 Task: In the  document Dancestage.html ,align picture to the 'center'. Insert word art below the picture and give heading  'Dance Stage in Purple'change the shape height to  7.32 in
Action: Mouse moved to (269, 349)
Screenshot: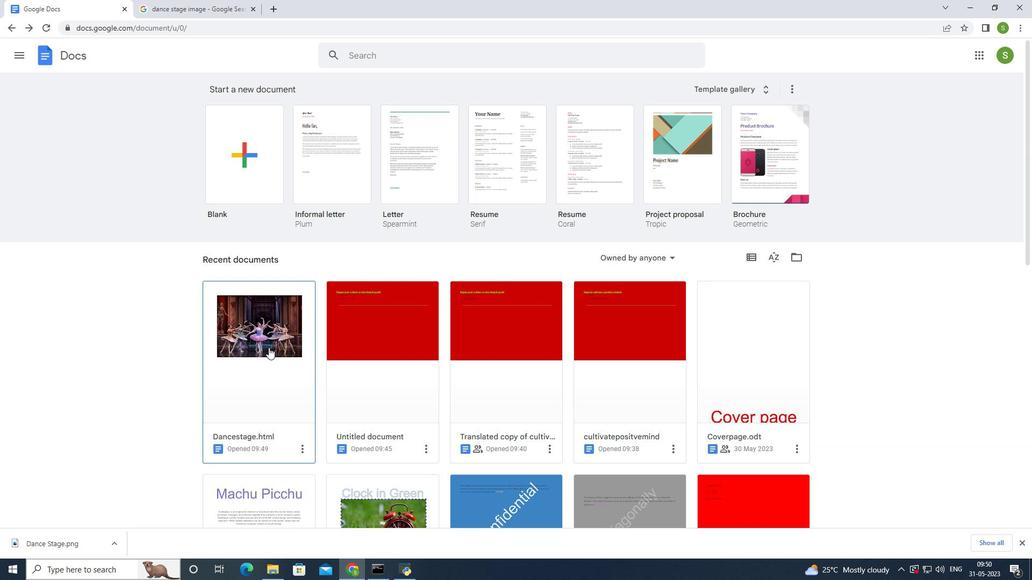 
Action: Mouse pressed left at (269, 349)
Screenshot: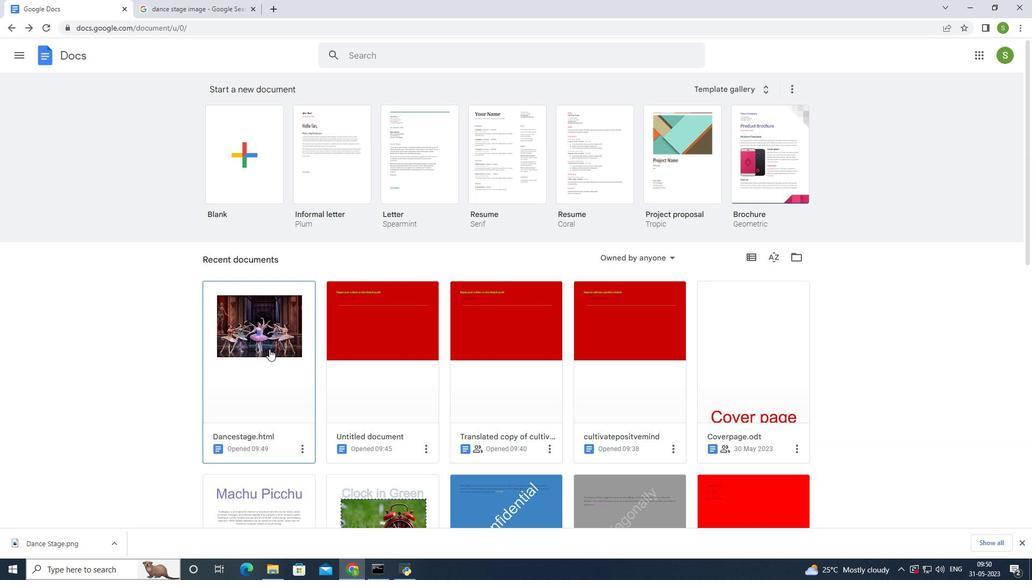 
Action: Mouse moved to (452, 287)
Screenshot: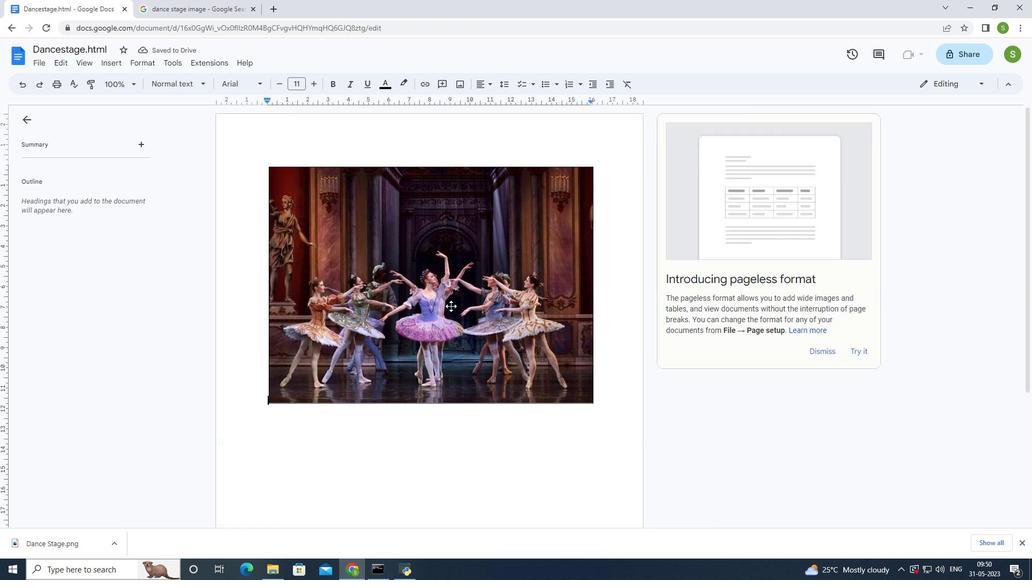 
Action: Mouse pressed left at (452, 287)
Screenshot: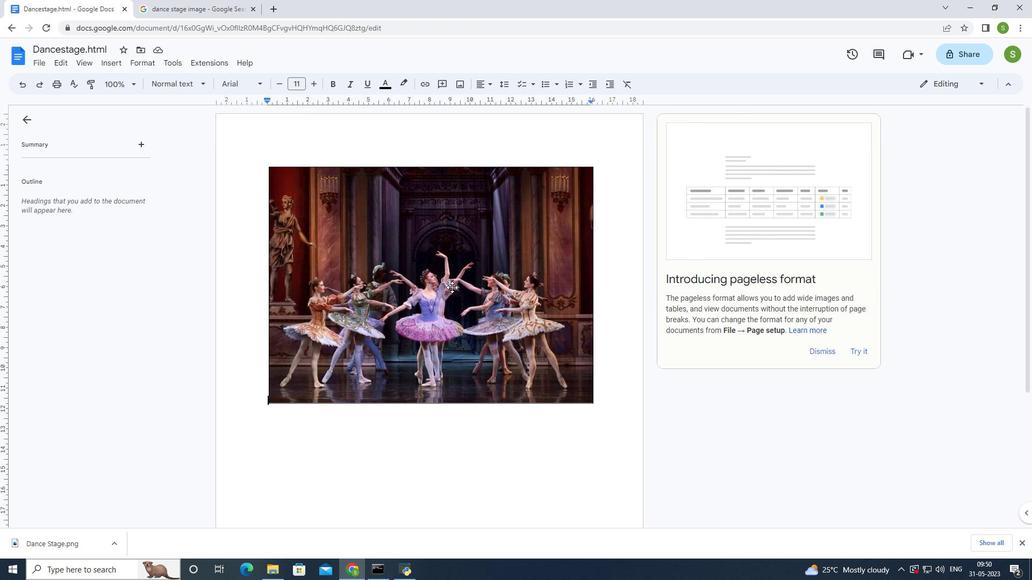 
Action: Mouse moved to (218, 86)
Screenshot: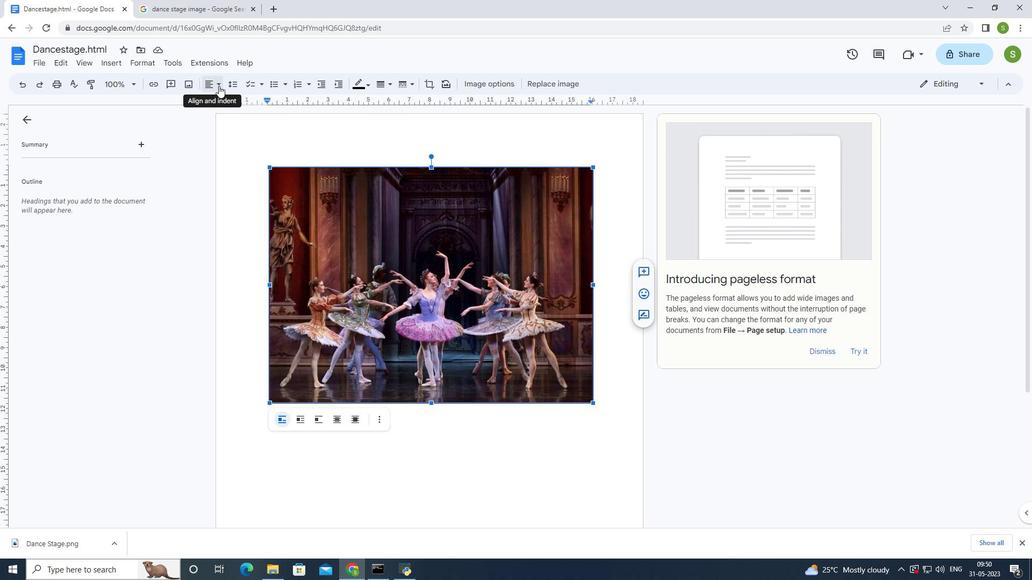 
Action: Mouse pressed left at (218, 86)
Screenshot: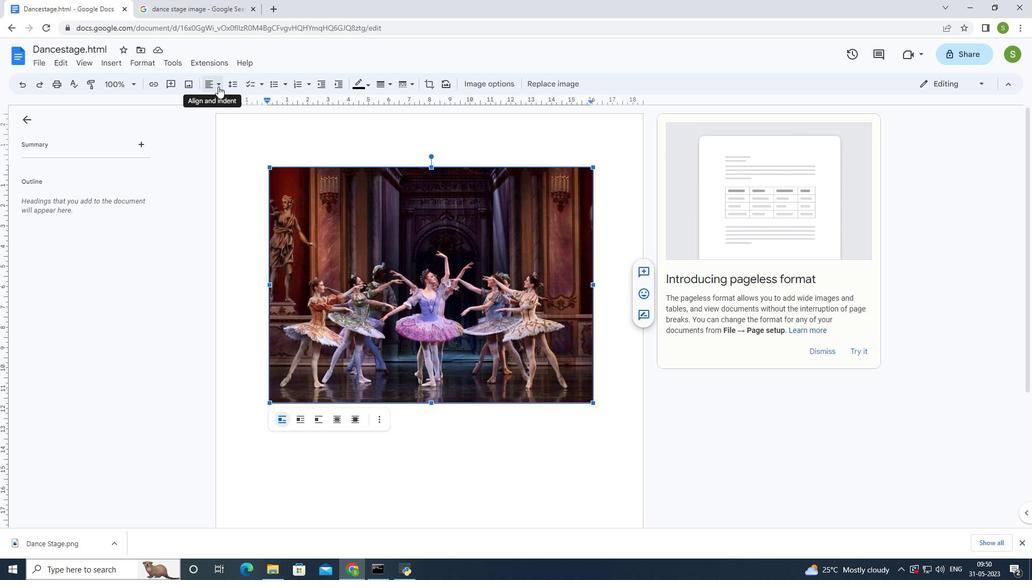 
Action: Mouse moved to (231, 103)
Screenshot: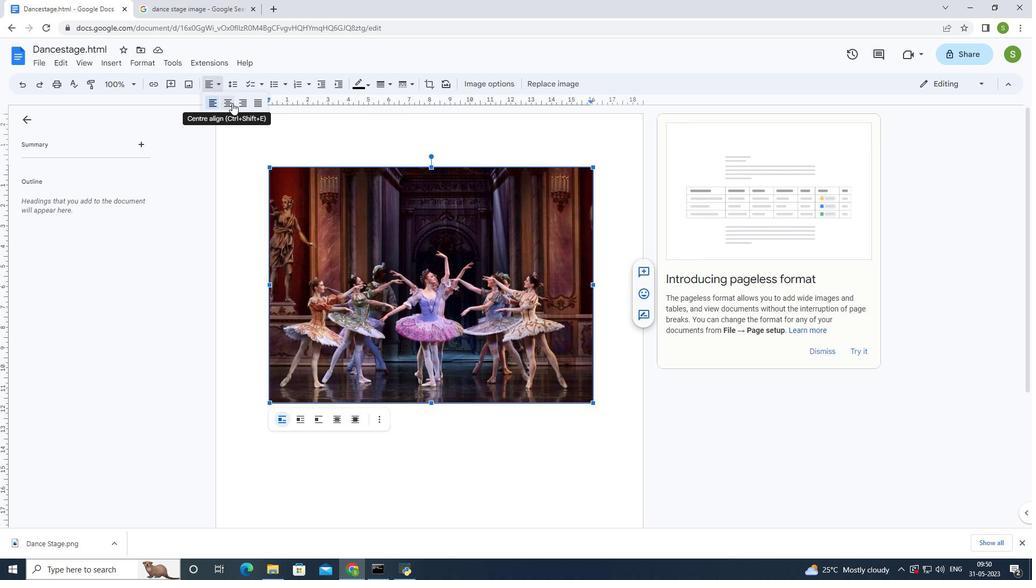 
Action: Mouse pressed left at (231, 103)
Screenshot: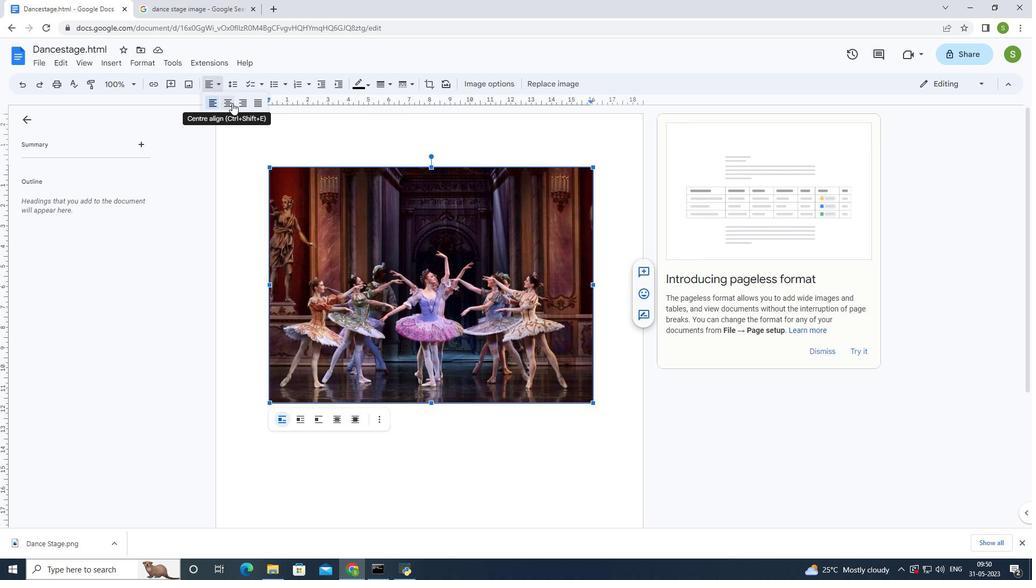
Action: Mouse moved to (411, 444)
Screenshot: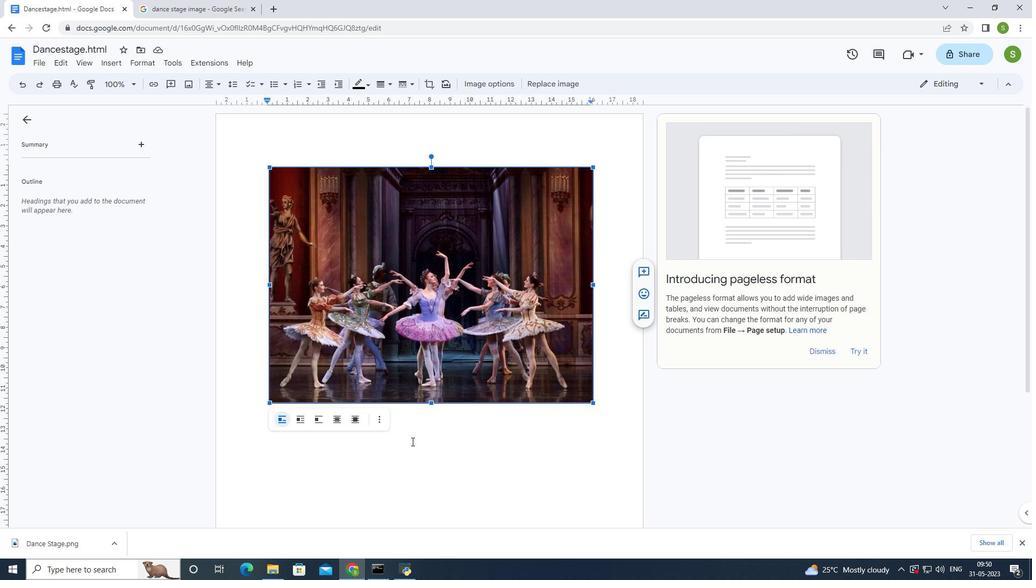 
Action: Mouse pressed left at (411, 444)
Screenshot: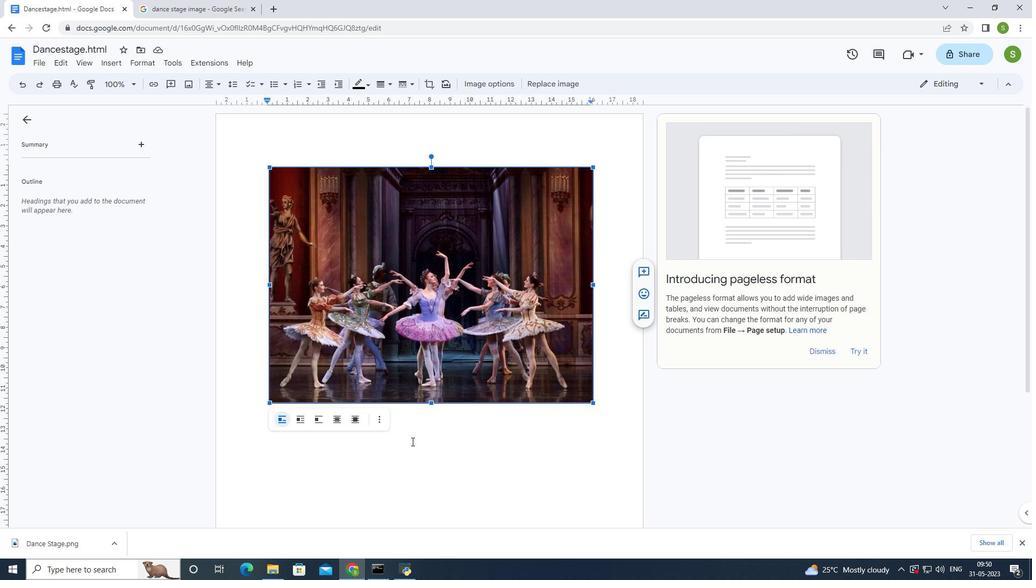 
Action: Mouse pressed left at (411, 444)
Screenshot: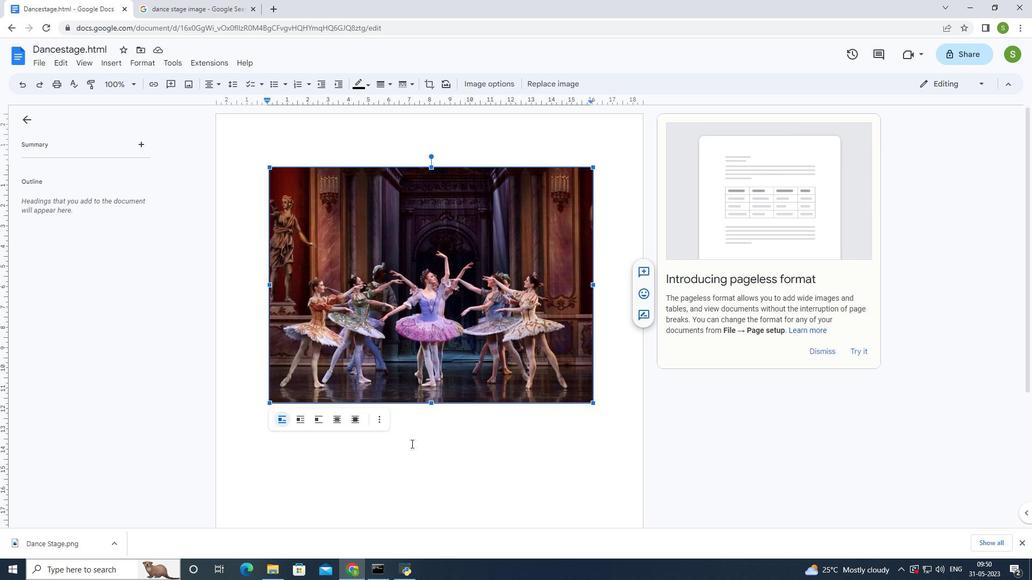 
Action: Mouse pressed left at (411, 444)
Screenshot: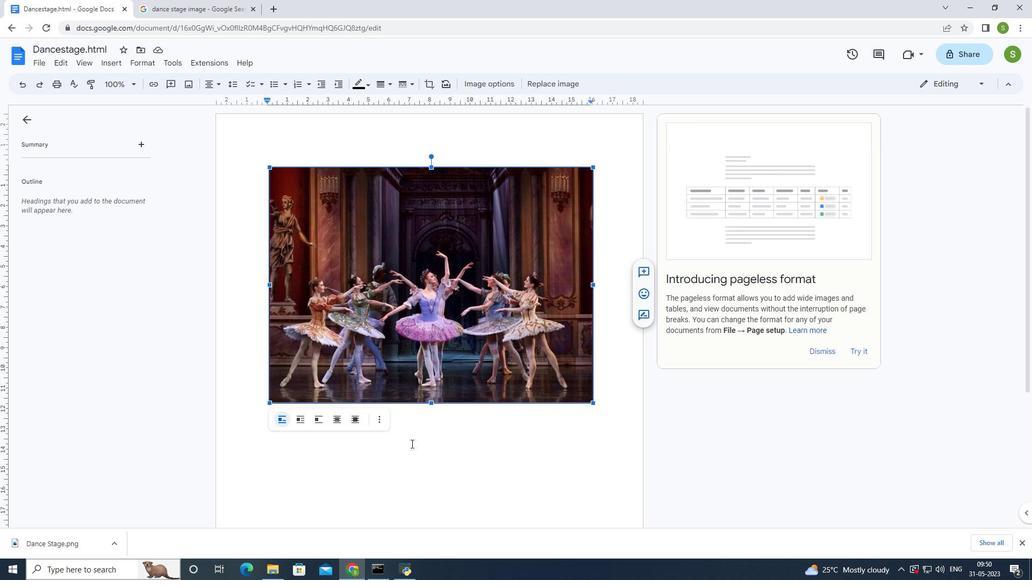 
Action: Mouse pressed left at (411, 444)
Screenshot: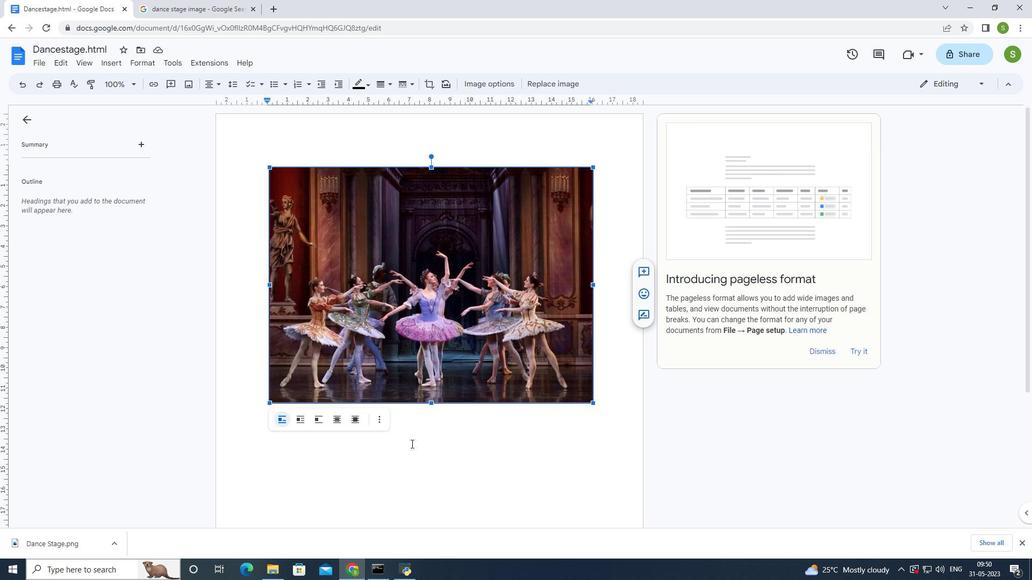 
Action: Mouse moved to (411, 444)
Screenshot: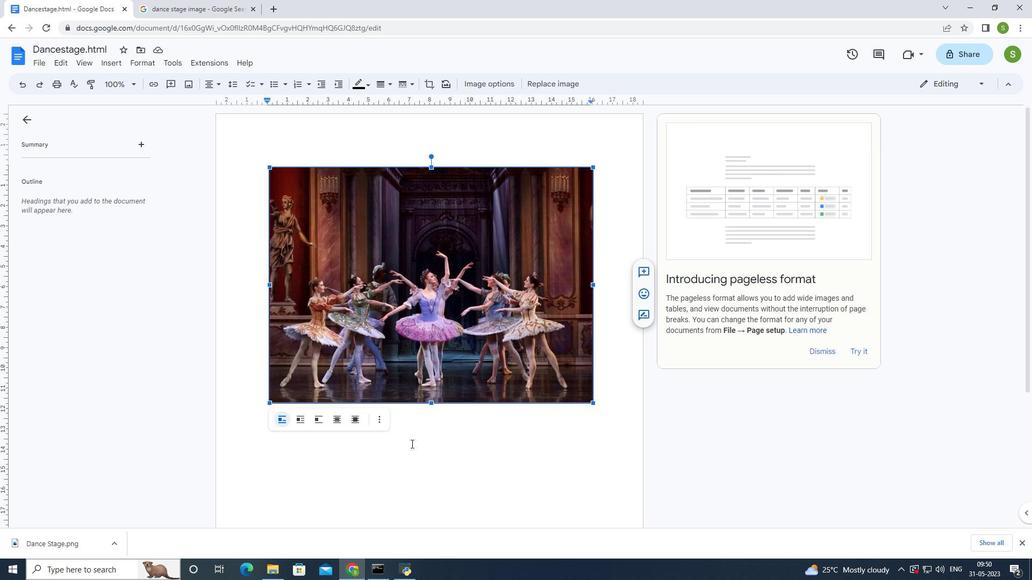 
Action: Mouse pressed left at (411, 444)
Screenshot: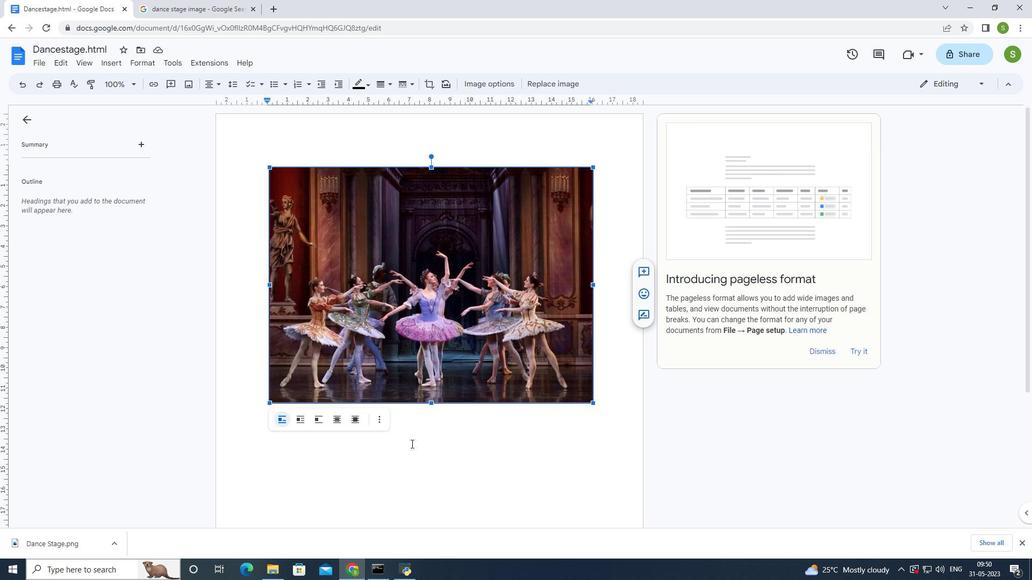 
Action: Mouse pressed left at (411, 444)
Screenshot: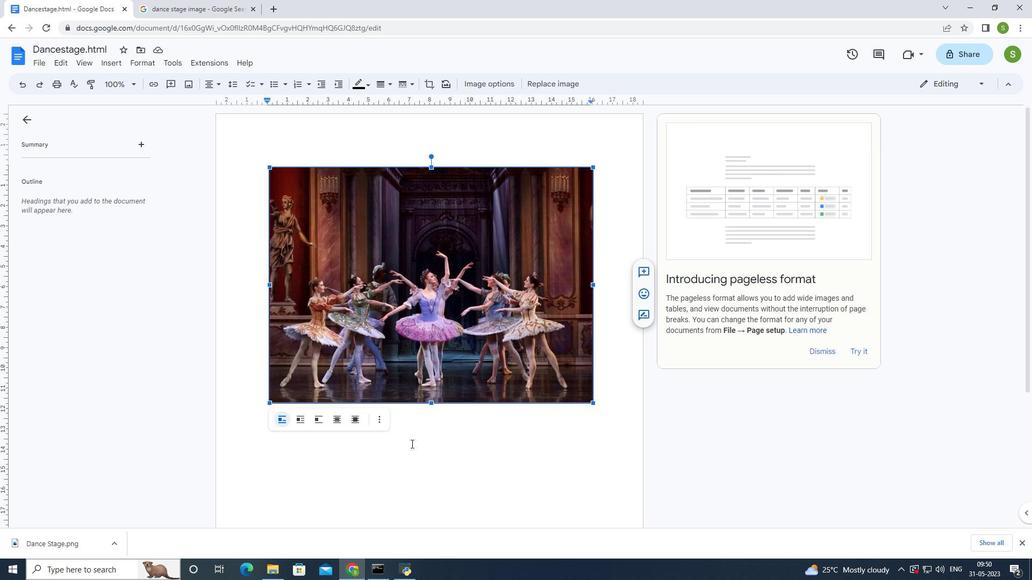 
Action: Mouse pressed left at (411, 444)
Screenshot: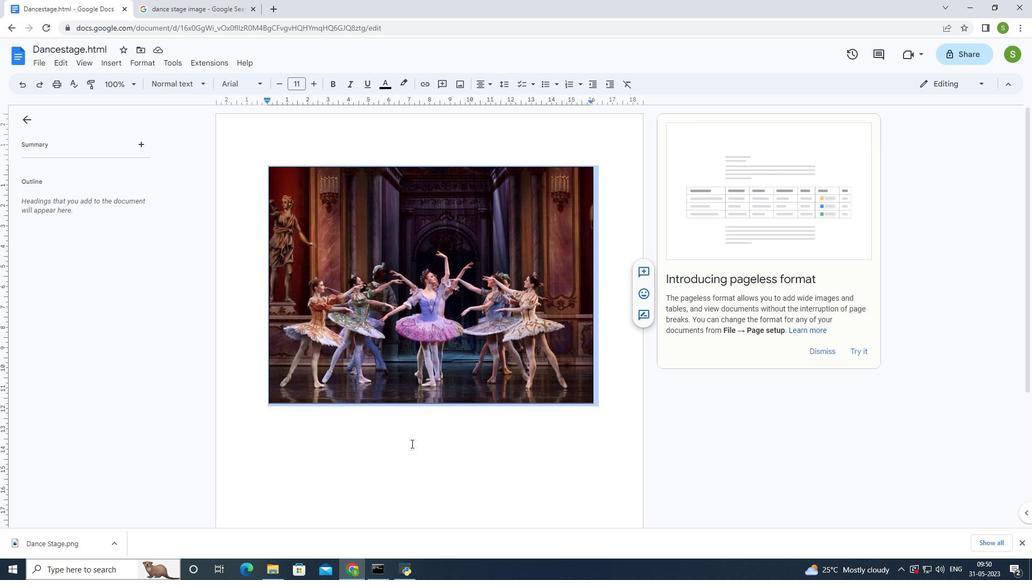 
Action: Mouse moved to (410, 445)
Screenshot: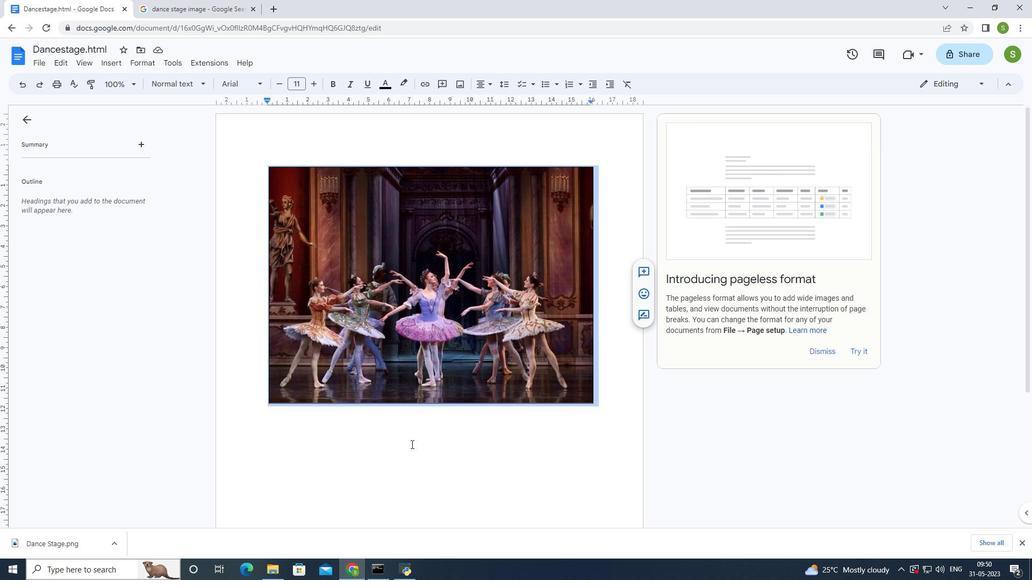 
Action: Mouse pressed left at (410, 445)
Screenshot: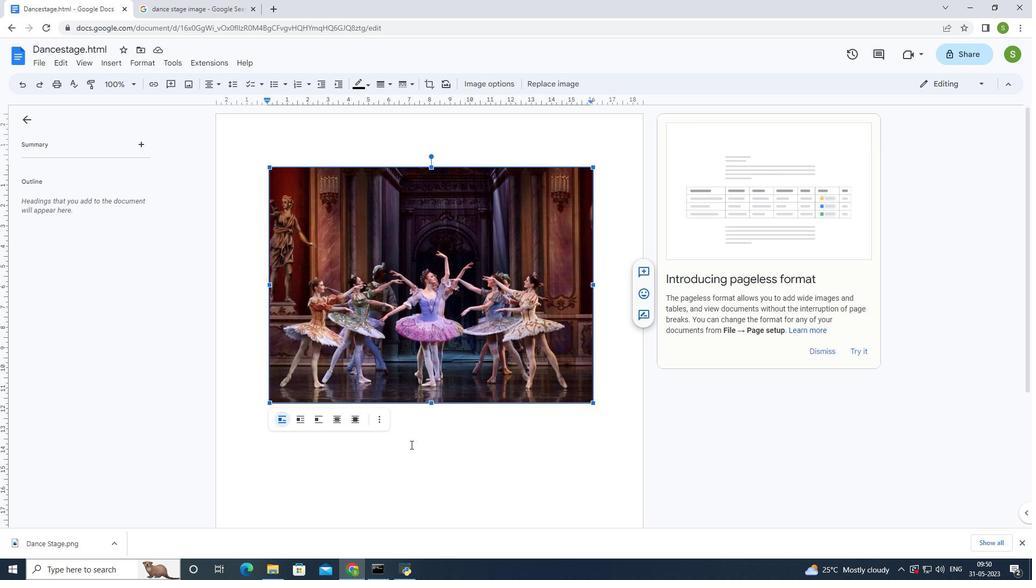 
Action: Mouse pressed left at (410, 445)
Screenshot: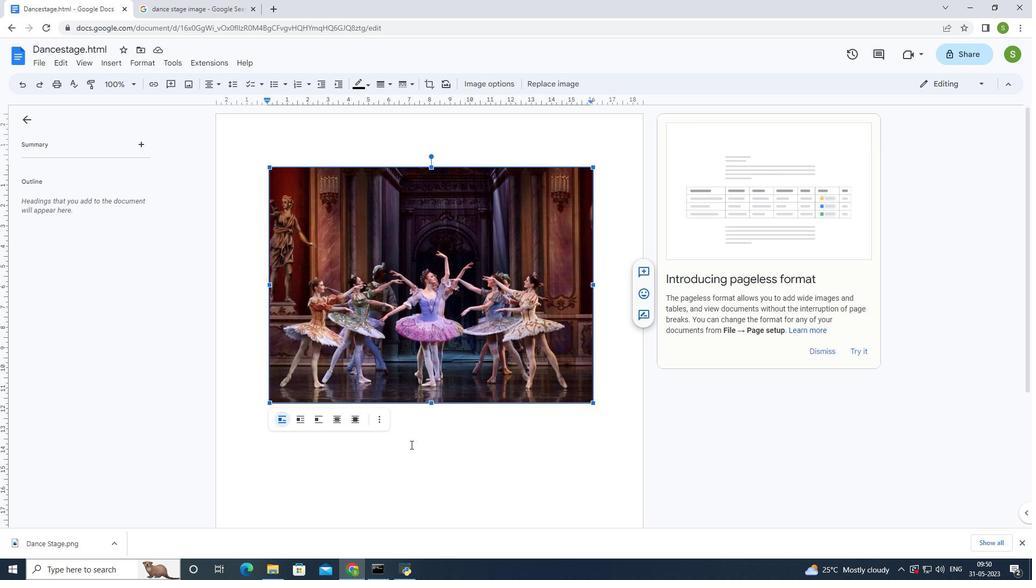 
Action: Mouse pressed left at (410, 445)
Screenshot: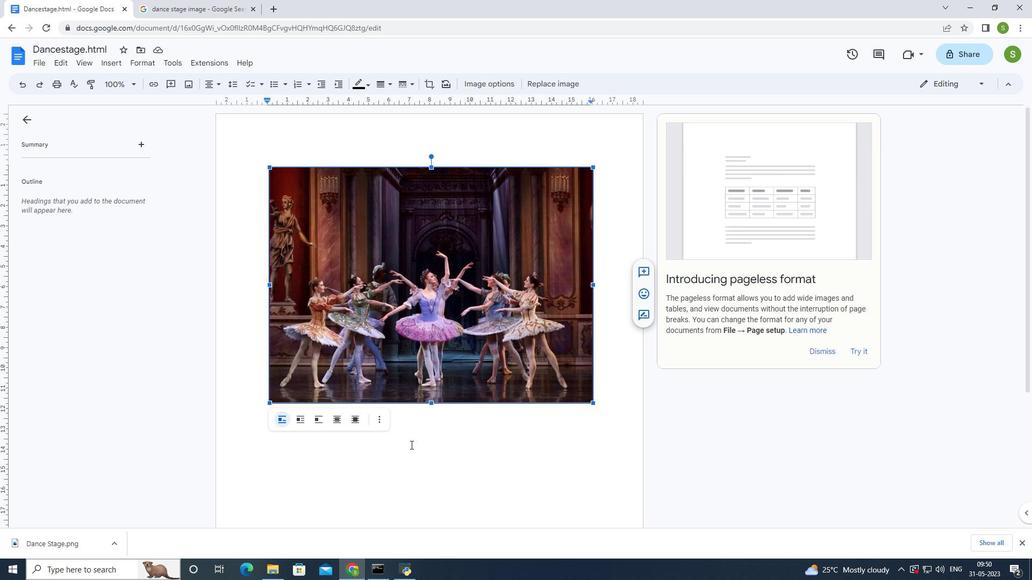 
Action: Mouse moved to (388, 450)
Screenshot: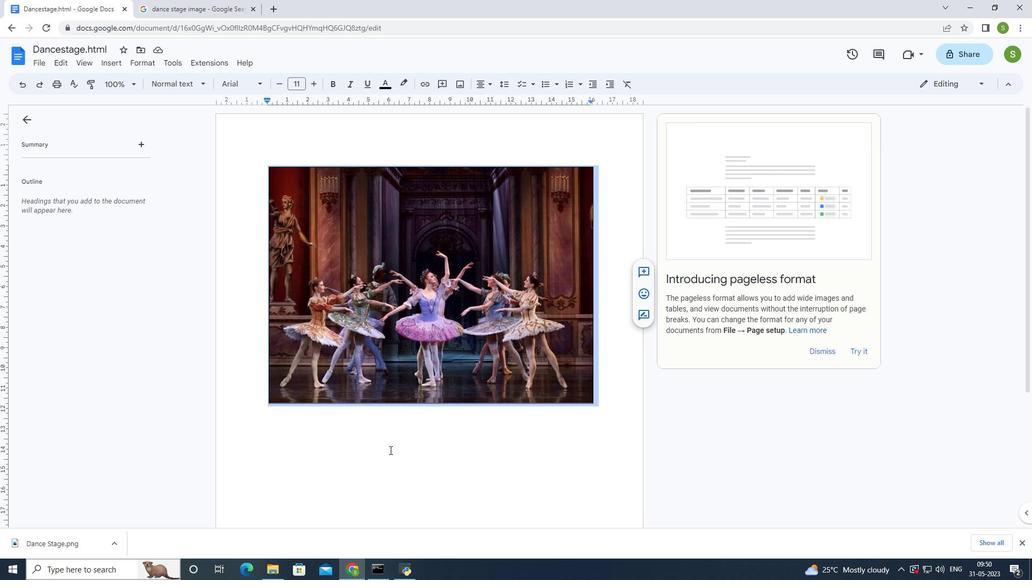 
Action: Key pressed <Key.enter><Key.enter>
Screenshot: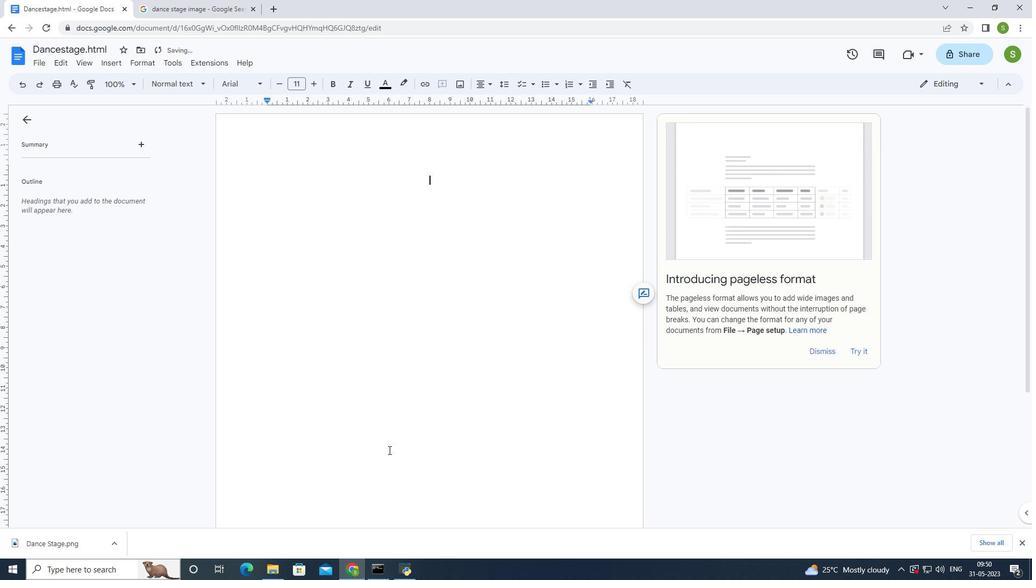 
Action: Mouse moved to (387, 446)
Screenshot: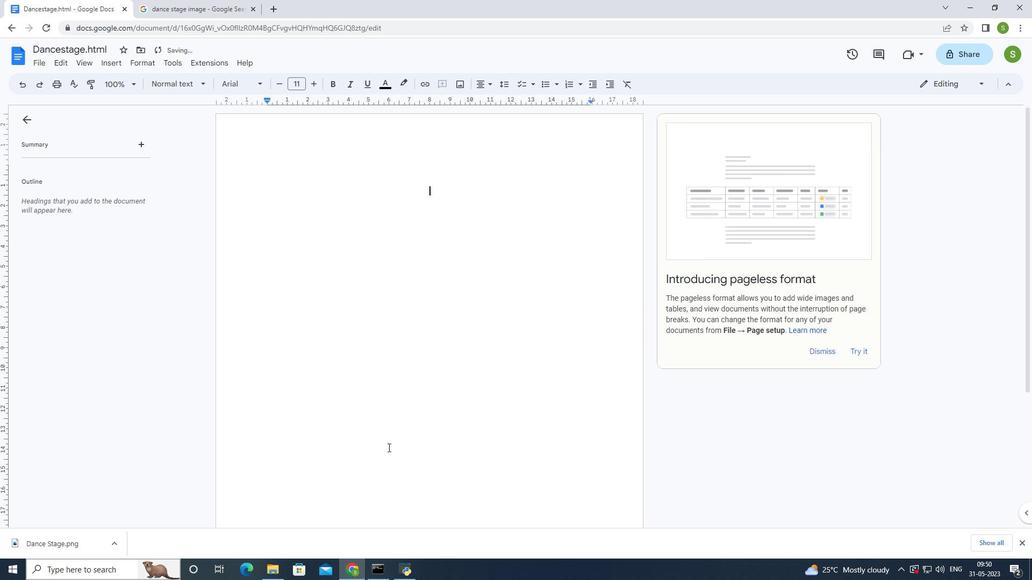 
Action: Key pressed ctrl+Z
Screenshot: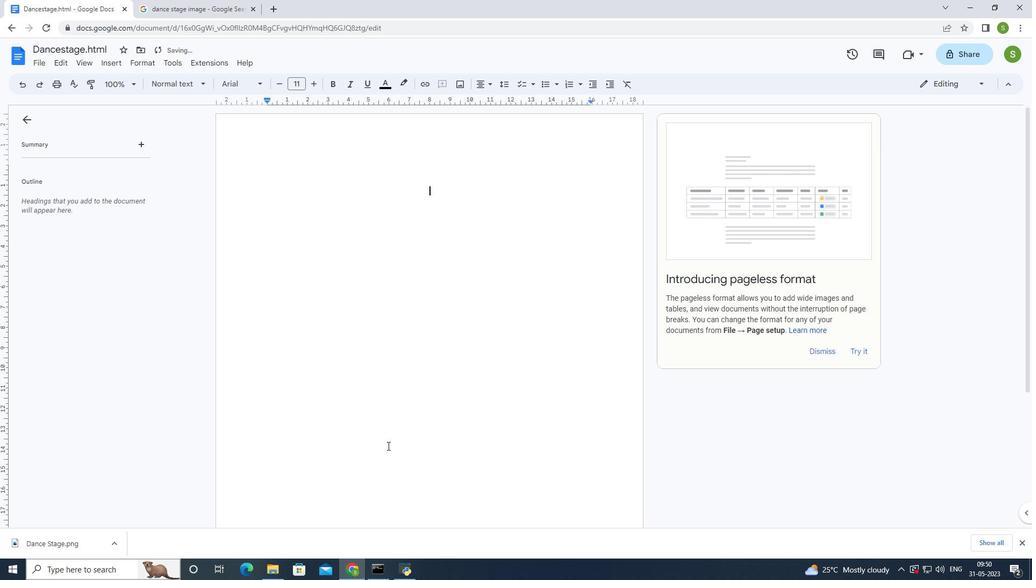 
Action: Mouse moved to (387, 445)
Screenshot: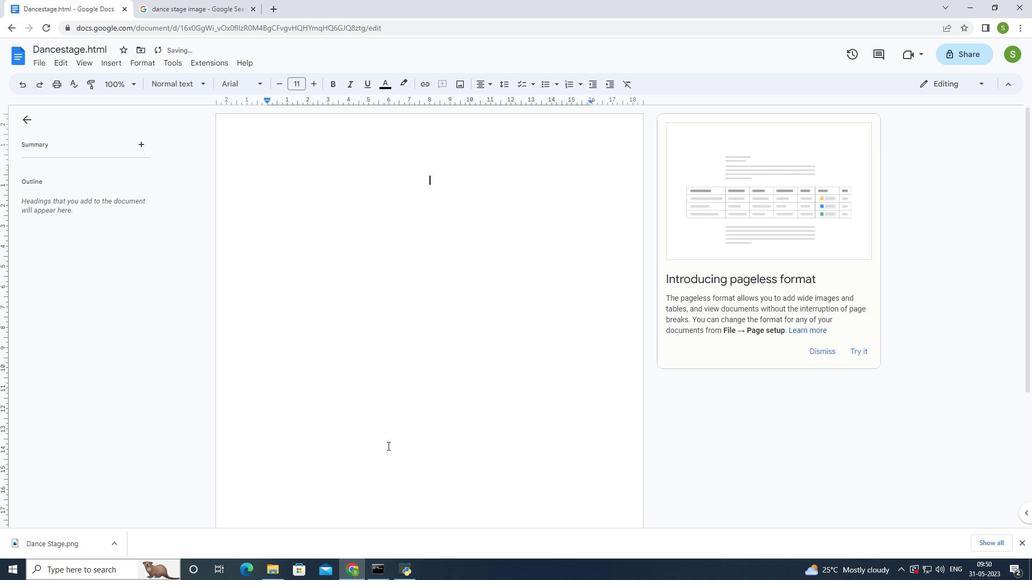 
Action: Key pressed <'\x1a'>
Screenshot: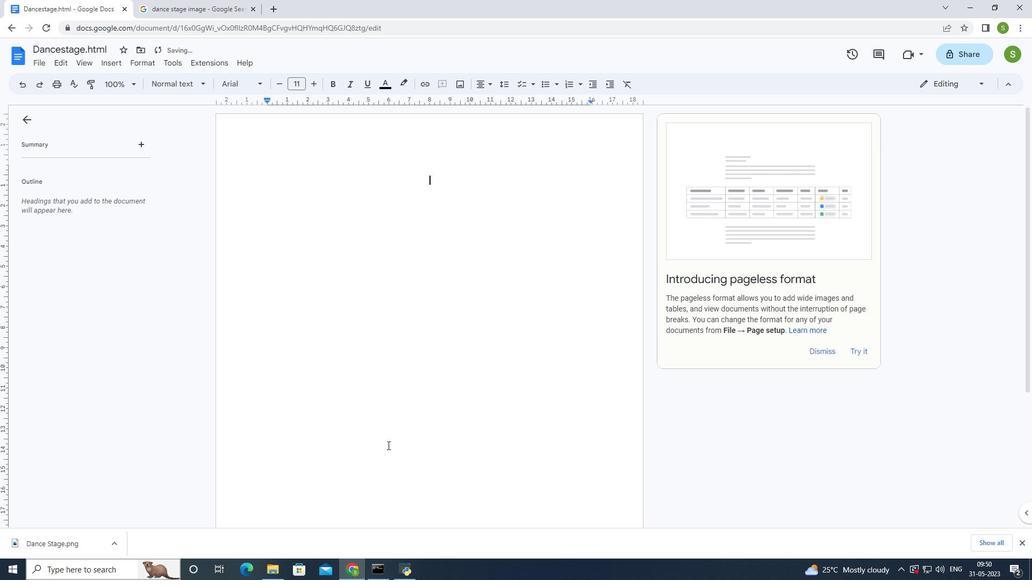 
Action: Mouse moved to (387, 445)
Screenshot: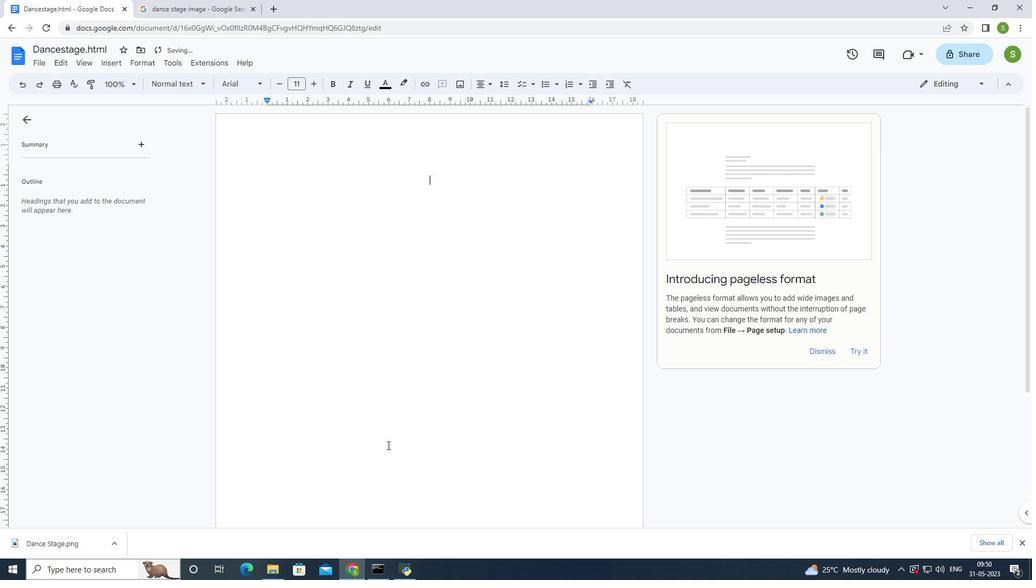 
Action: Mouse pressed left at (387, 445)
Screenshot: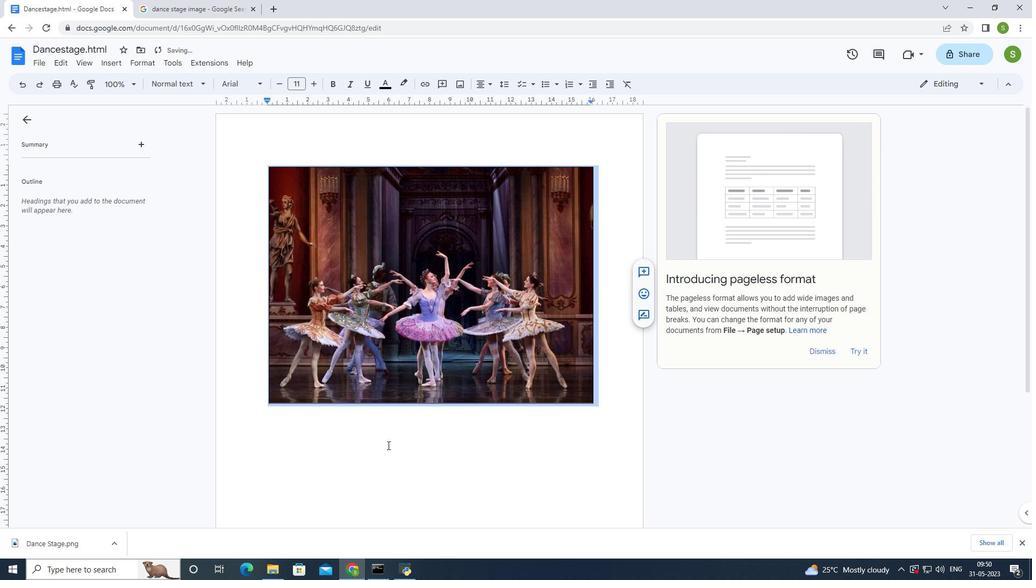 
Action: Mouse pressed left at (387, 445)
Screenshot: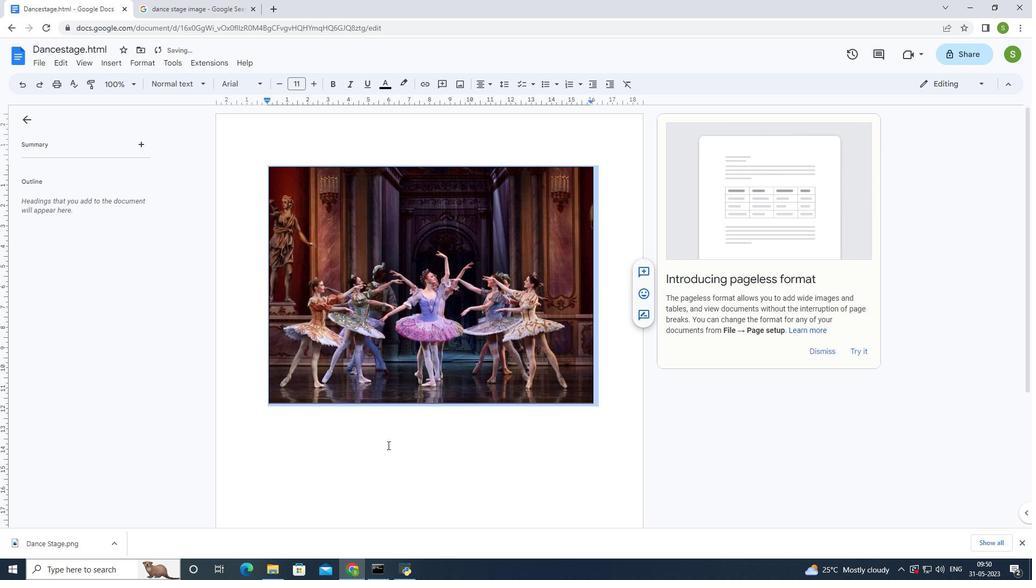 
Action: Mouse pressed left at (387, 445)
Screenshot: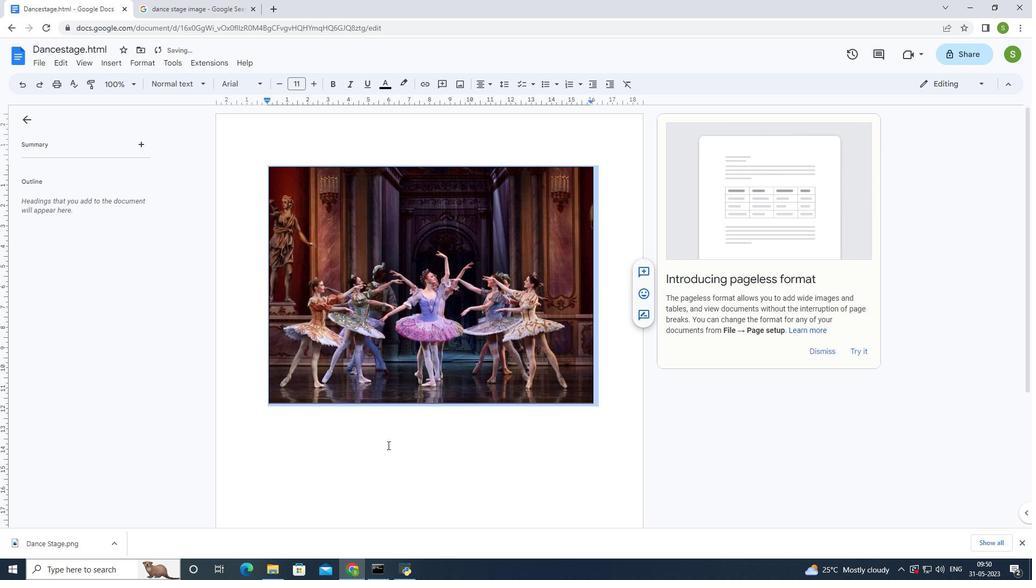 
Action: Mouse pressed left at (387, 445)
Screenshot: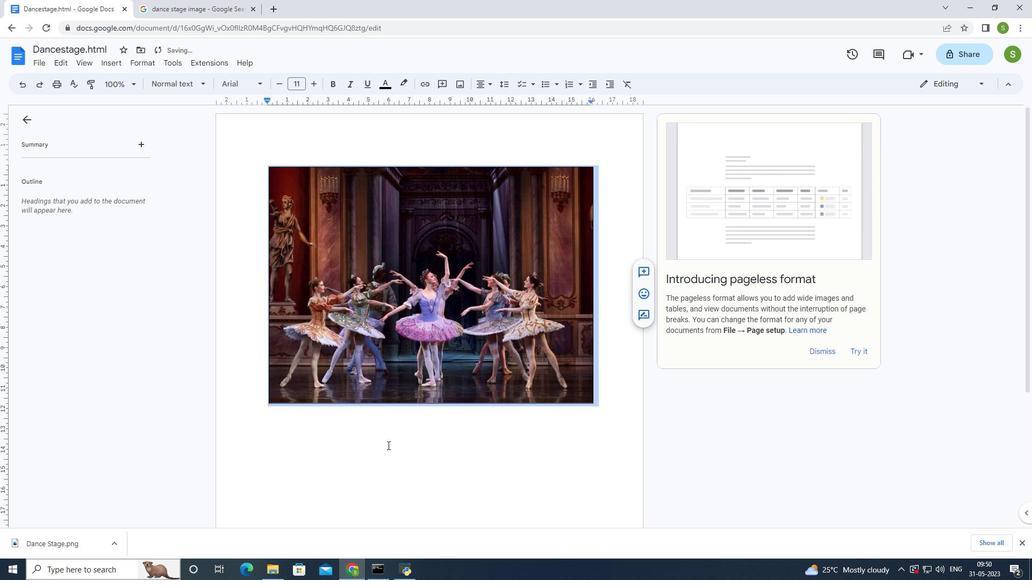 
Action: Mouse moved to (384, 459)
Screenshot: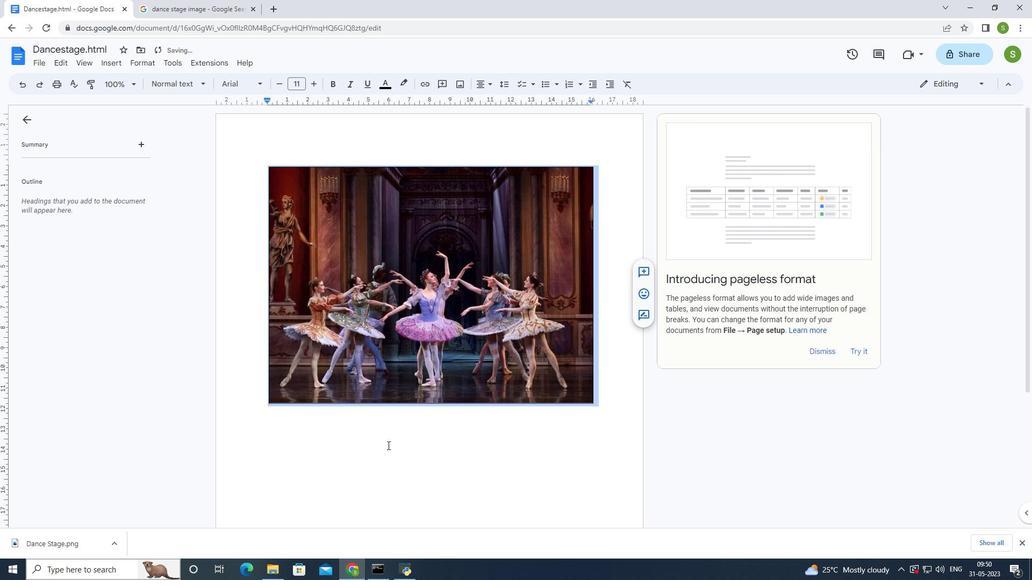 
Action: Mouse pressed left at (384, 459)
Screenshot: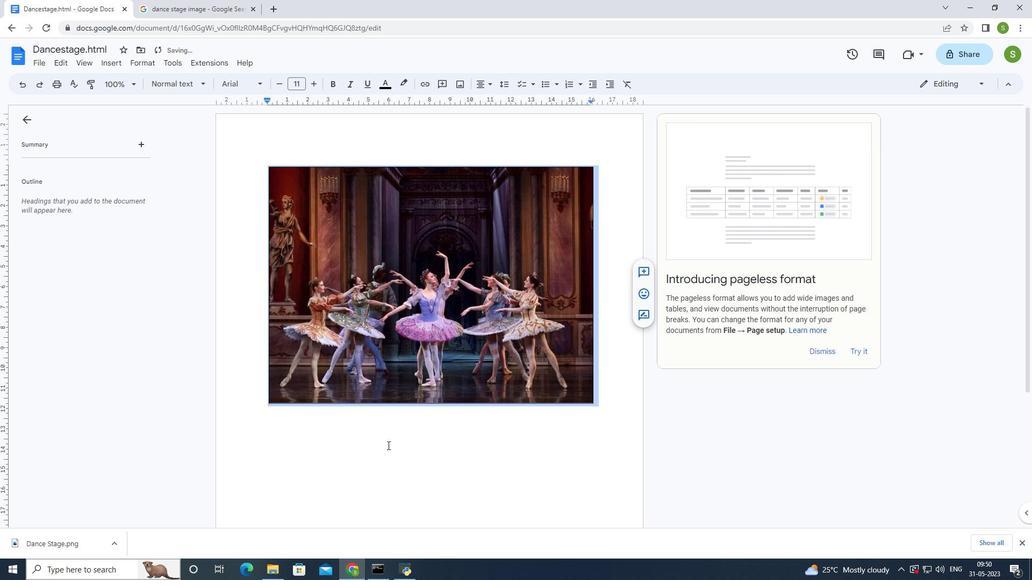 
Action: Mouse moved to (384, 463)
Screenshot: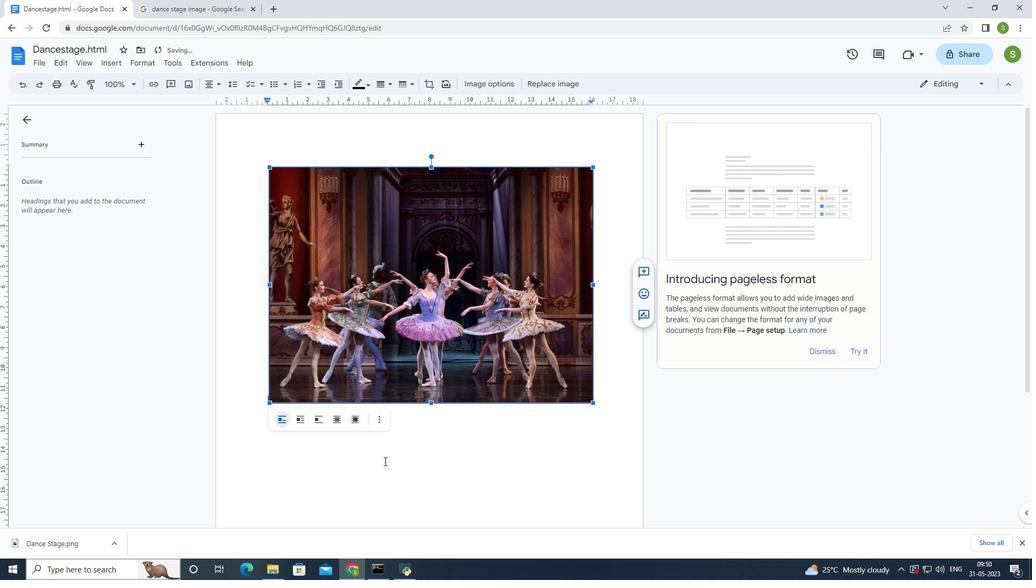 
Action: Mouse pressed left at (384, 463)
Screenshot: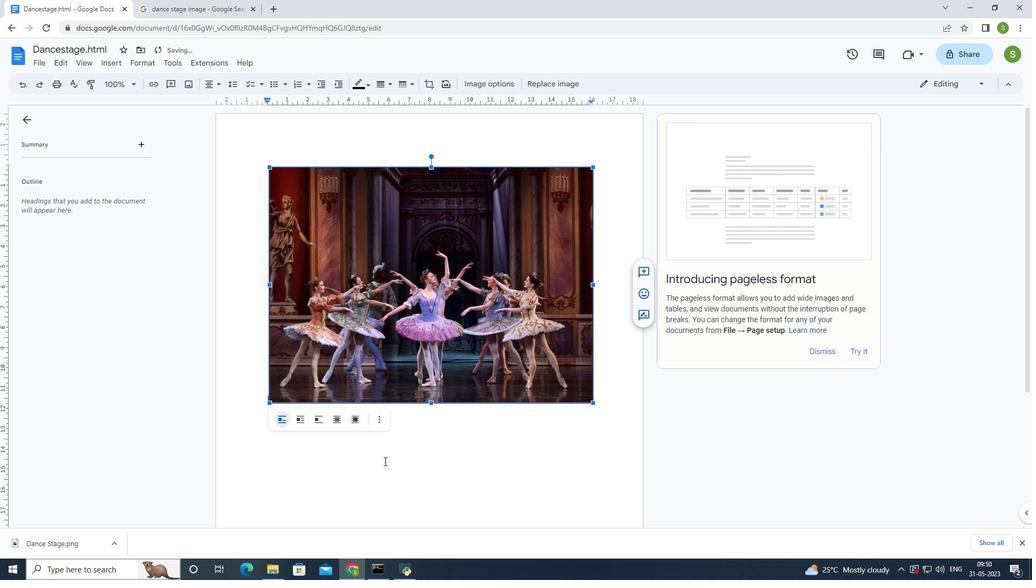 
Action: Mouse moved to (369, 490)
Screenshot: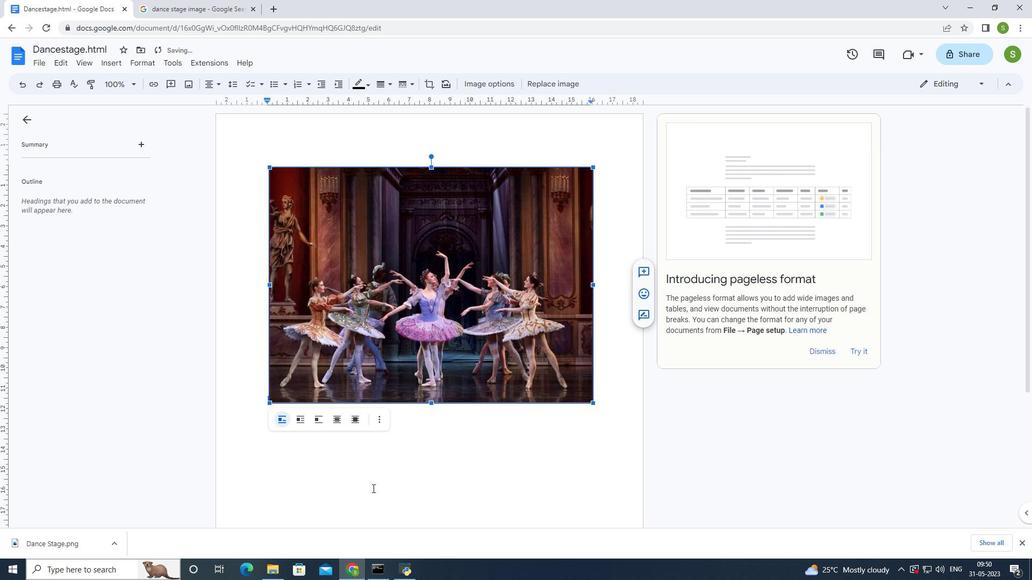
Action: Mouse pressed left at (369, 490)
Screenshot: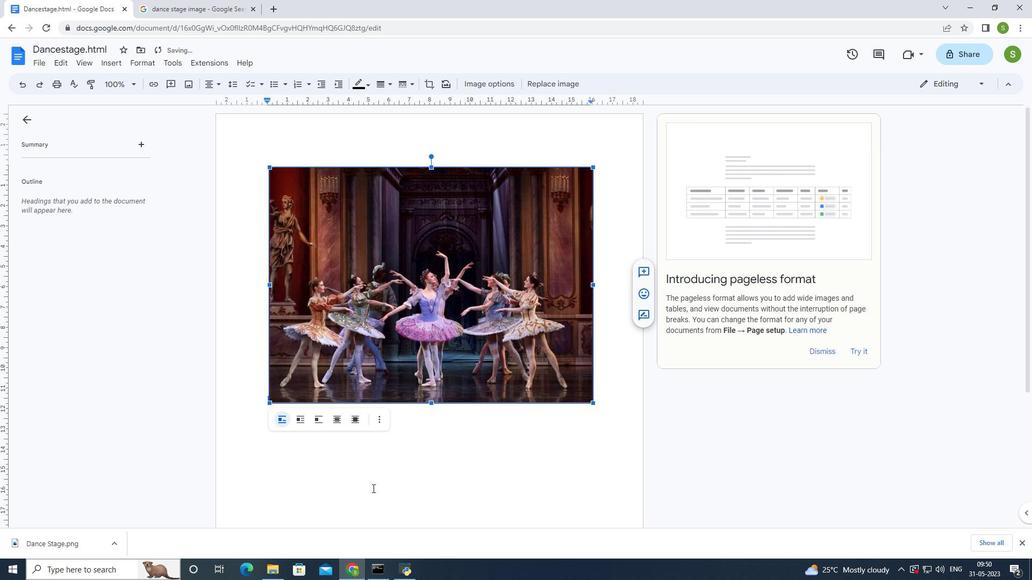 
Action: Mouse moved to (369, 496)
Screenshot: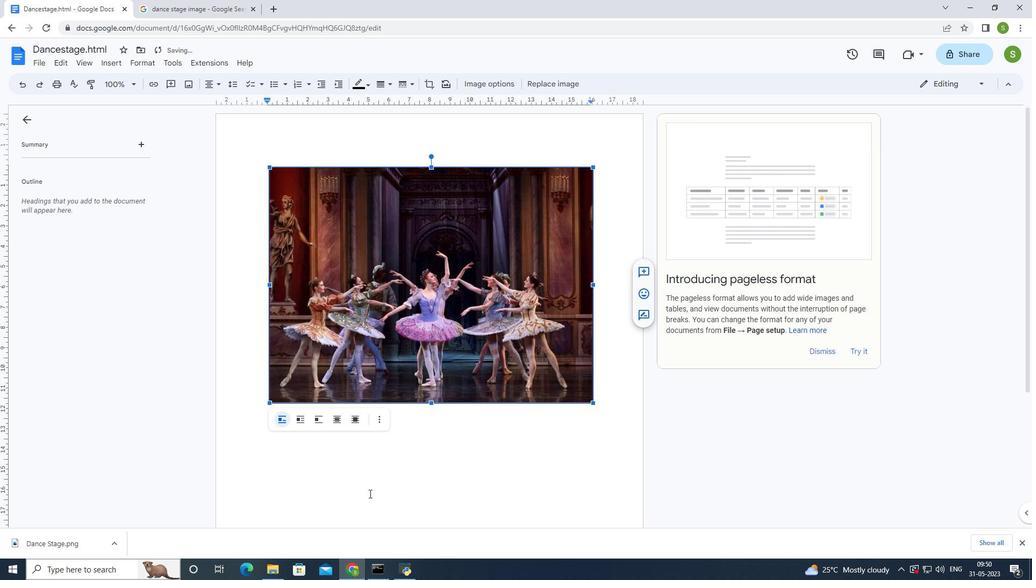 
Action: Mouse pressed left at (369, 496)
Screenshot: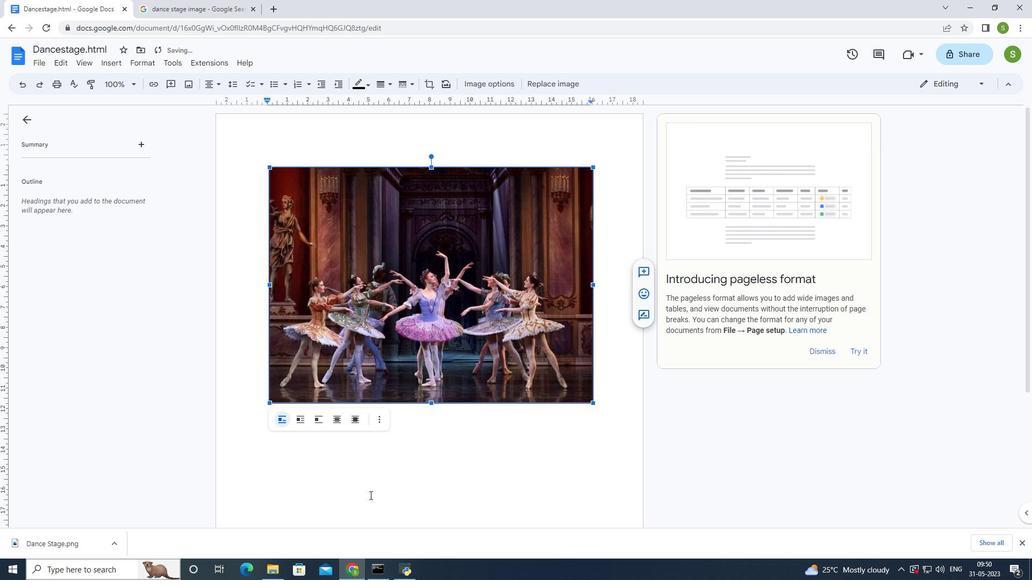 
Action: Mouse pressed left at (369, 496)
Screenshot: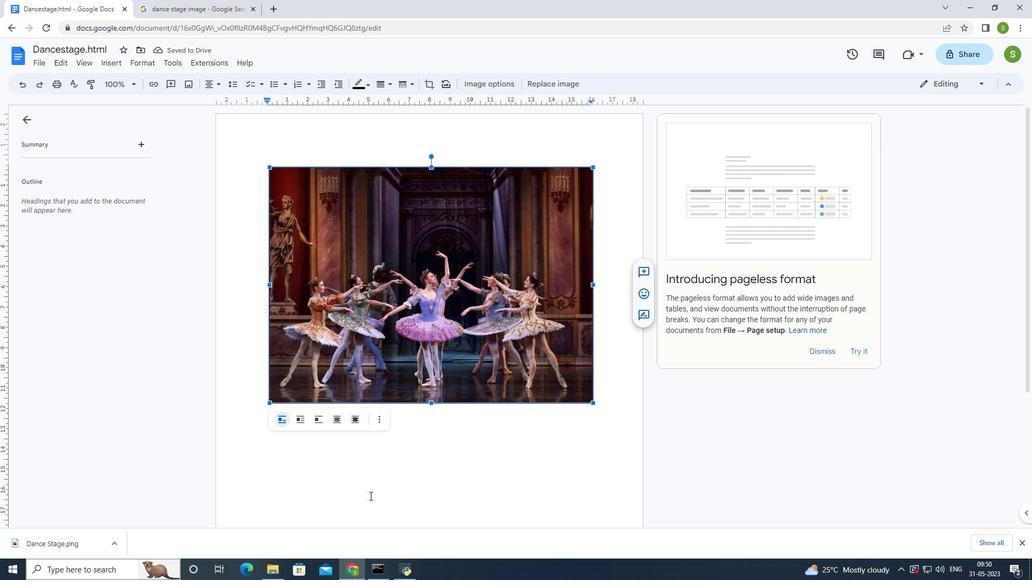 
Action: Mouse pressed left at (369, 496)
Screenshot: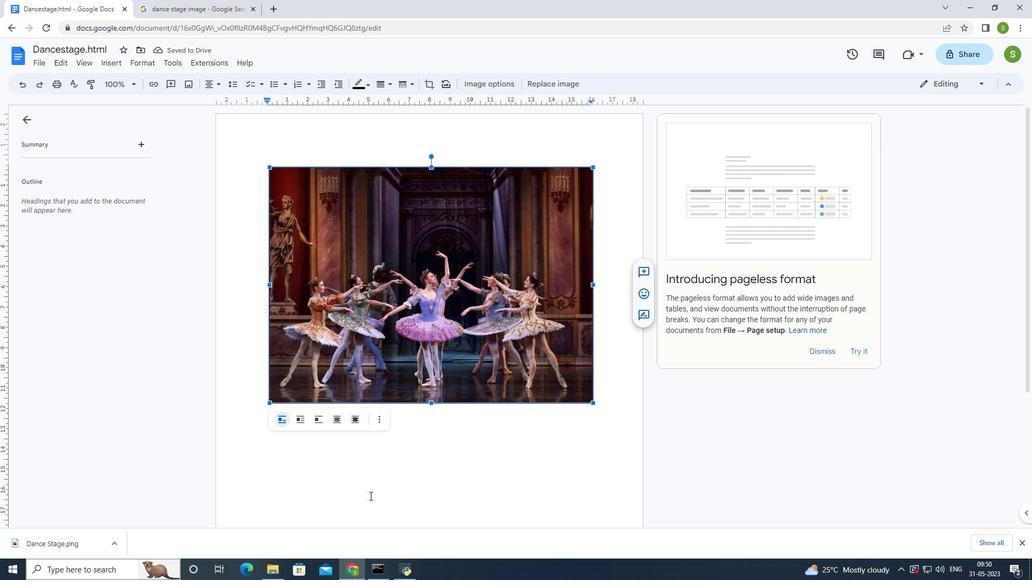 
Action: Mouse moved to (368, 492)
Screenshot: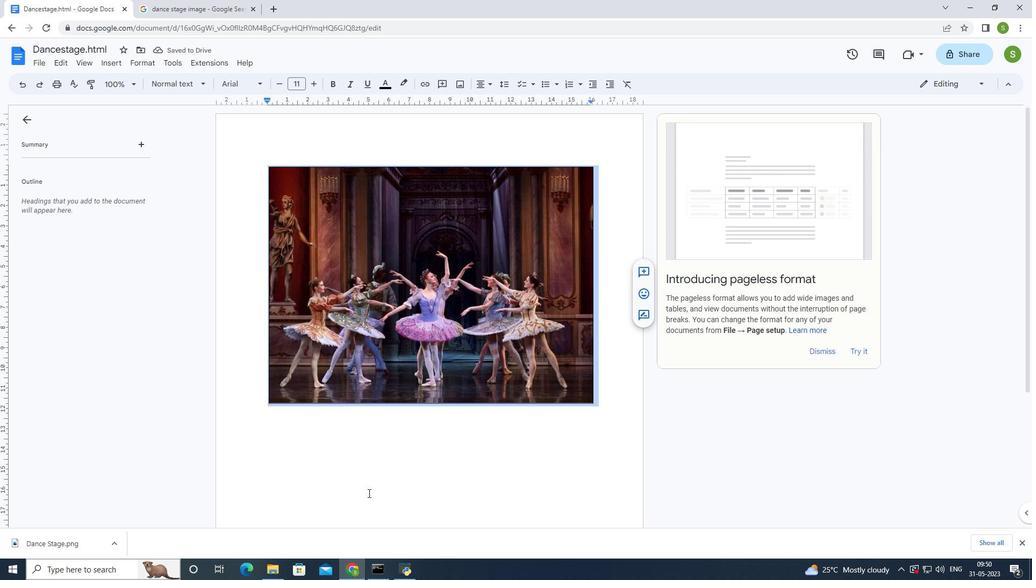 
Action: Mouse pressed left at (368, 492)
Screenshot: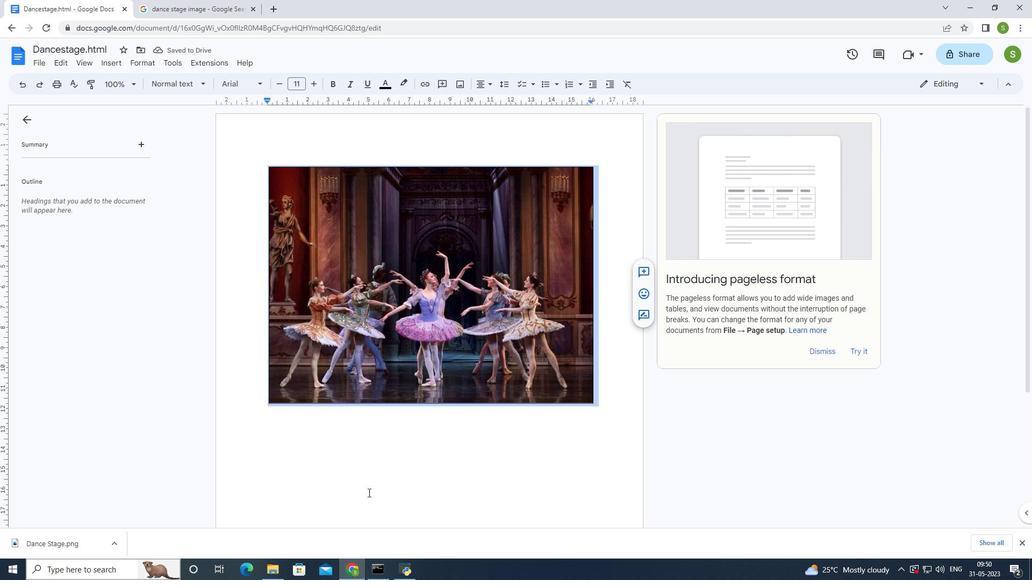
Action: Mouse pressed left at (368, 492)
Screenshot: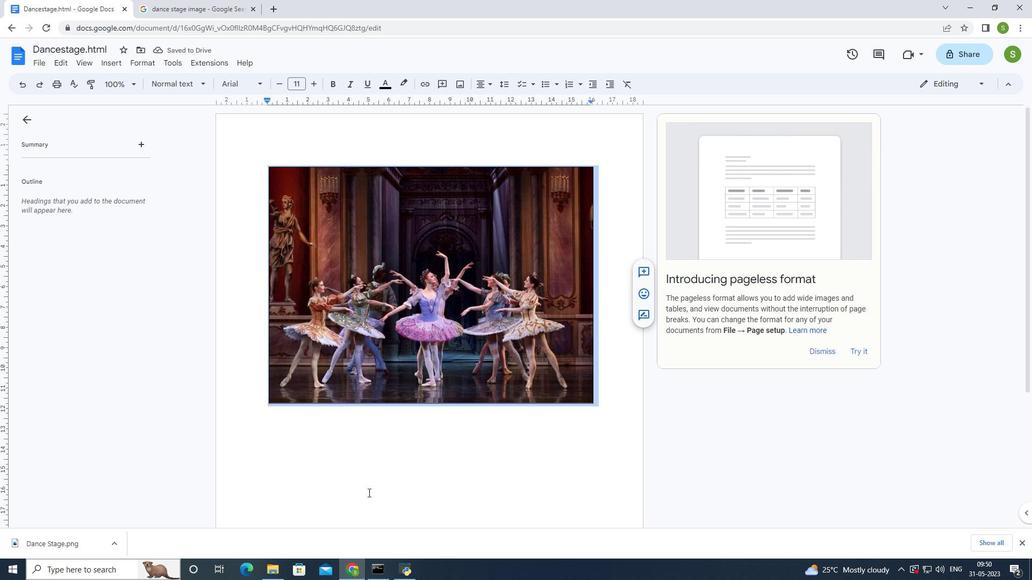 
Action: Mouse pressed left at (368, 492)
Screenshot: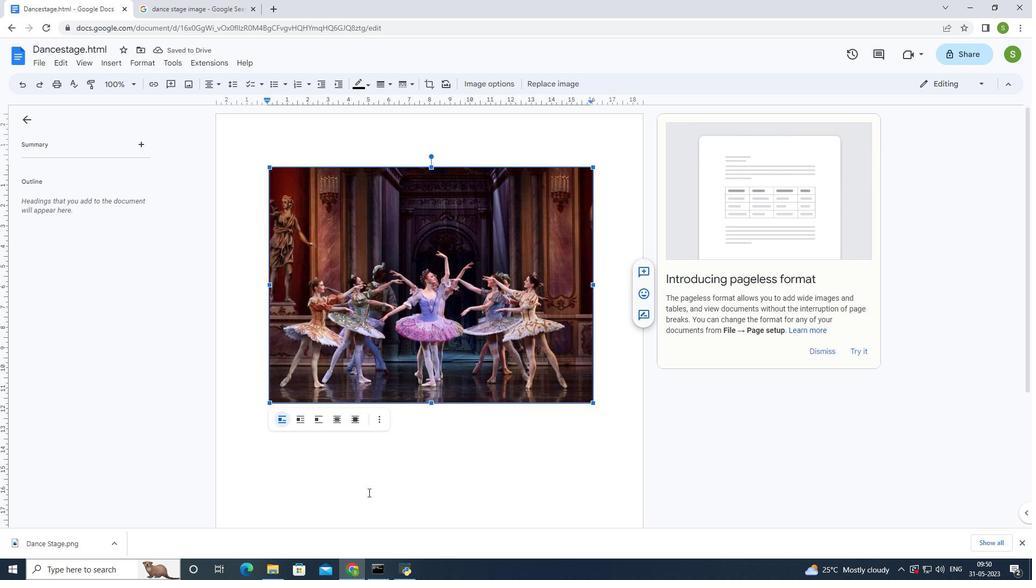 
Action: Mouse pressed left at (368, 492)
Screenshot: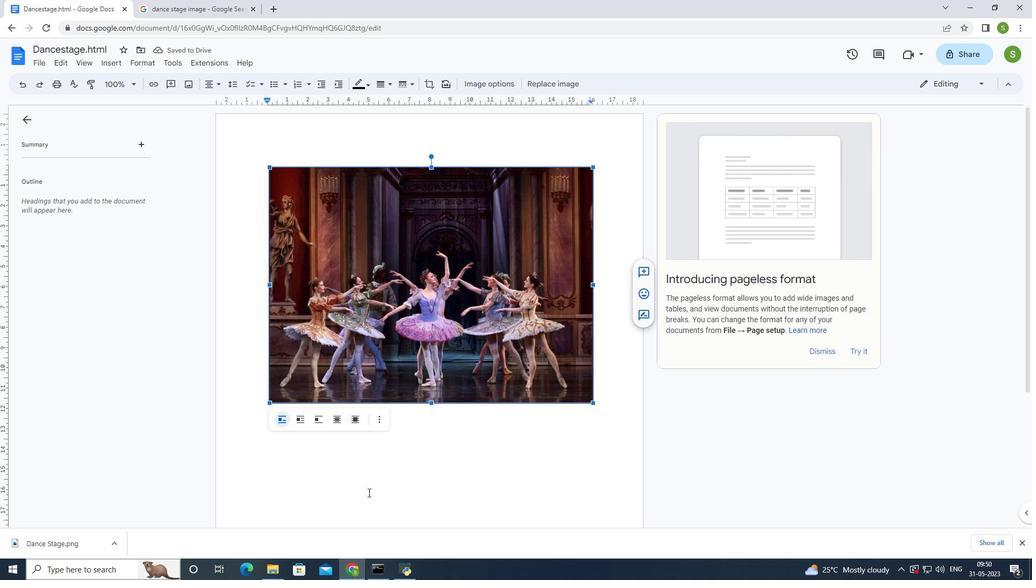 
Action: Mouse pressed left at (368, 492)
Screenshot: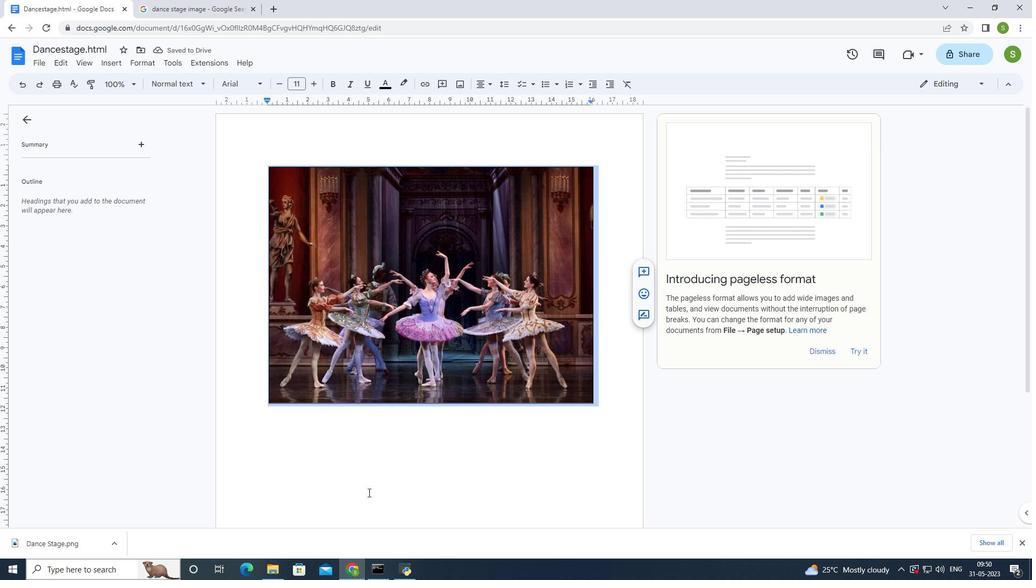 
Action: Mouse pressed left at (368, 492)
Screenshot: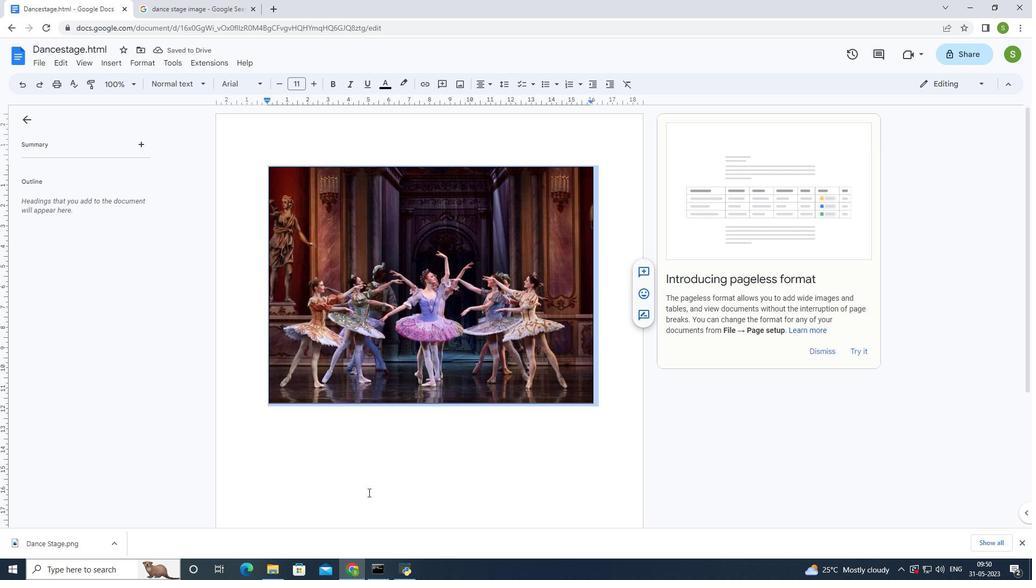 
Action: Mouse pressed left at (368, 492)
Screenshot: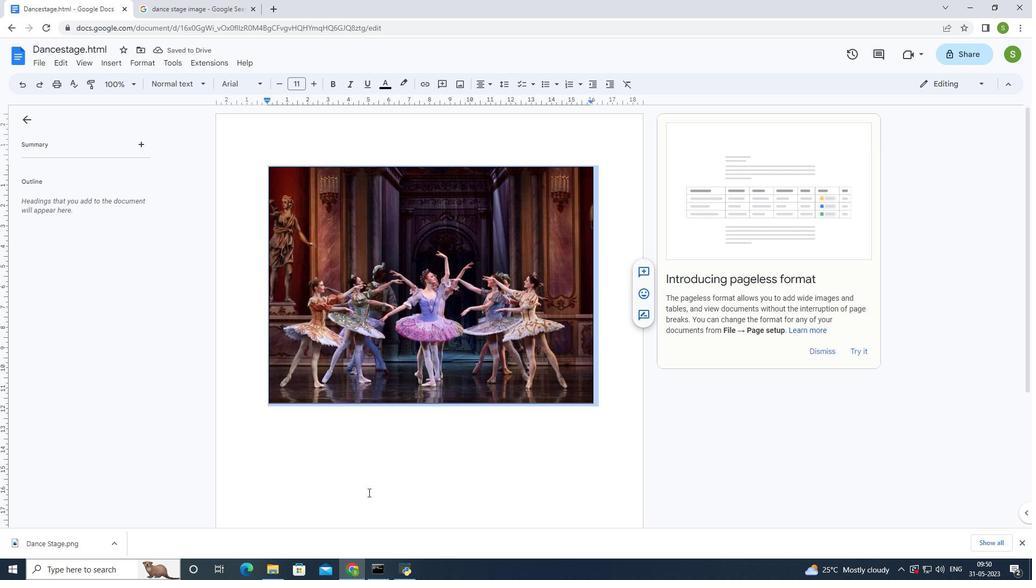 
Action: Mouse pressed left at (368, 492)
Screenshot: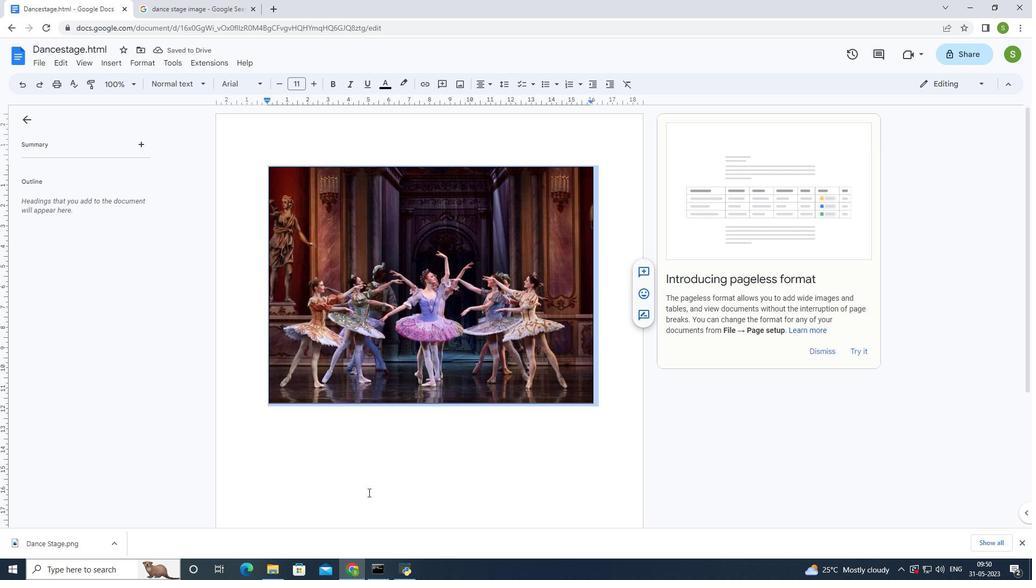 
Action: Mouse moved to (368, 492)
Screenshot: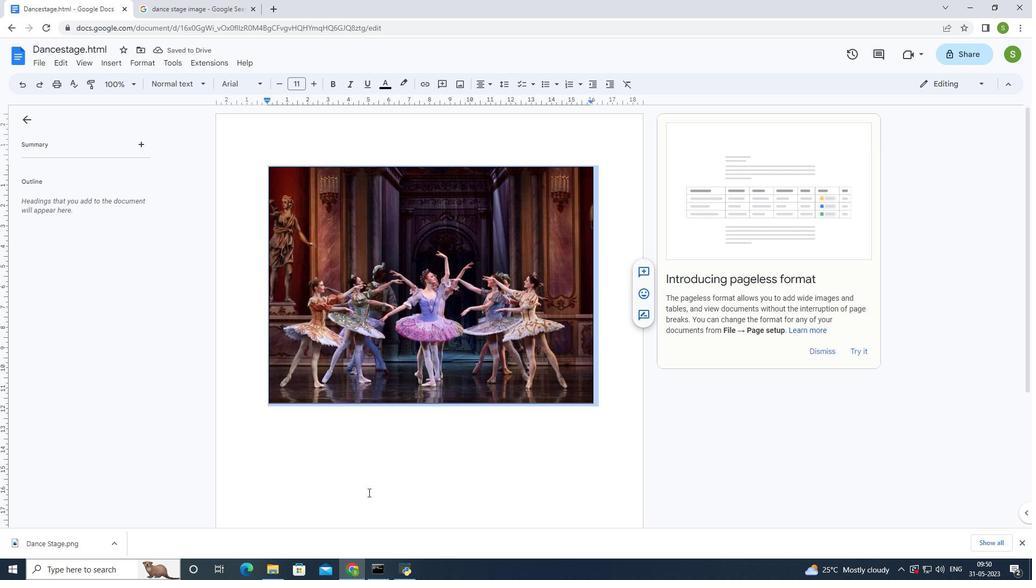 
Action: Mouse pressed left at (368, 492)
Screenshot: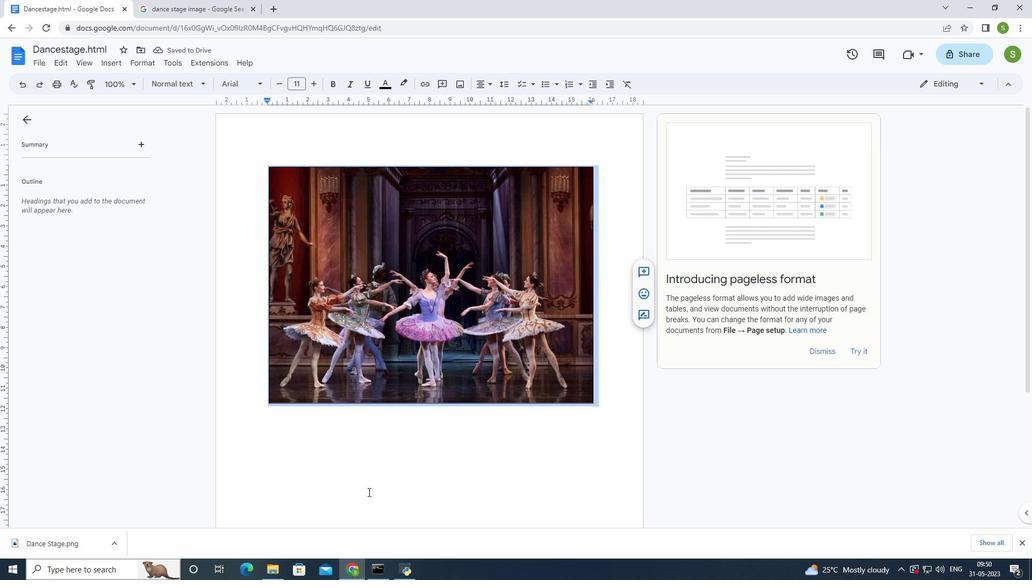 
Action: Mouse pressed left at (368, 492)
Screenshot: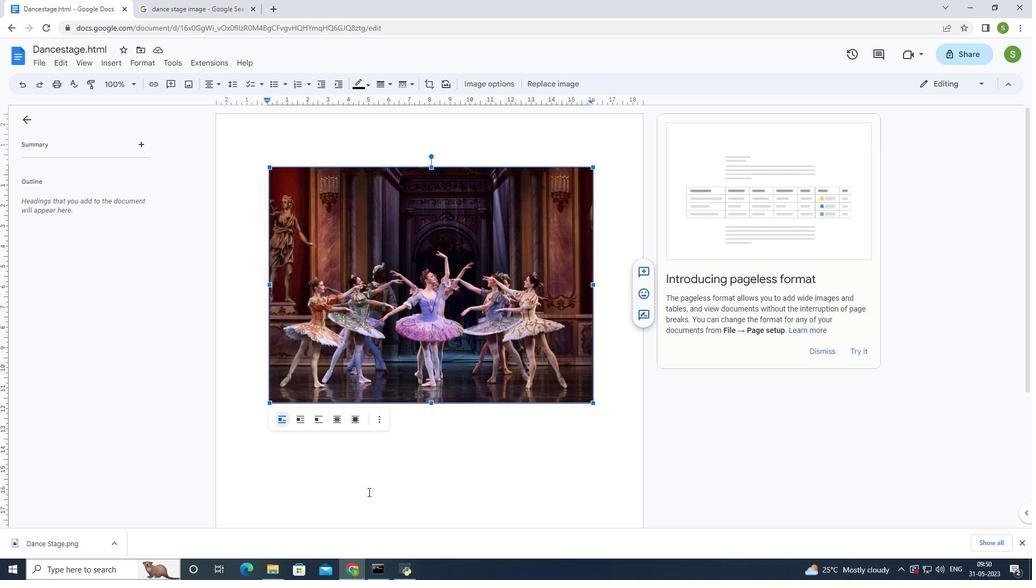 
Action: Mouse pressed left at (368, 492)
Screenshot: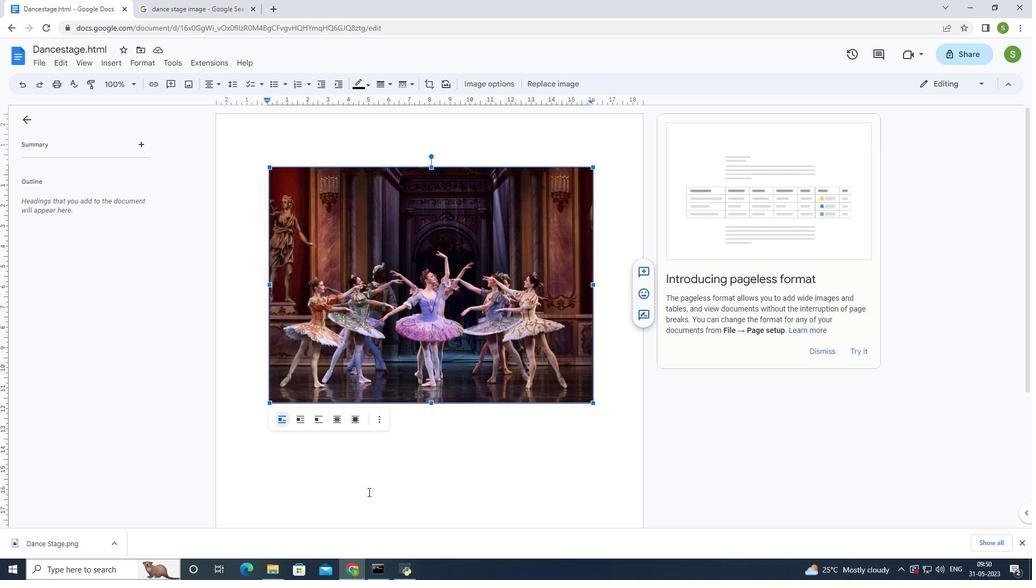 
Action: Mouse moved to (369, 492)
Screenshot: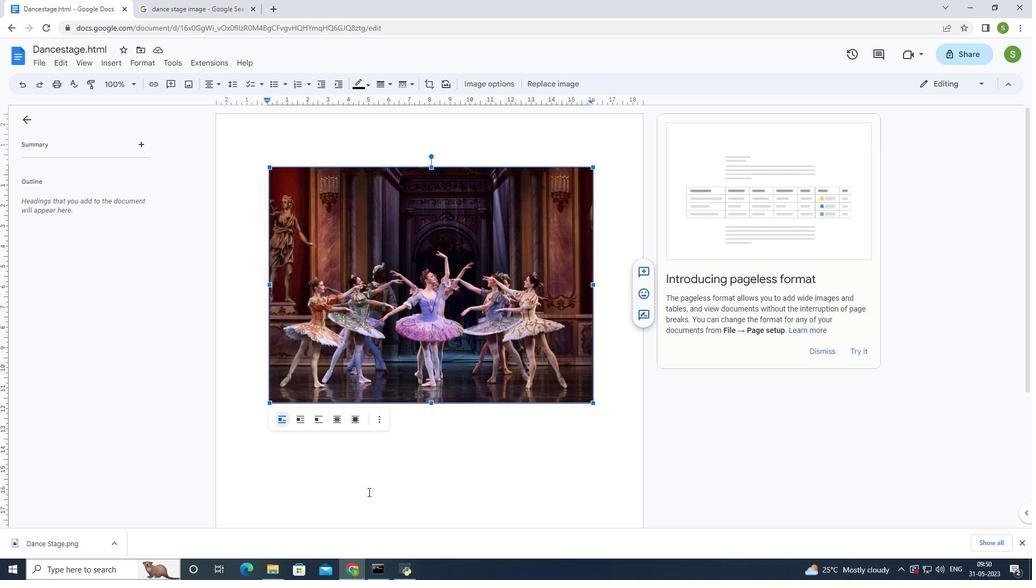 
Action: Mouse pressed left at (369, 492)
Screenshot: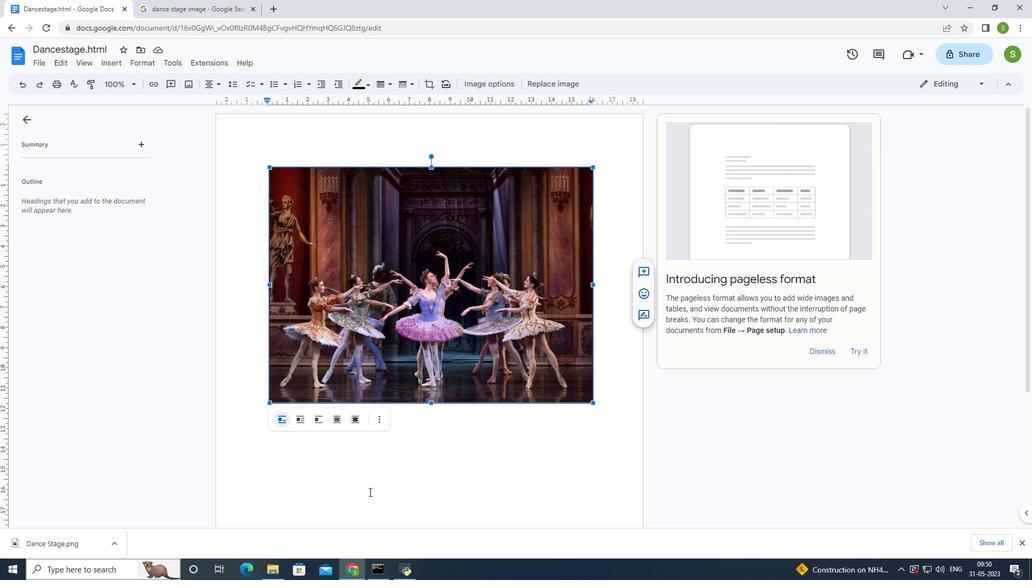 
Action: Mouse pressed left at (369, 492)
Screenshot: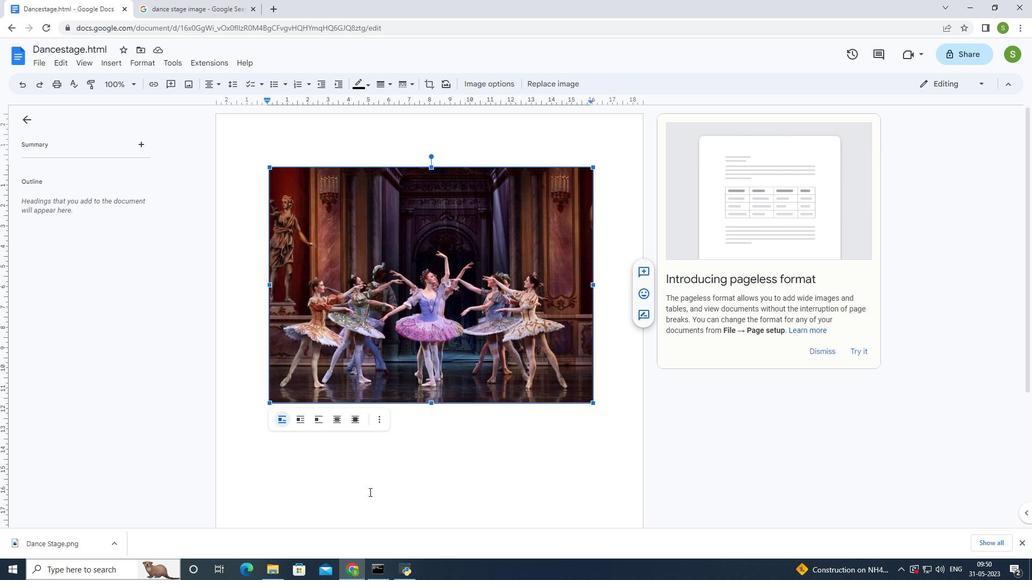 
Action: Mouse pressed left at (369, 492)
Screenshot: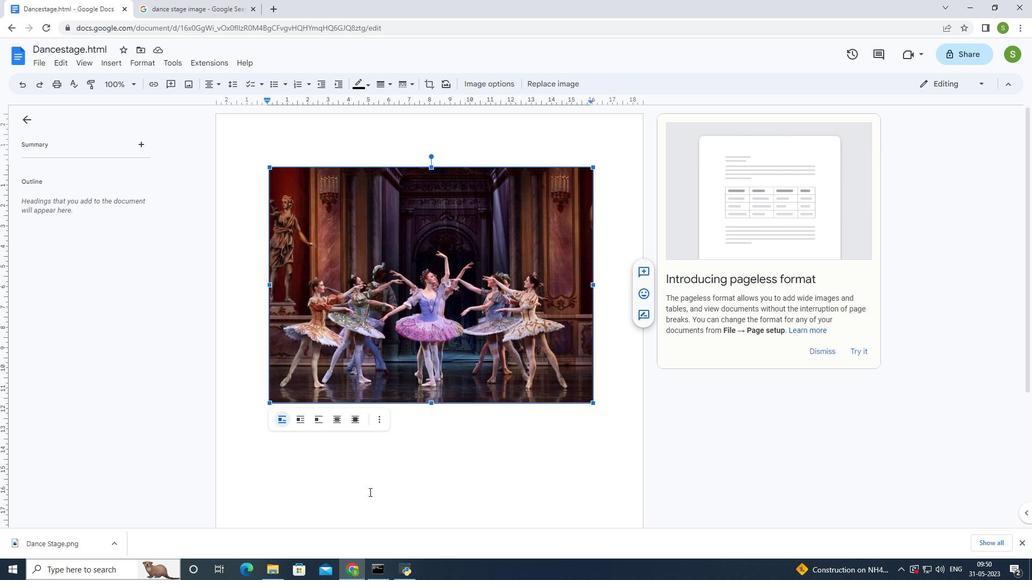 
Action: Mouse pressed left at (369, 492)
Screenshot: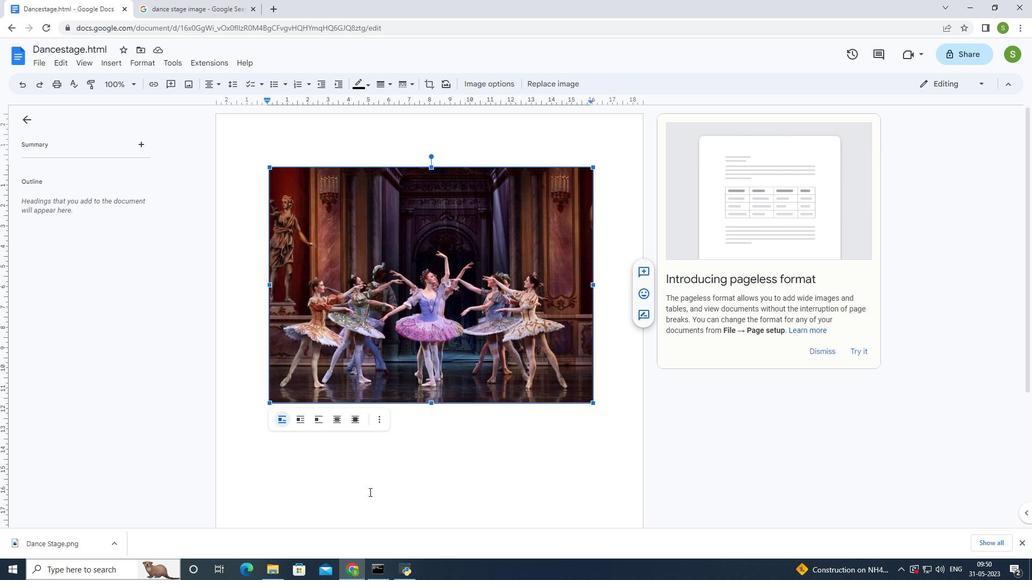 
Action: Mouse pressed left at (369, 492)
Screenshot: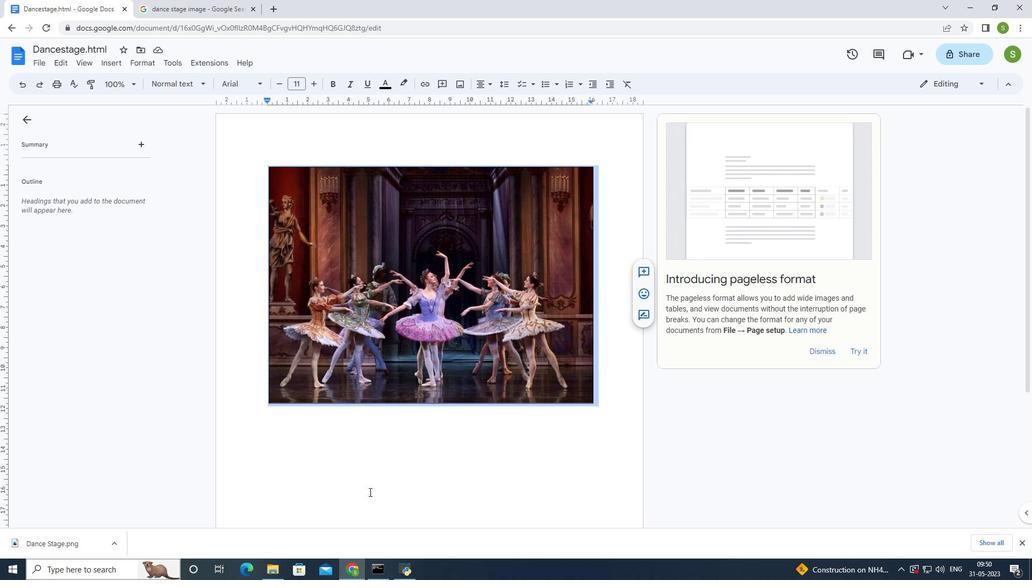 
Action: Mouse pressed left at (369, 492)
Screenshot: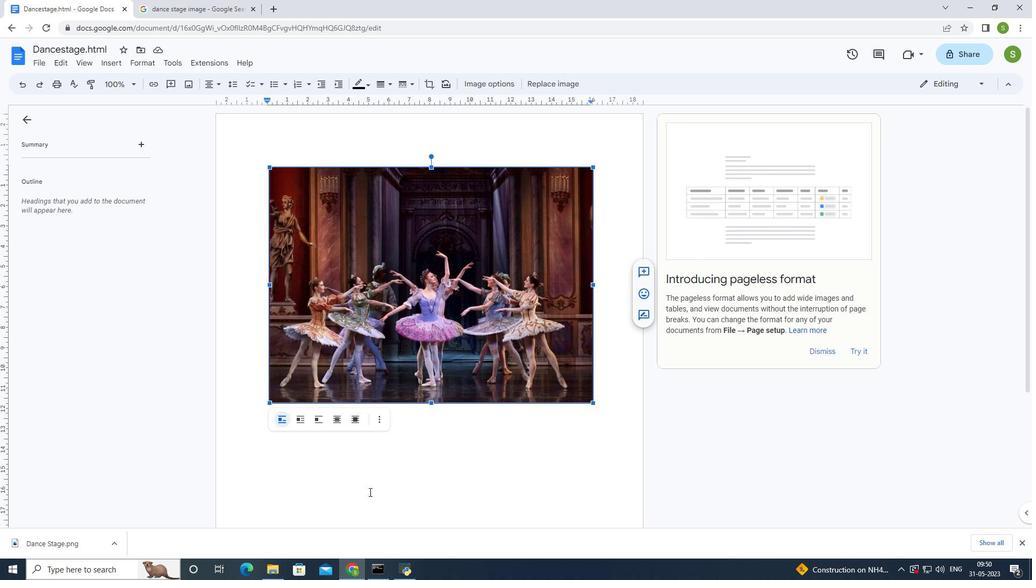 
Action: Mouse pressed left at (369, 492)
Screenshot: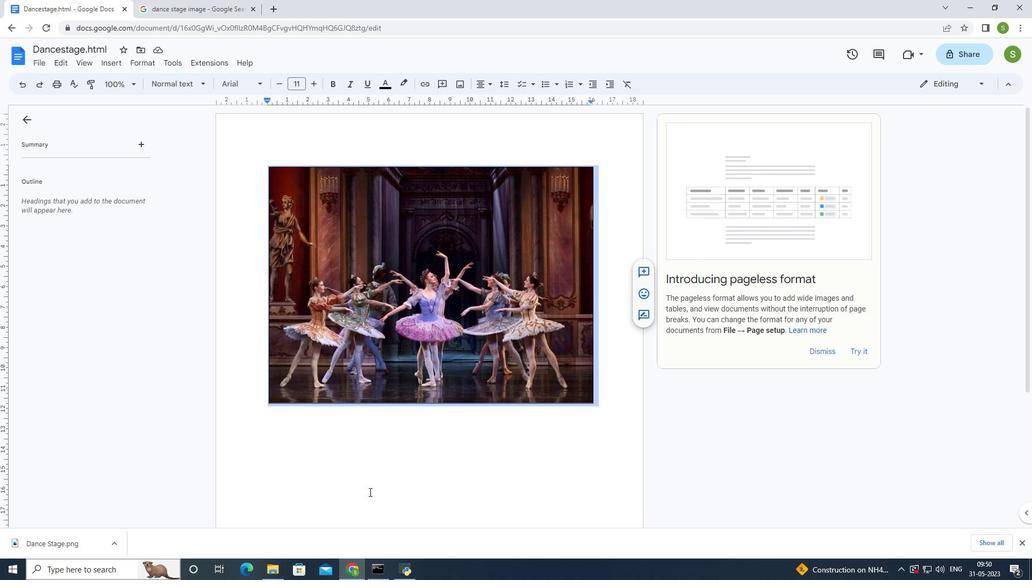 
Action: Mouse pressed left at (369, 492)
Screenshot: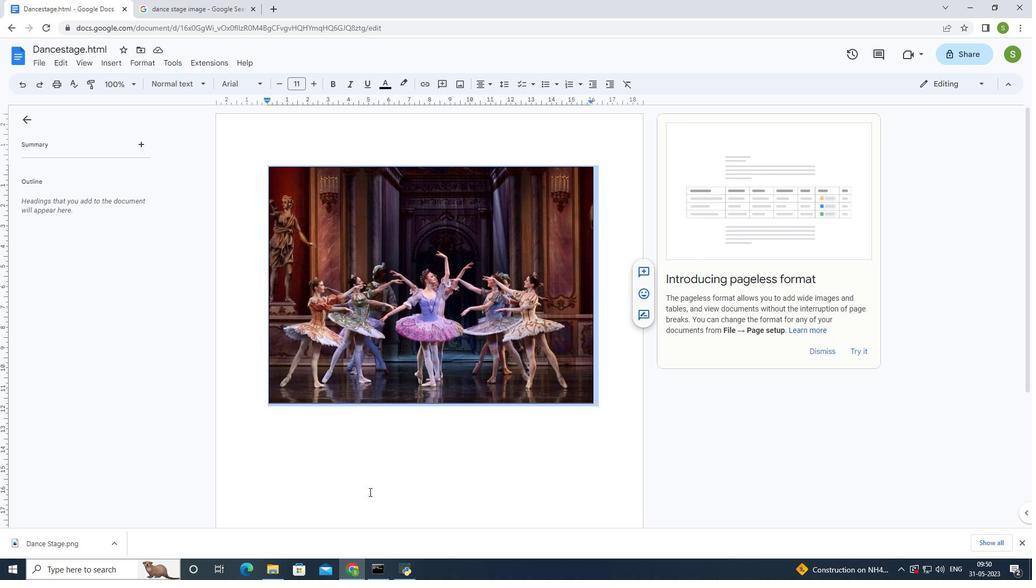 
Action: Mouse pressed left at (369, 492)
Screenshot: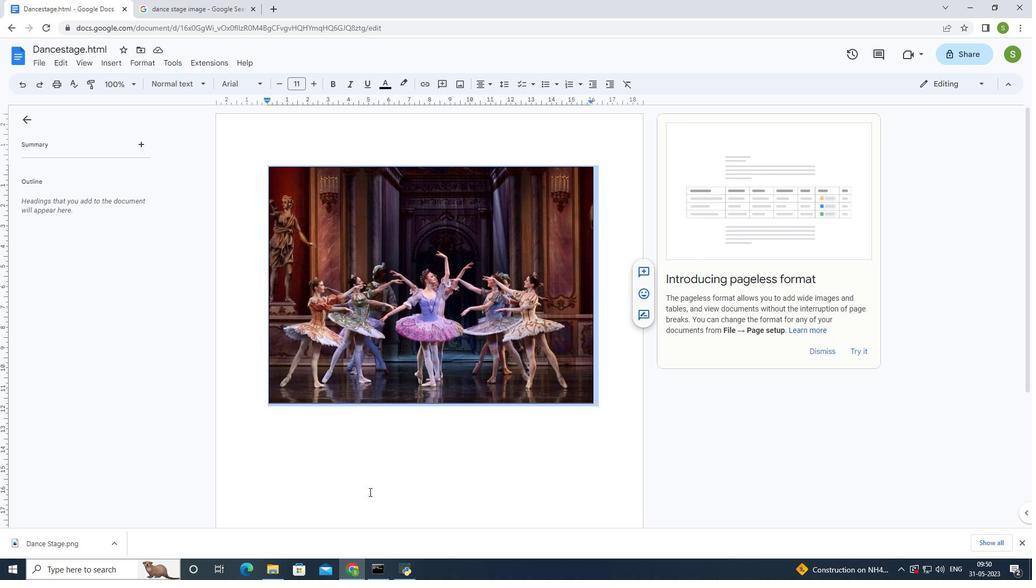 
Action: Mouse pressed left at (369, 492)
Screenshot: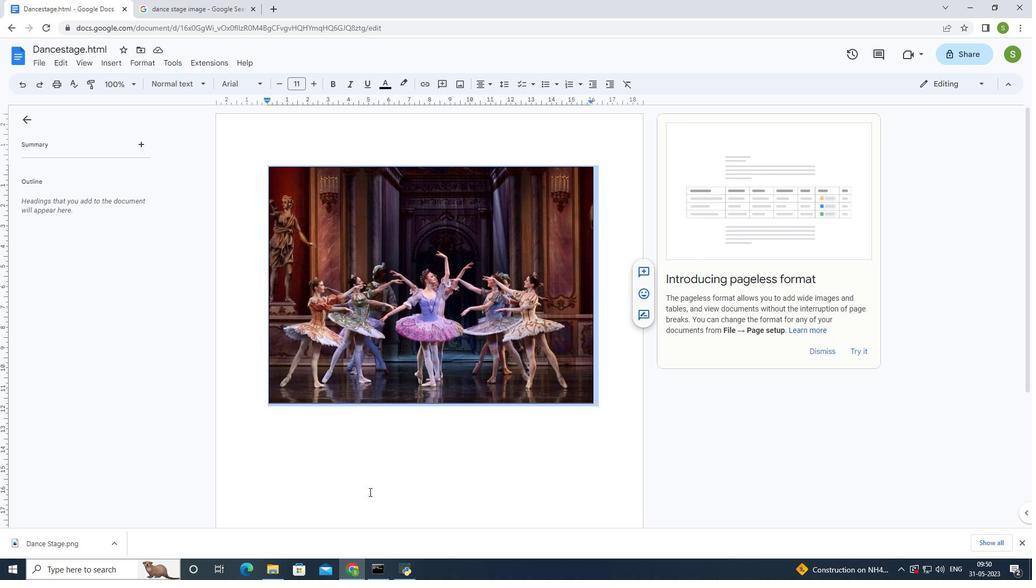
Action: Mouse pressed left at (369, 492)
Screenshot: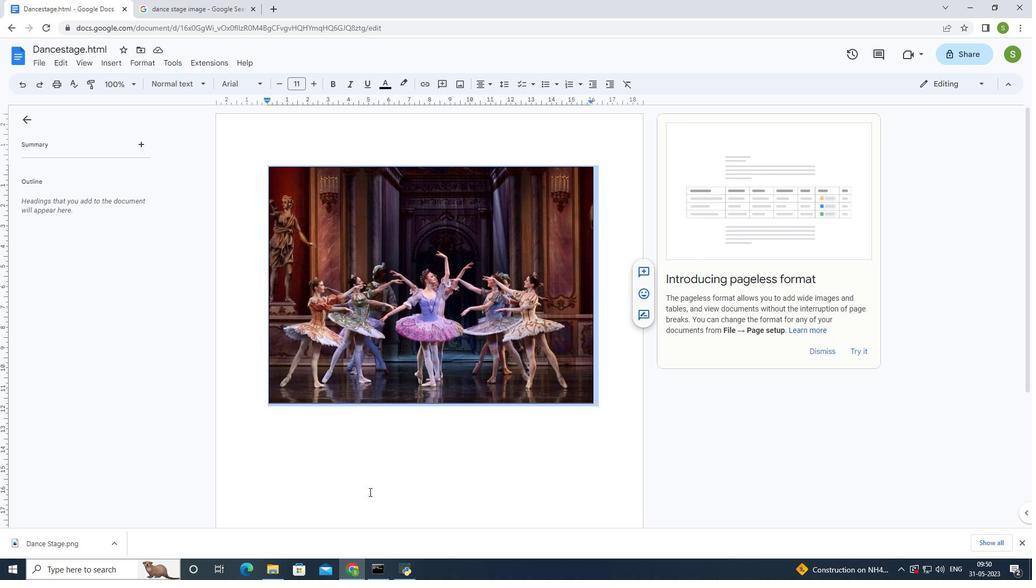 
Action: Mouse pressed left at (369, 492)
Screenshot: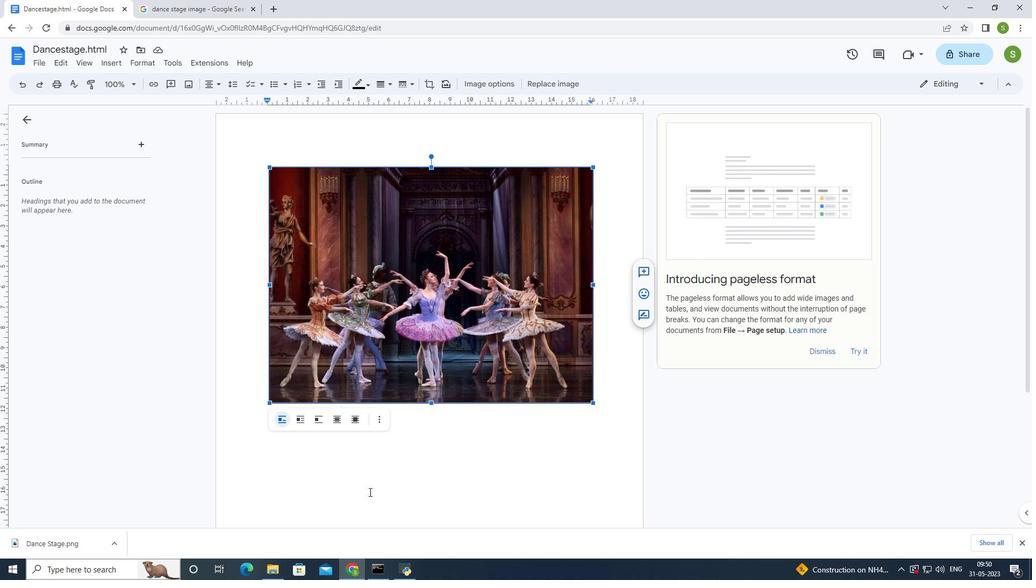 
Action: Mouse pressed left at (369, 492)
Screenshot: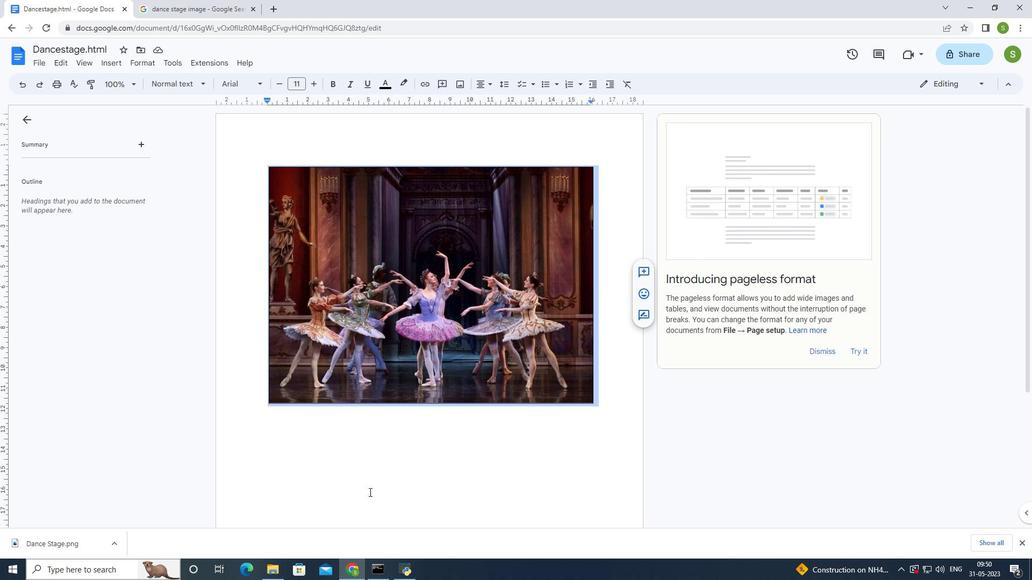 
Action: Mouse pressed left at (369, 492)
Screenshot: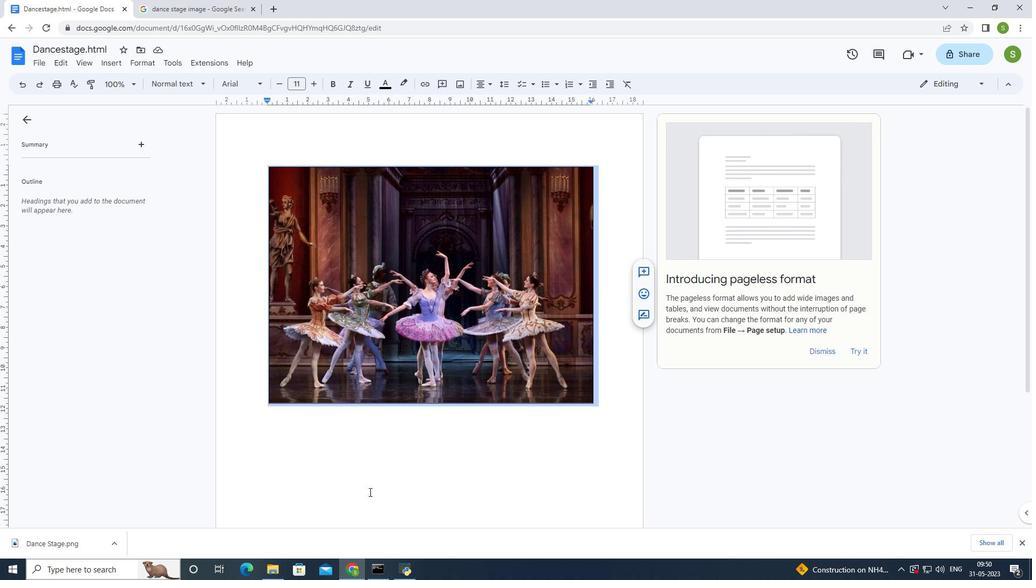 
Action: Mouse pressed left at (369, 492)
Screenshot: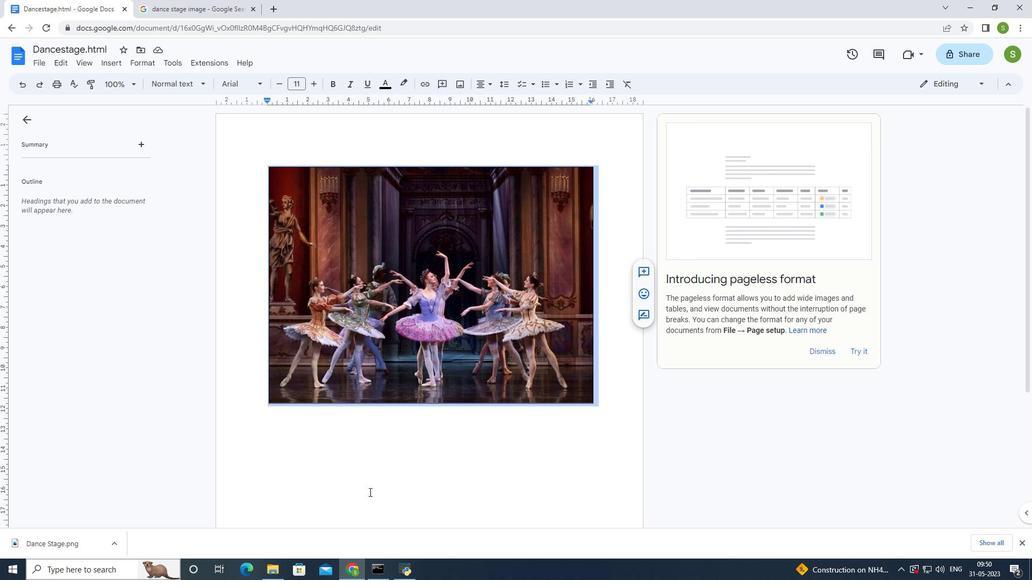 
Action: Mouse pressed left at (369, 492)
Screenshot: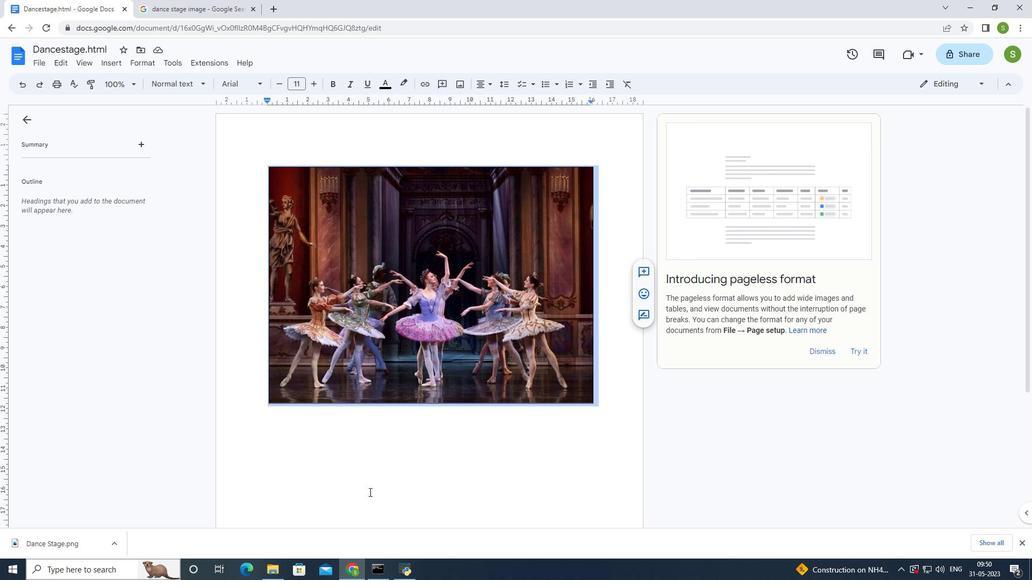 
Action: Mouse pressed left at (369, 492)
Screenshot: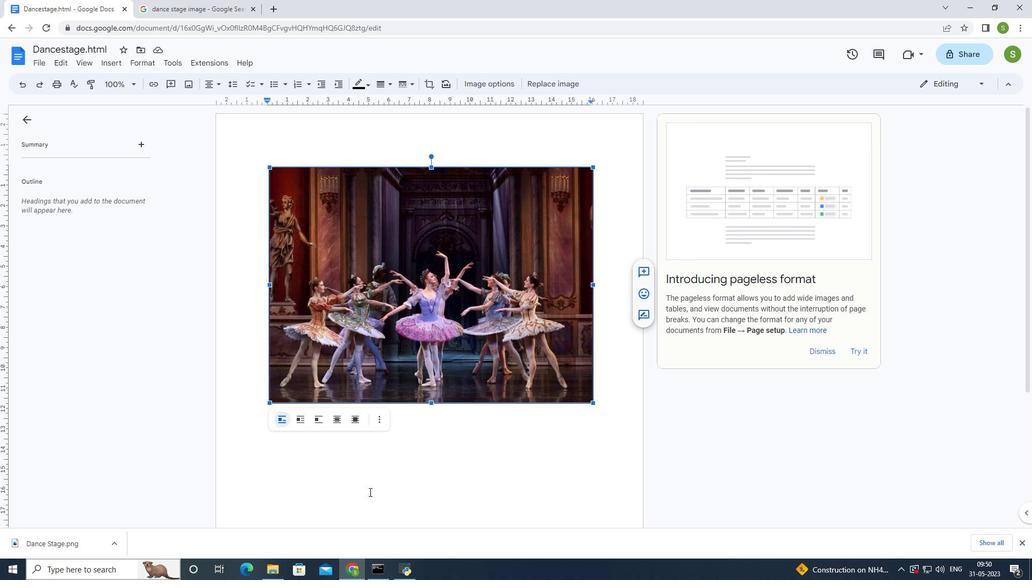 
Action: Mouse pressed left at (369, 492)
Screenshot: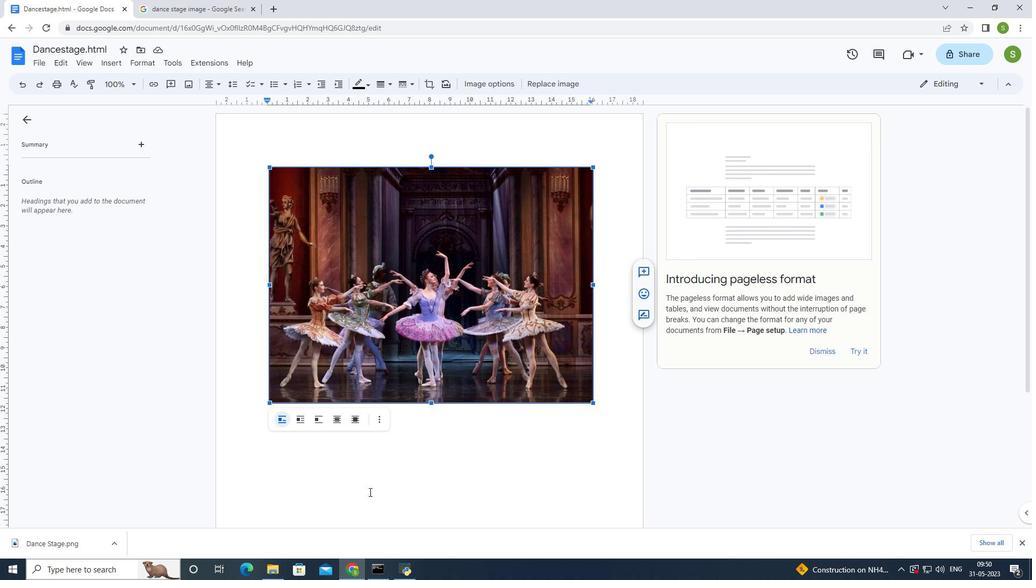 
Action: Mouse pressed left at (369, 492)
Screenshot: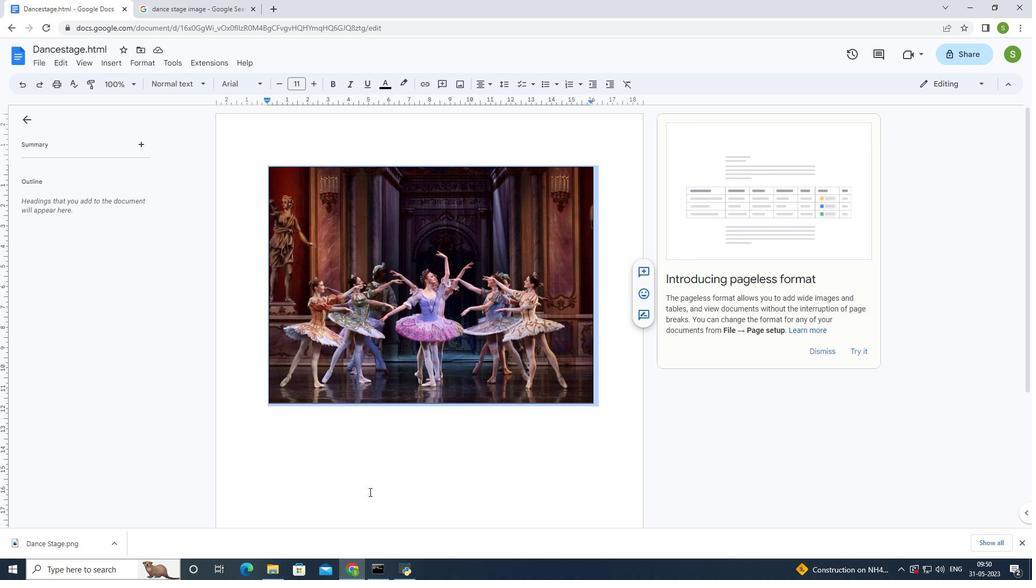 
Action: Mouse pressed left at (369, 492)
Screenshot: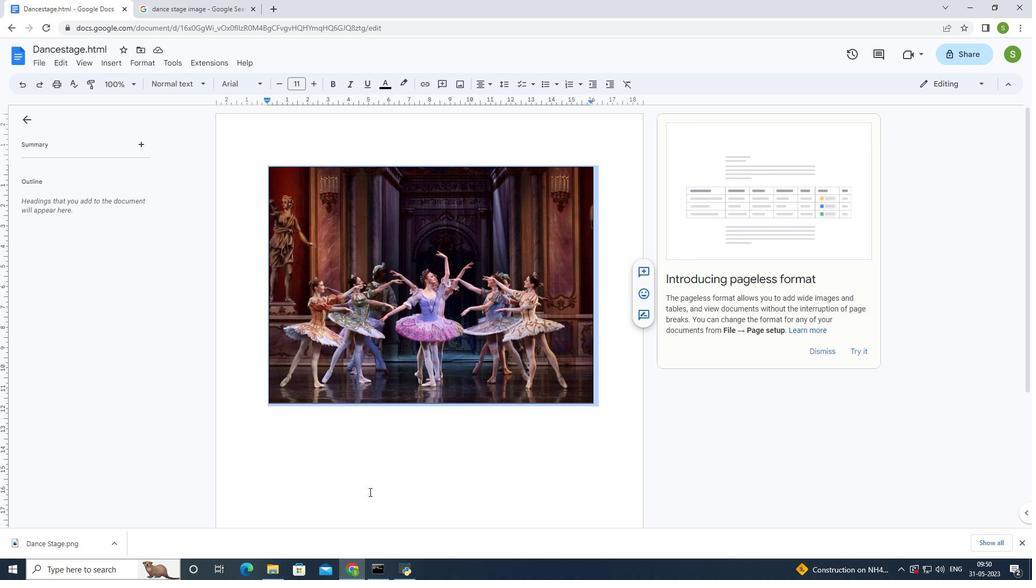 
Action: Mouse pressed left at (369, 492)
Screenshot: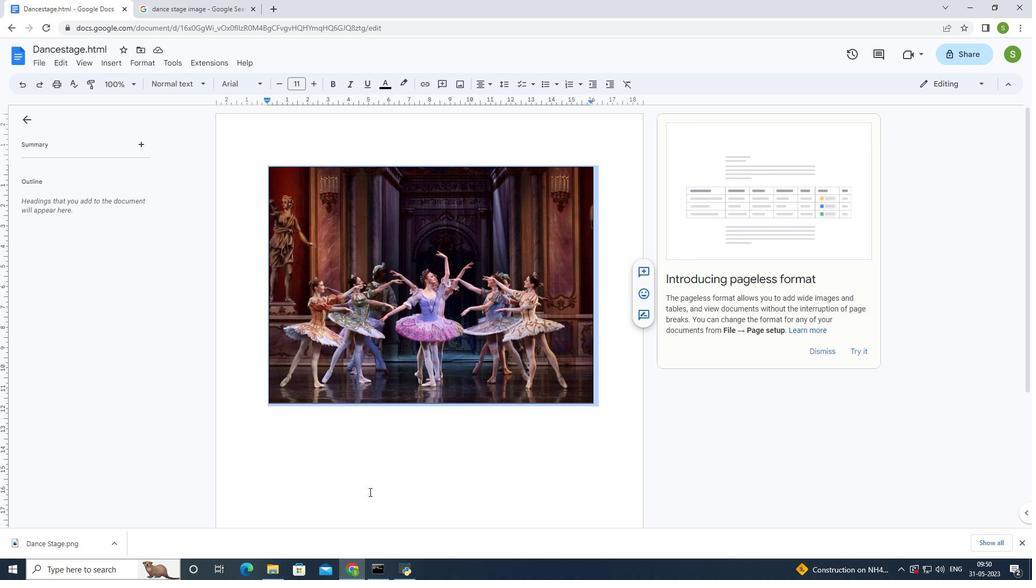 
Action: Mouse moved to (369, 492)
Screenshot: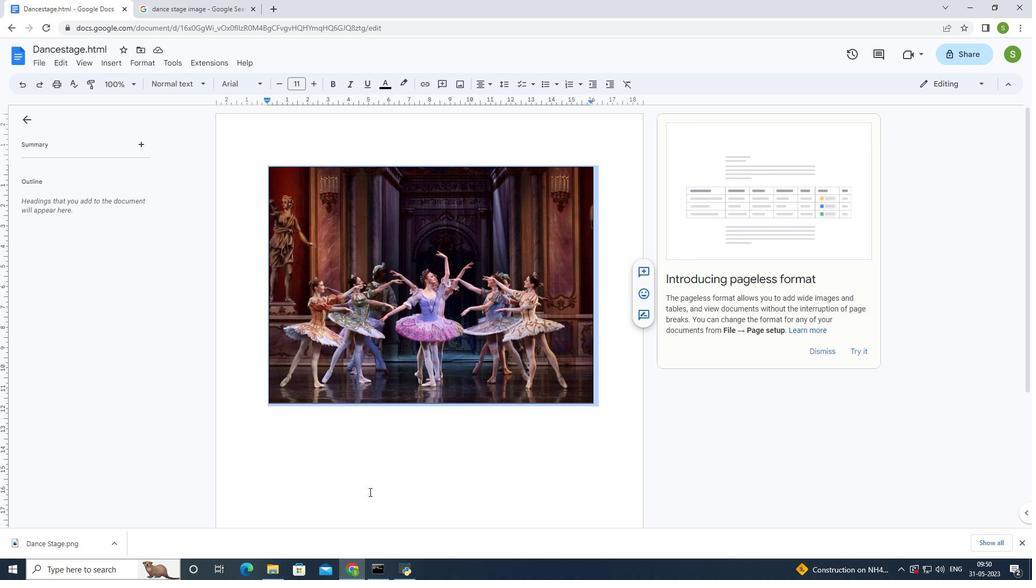 
Action: Mouse pressed left at (369, 492)
Screenshot: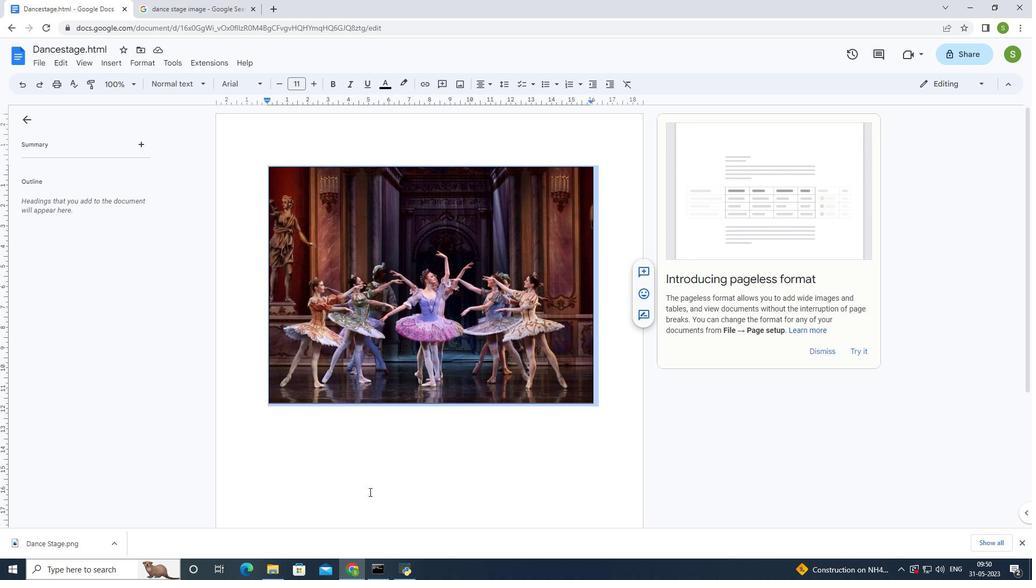 
Action: Mouse moved to (68, 63)
Screenshot: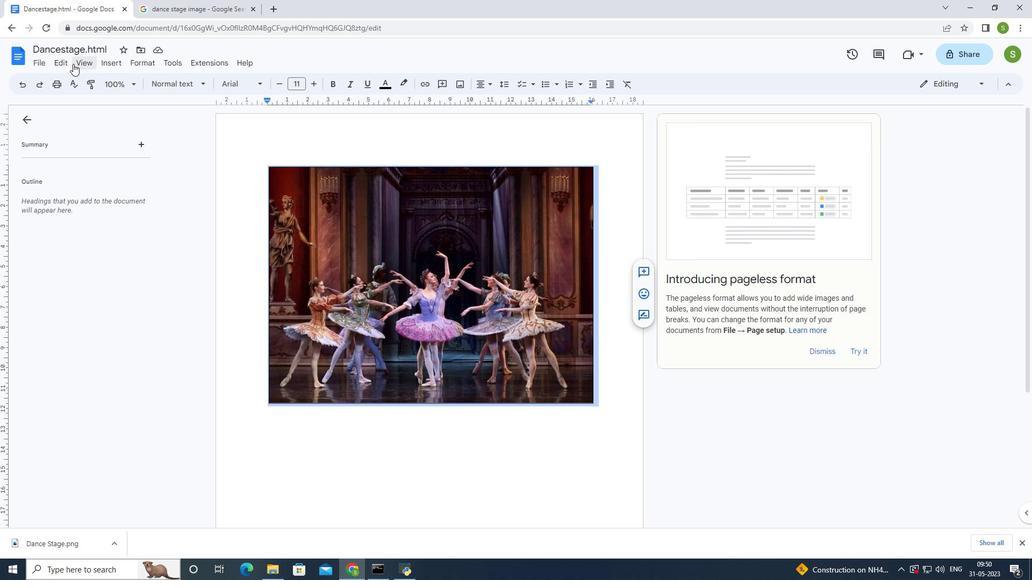 
Action: Mouse pressed left at (68, 63)
Screenshot: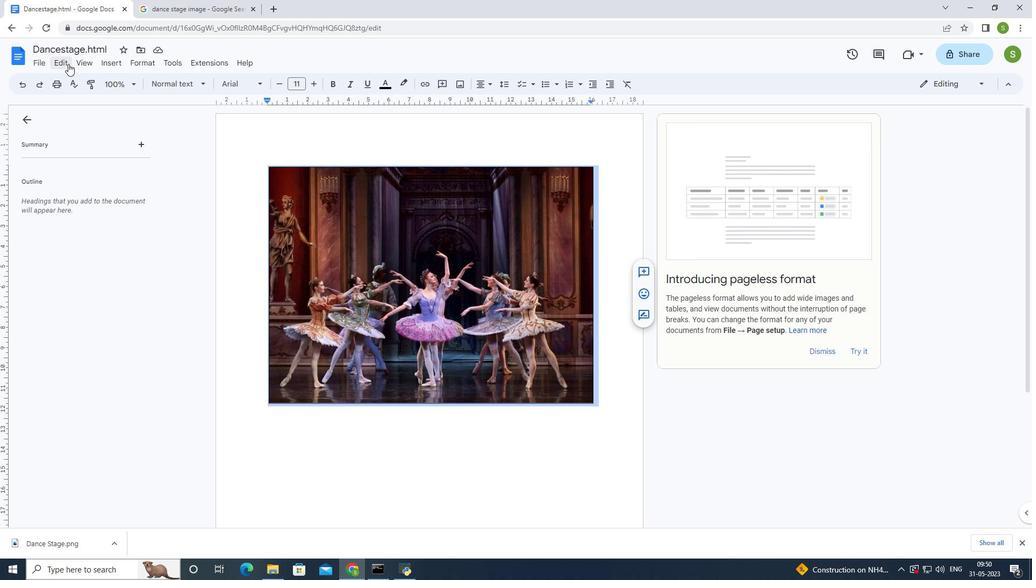 
Action: Mouse moved to (289, 116)
Screenshot: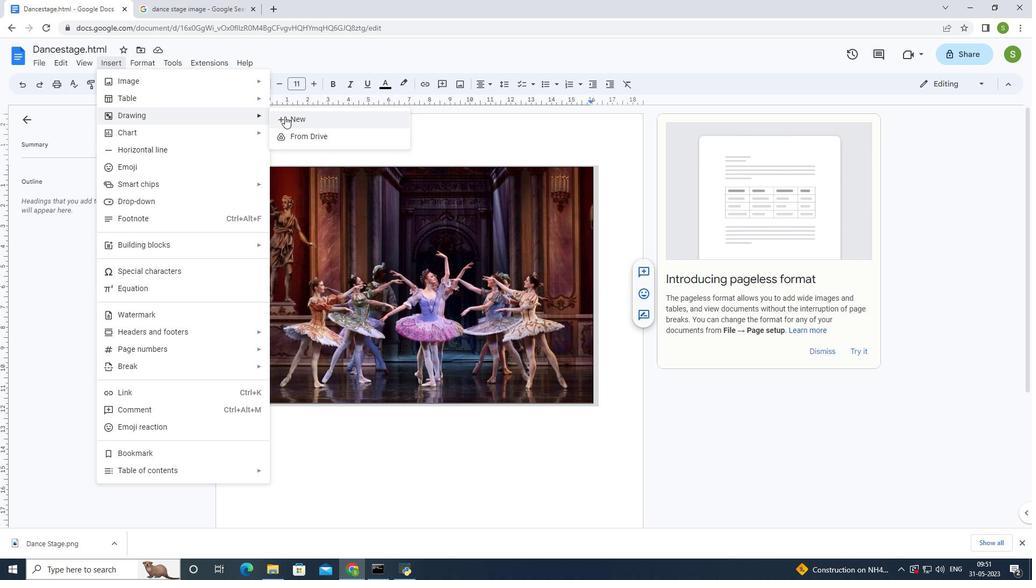 
Action: Mouse pressed left at (289, 116)
Screenshot: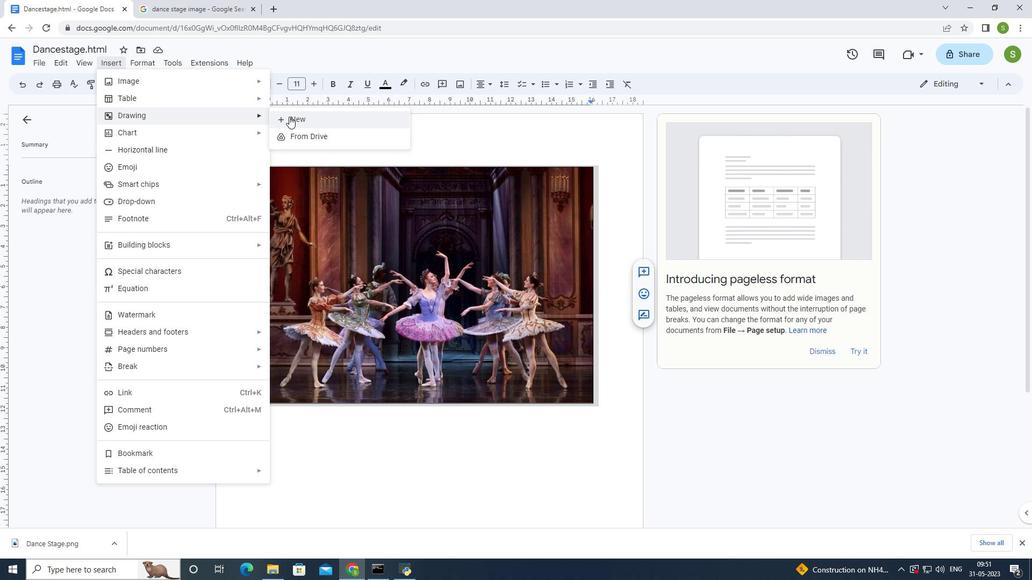 
Action: Mouse moved to (278, 101)
Screenshot: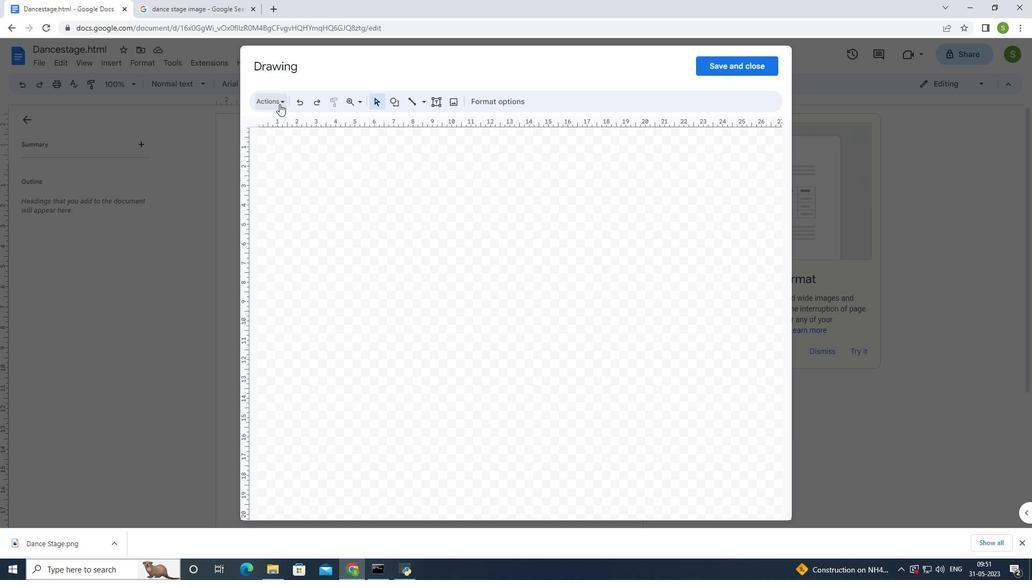 
Action: Mouse pressed left at (278, 101)
Screenshot: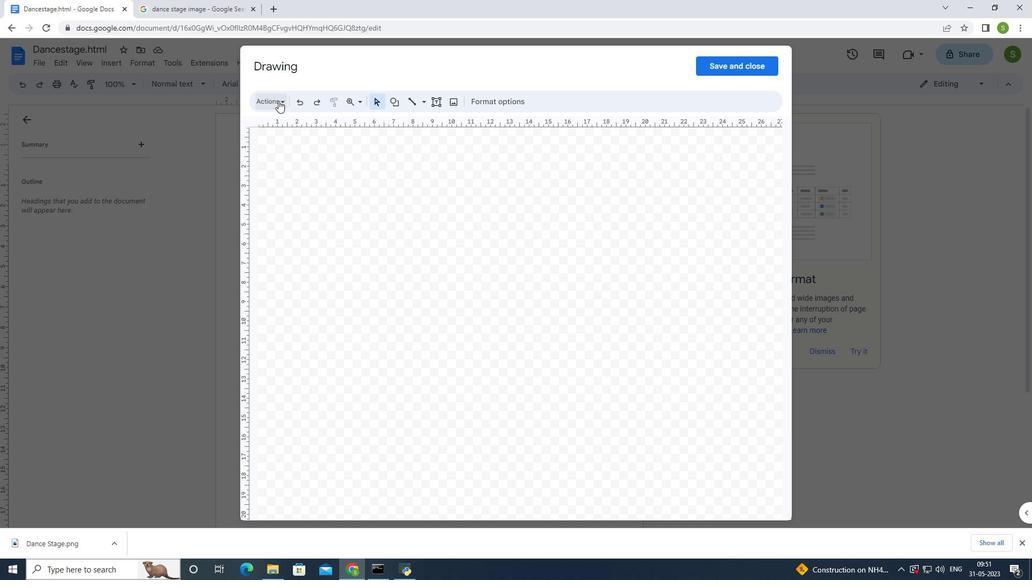 
Action: Mouse moved to (288, 173)
Screenshot: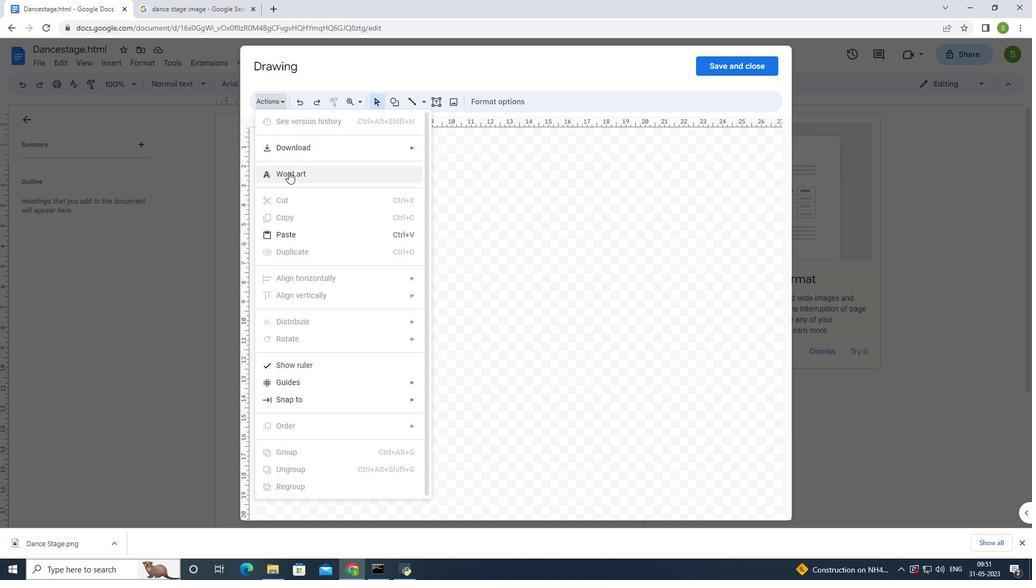 
Action: Mouse pressed left at (288, 173)
Screenshot: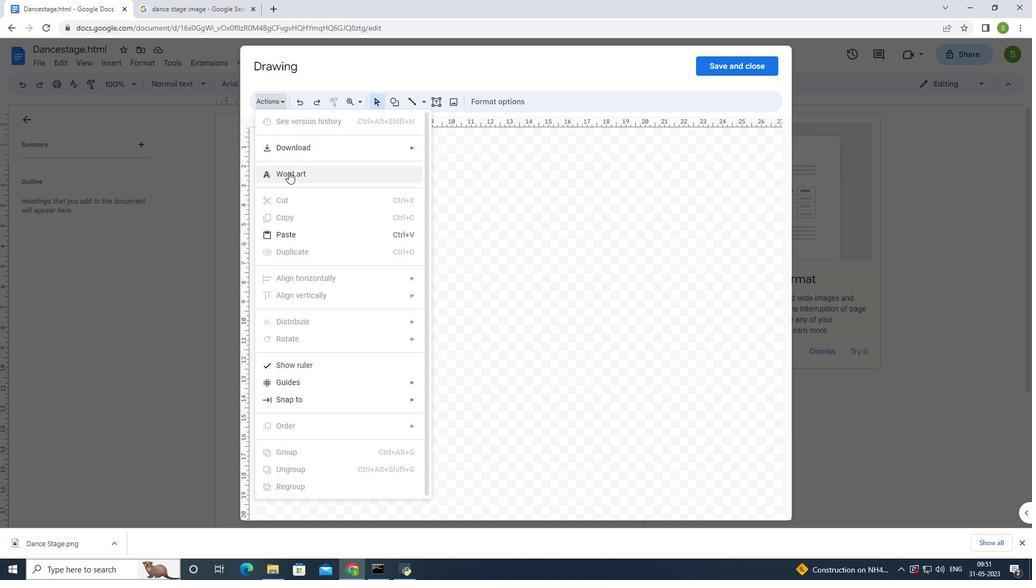 
Action: Mouse moved to (385, 182)
Screenshot: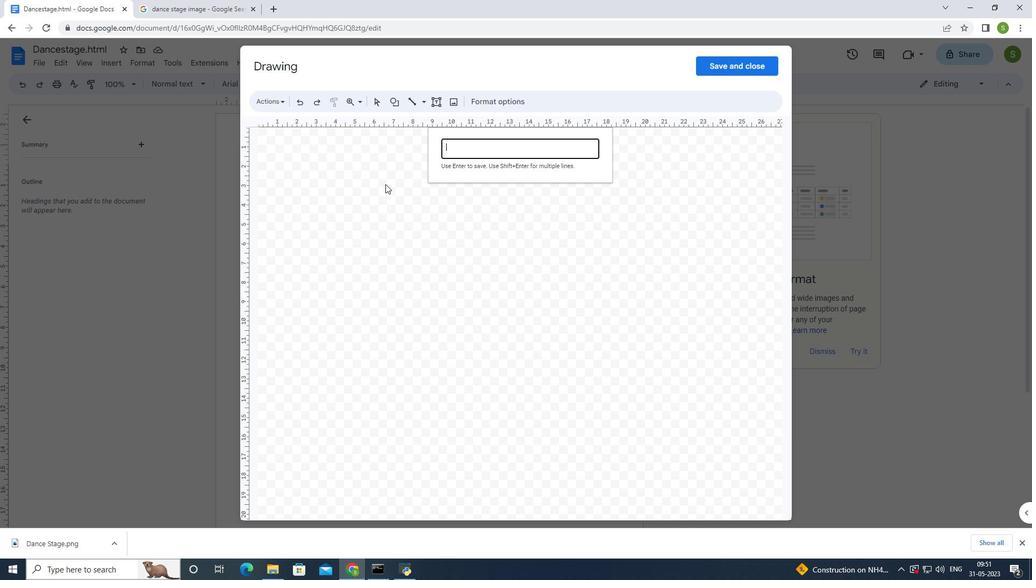 
Action: Key pressed <Key.shift>Dance<Key.space><Key.shift>Stage<Key.enter>
Screenshot: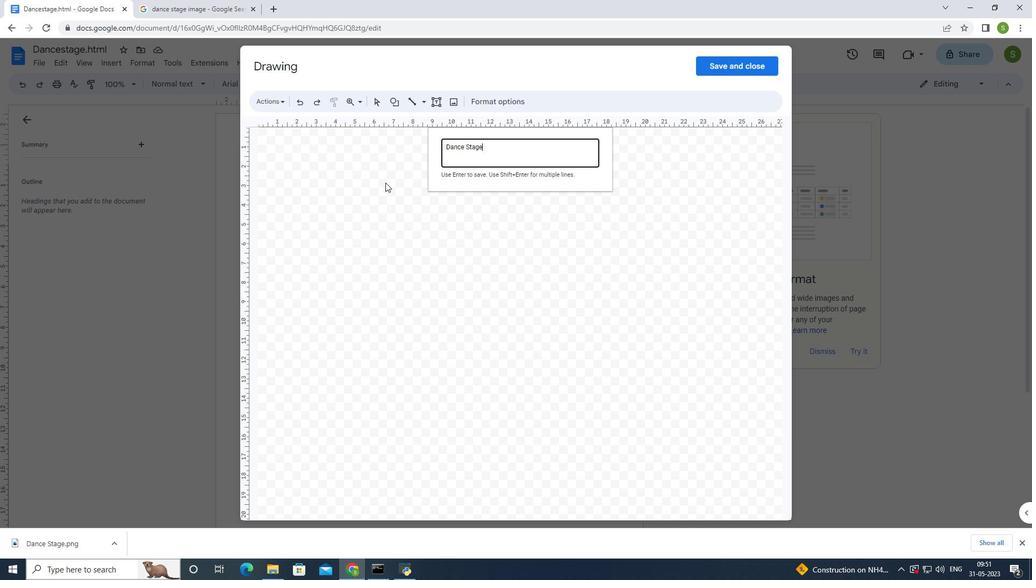 
Action: Mouse moved to (476, 101)
Screenshot: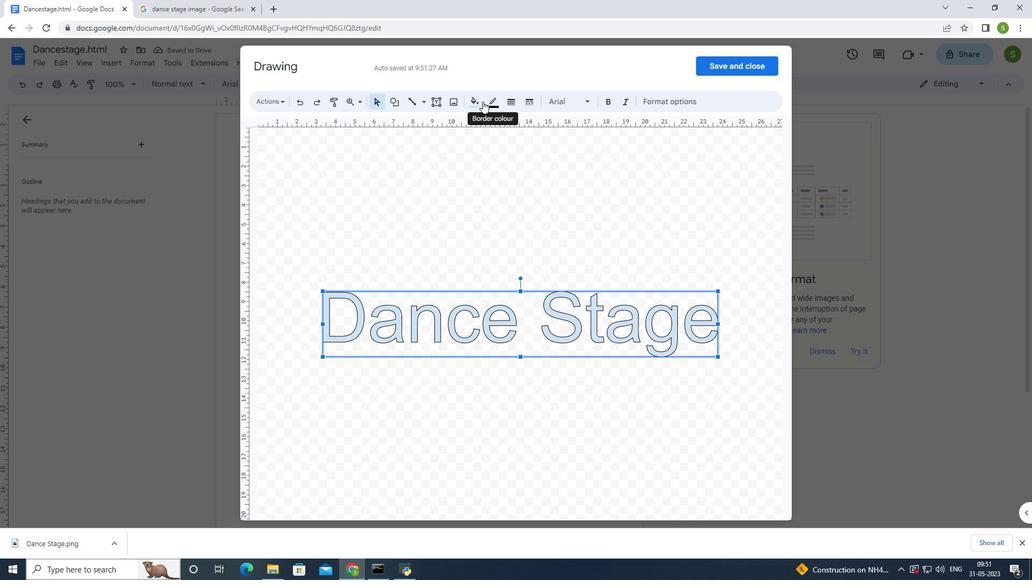 
Action: Mouse pressed left at (476, 101)
Screenshot: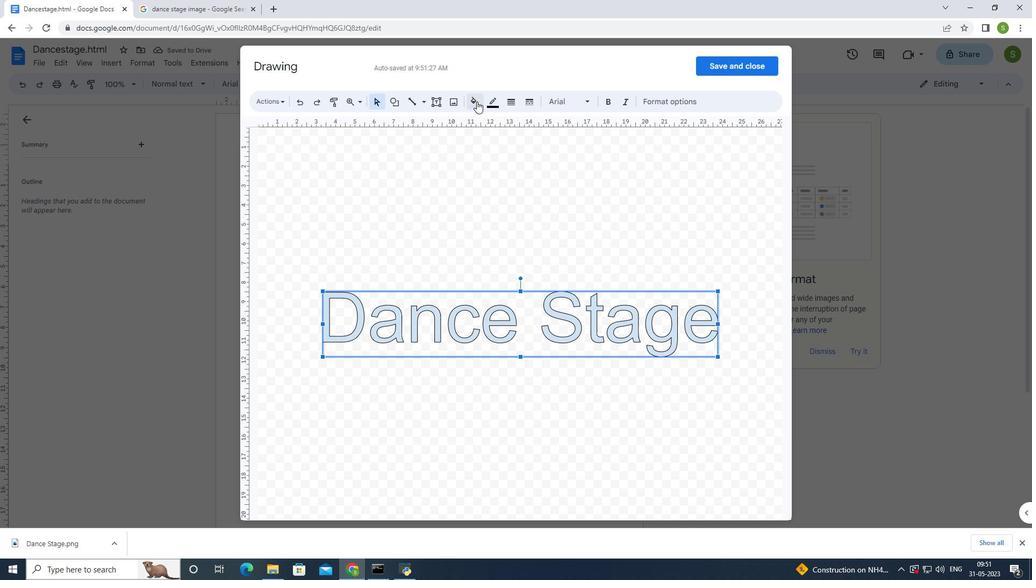 
Action: Mouse moved to (575, 192)
Screenshot: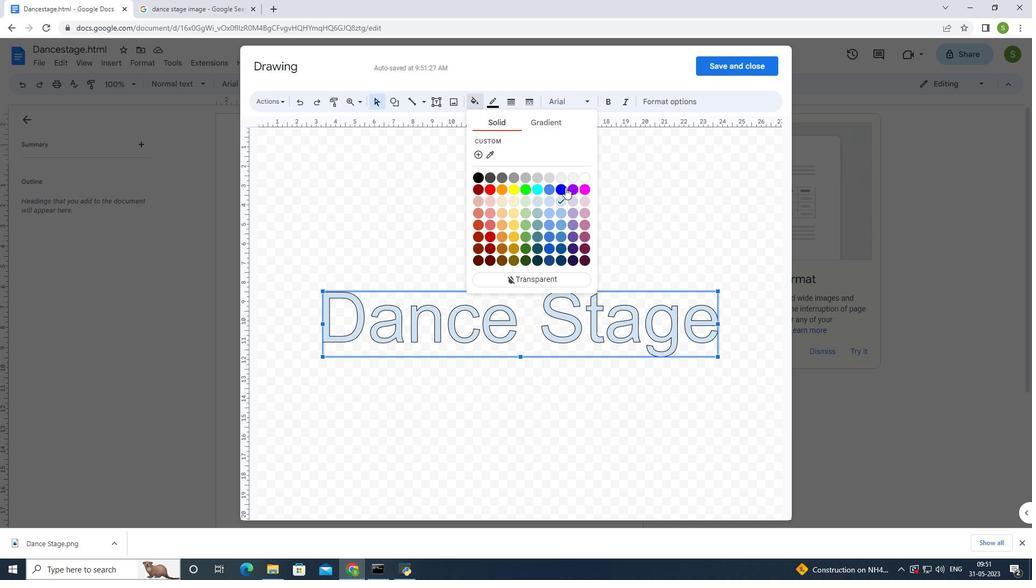 
Action: Mouse pressed left at (575, 192)
Screenshot: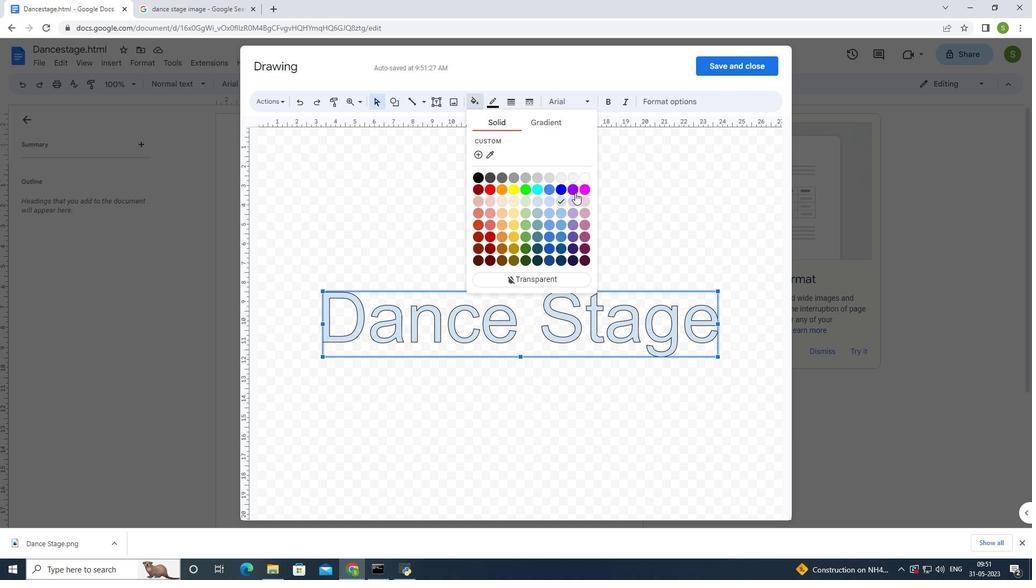 
Action: Mouse moved to (716, 68)
Screenshot: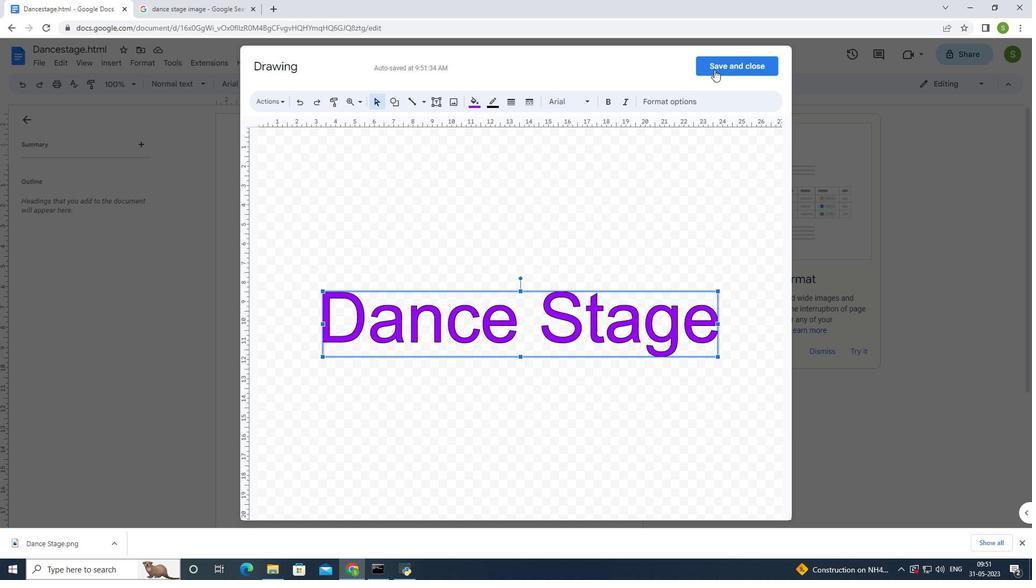 
Action: Mouse pressed left at (716, 68)
Screenshot: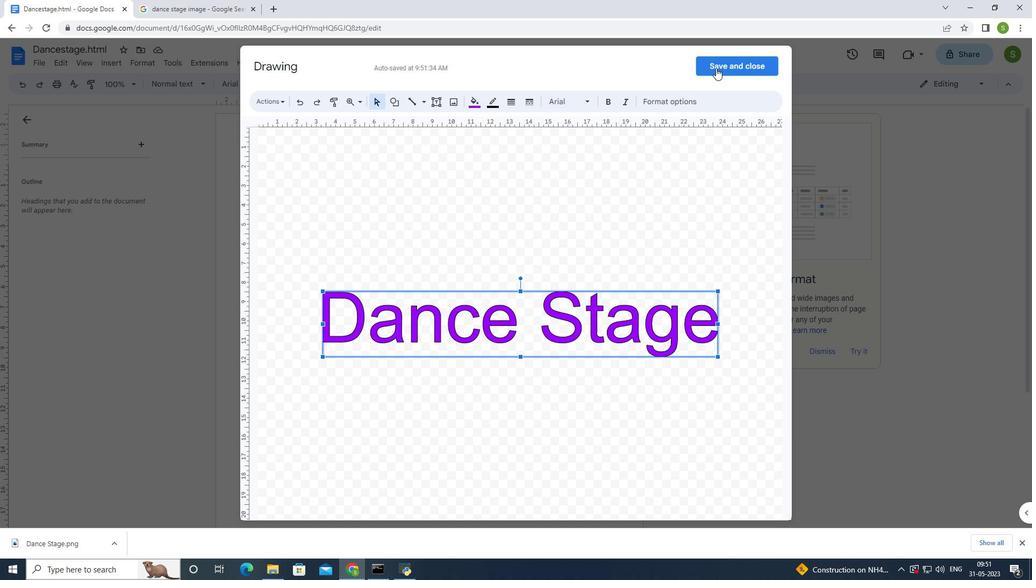 
Action: Mouse moved to (537, 265)
Screenshot: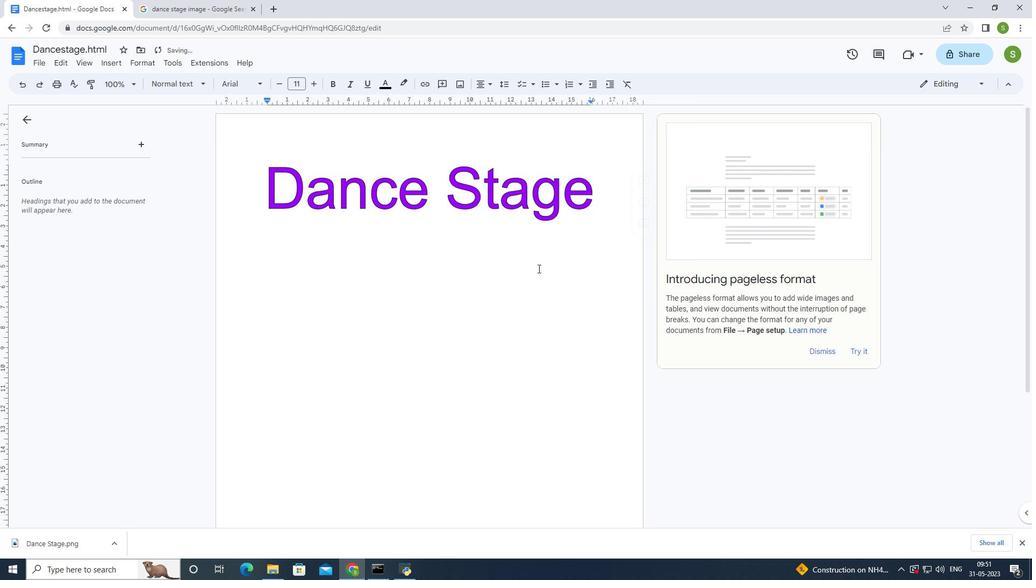 
Action: Mouse scrolled (537, 266) with delta (0, 0)
Screenshot: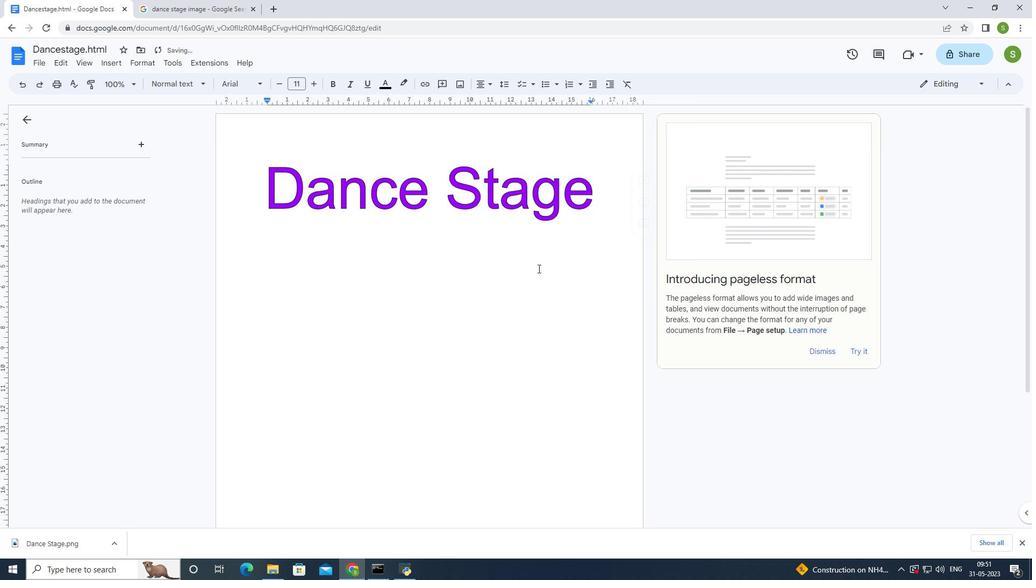 
Action: Mouse moved to (537, 263)
Screenshot: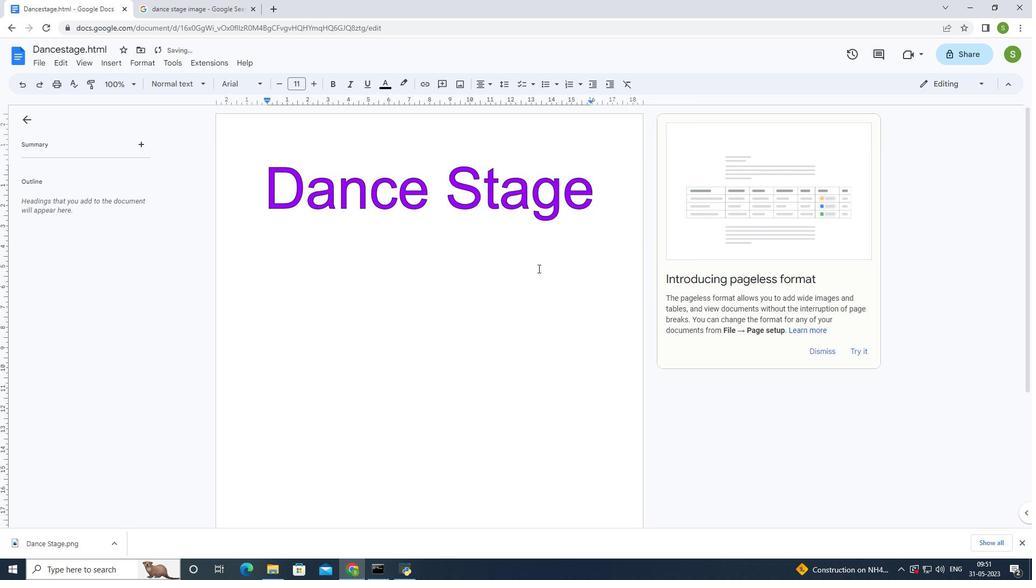 
Action: Mouse scrolled (537, 264) with delta (0, 0)
Screenshot: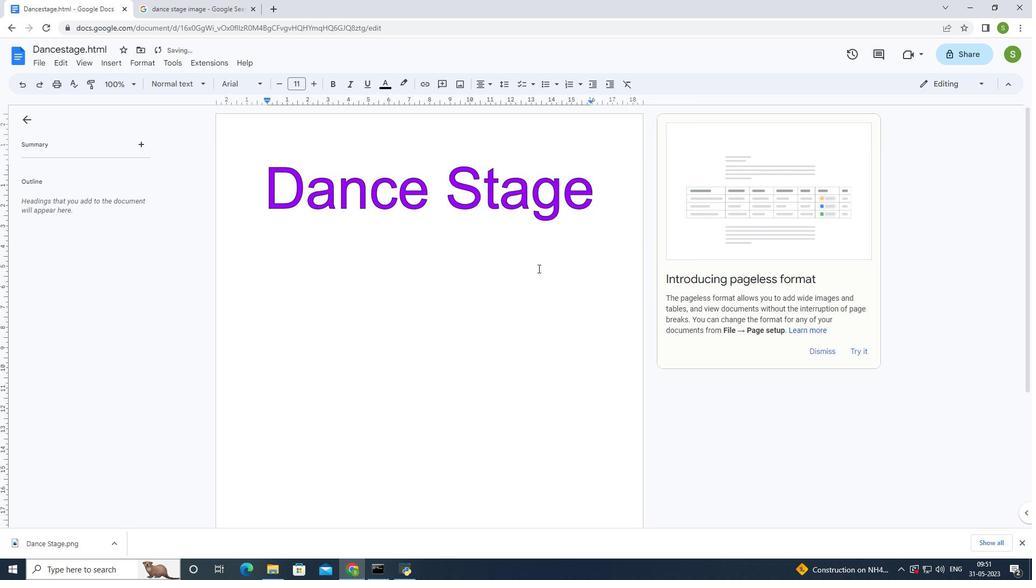 
Action: Mouse moved to (537, 262)
Screenshot: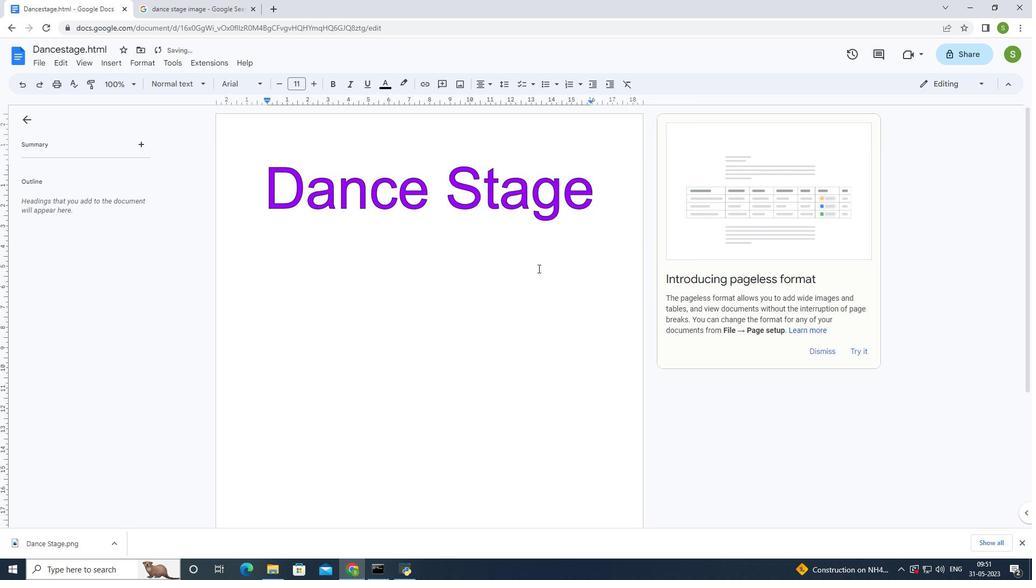 
Action: Mouse scrolled (537, 263) with delta (0, 0)
Screenshot: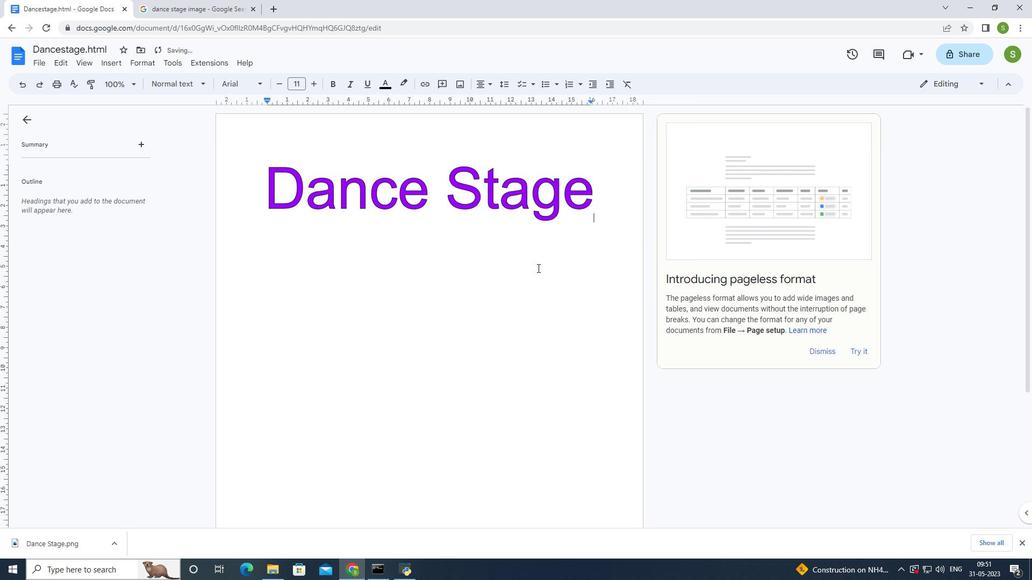 
Action: Mouse moved to (537, 255)
Screenshot: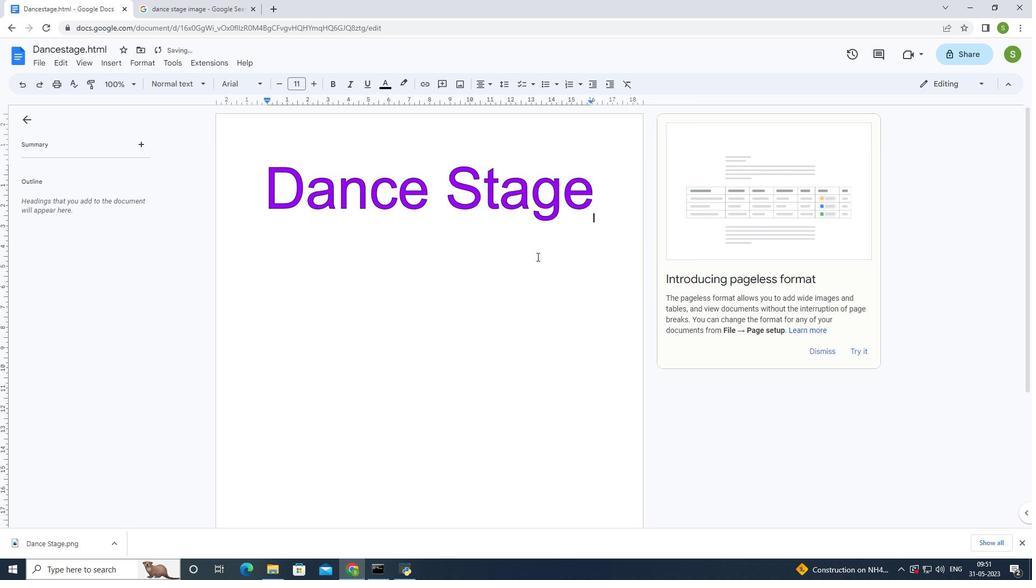 
Action: Mouse scrolled (537, 255) with delta (0, 0)
Screenshot: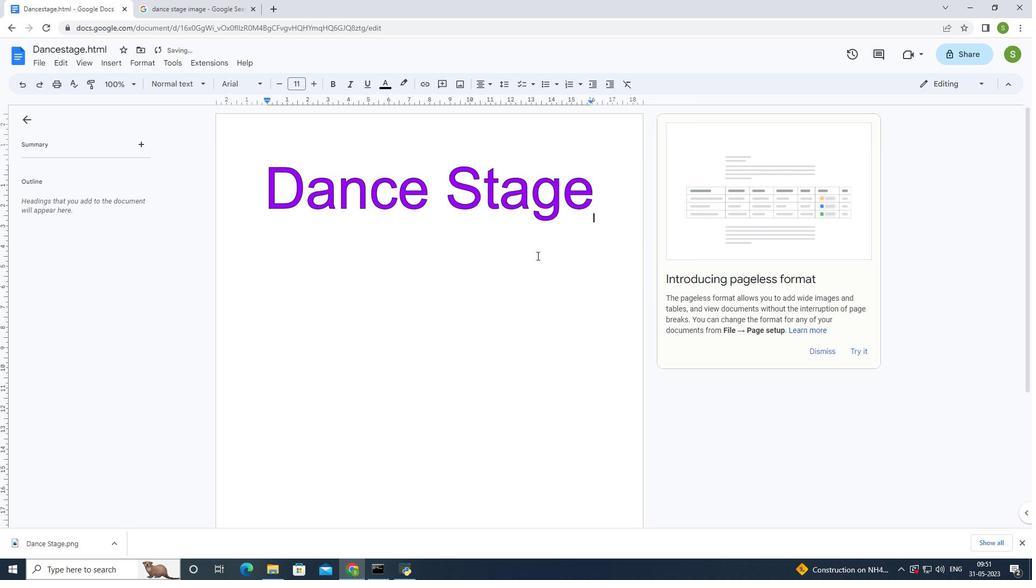 
Action: Mouse scrolled (537, 255) with delta (0, 0)
Screenshot: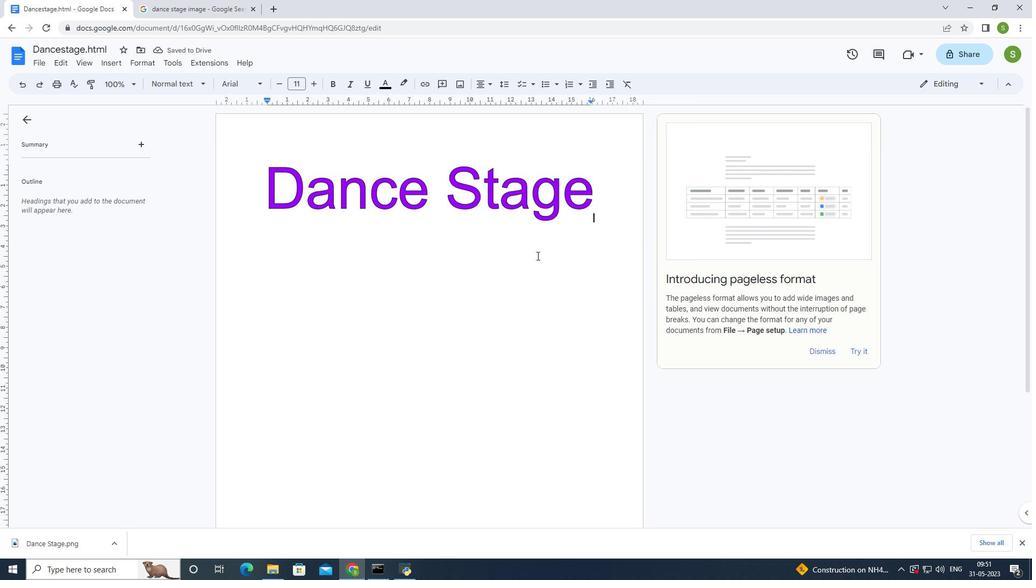 
Action: Mouse scrolled (537, 255) with delta (0, 0)
Screenshot: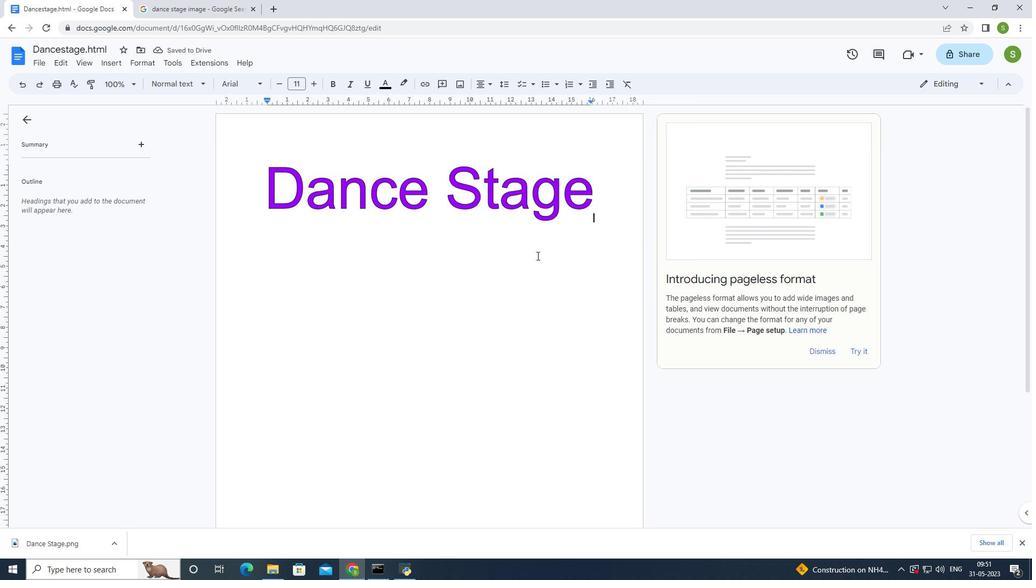 
Action: Mouse moved to (537, 254)
Screenshot: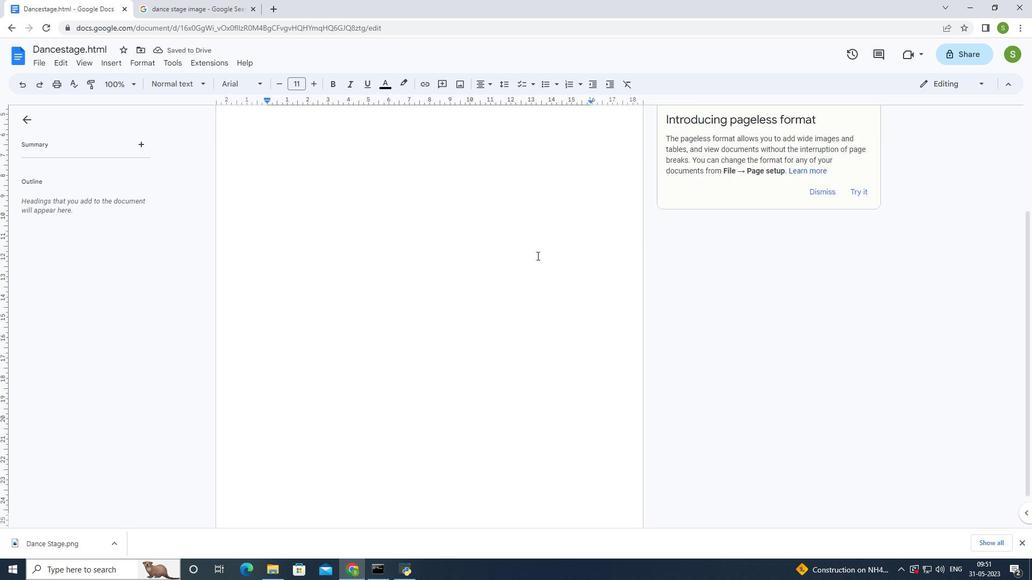
Action: Mouse scrolled (537, 253) with delta (0, 0)
Screenshot: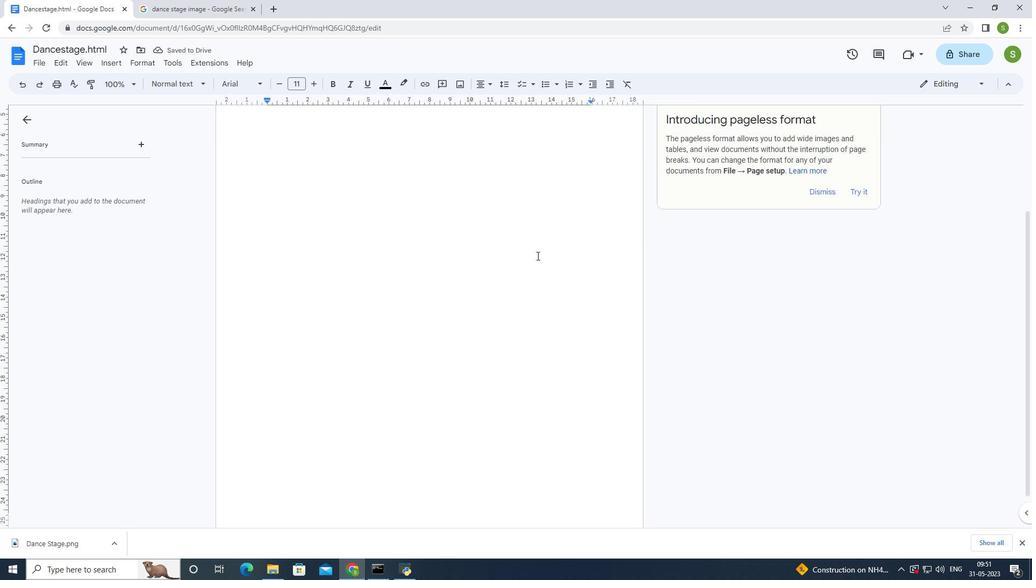
Action: Mouse scrolled (537, 253) with delta (0, 0)
Screenshot: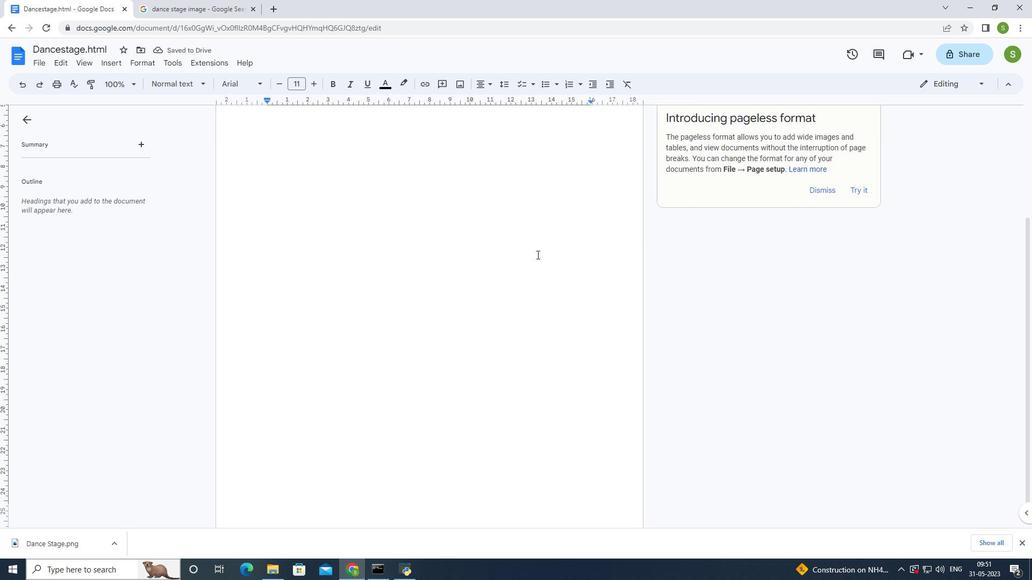 
Action: Mouse scrolled (537, 253) with delta (0, 0)
Screenshot: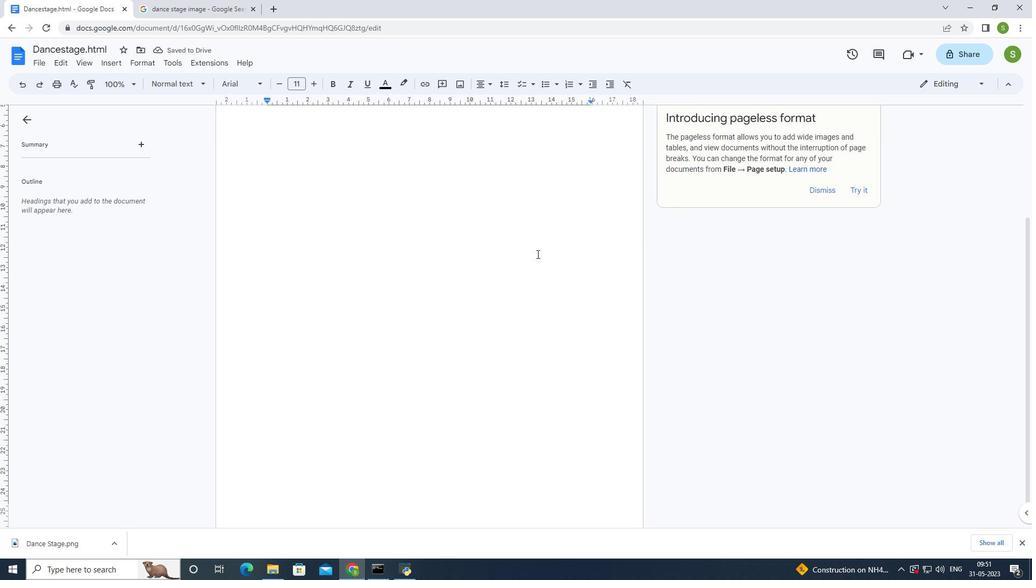 
Action: Mouse scrolled (537, 253) with delta (0, 0)
Screenshot: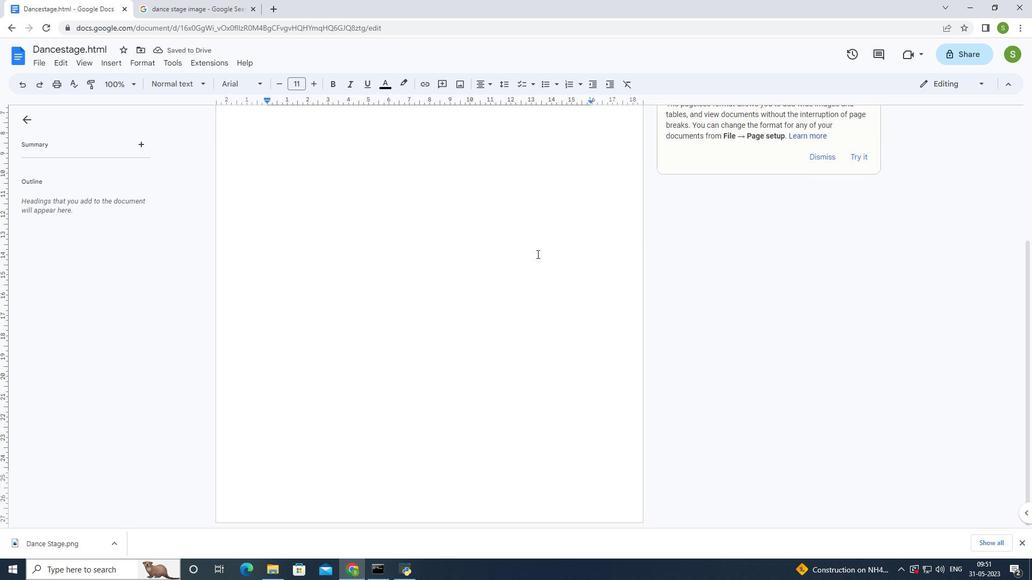 
Action: Mouse scrolled (537, 253) with delta (0, 0)
Screenshot: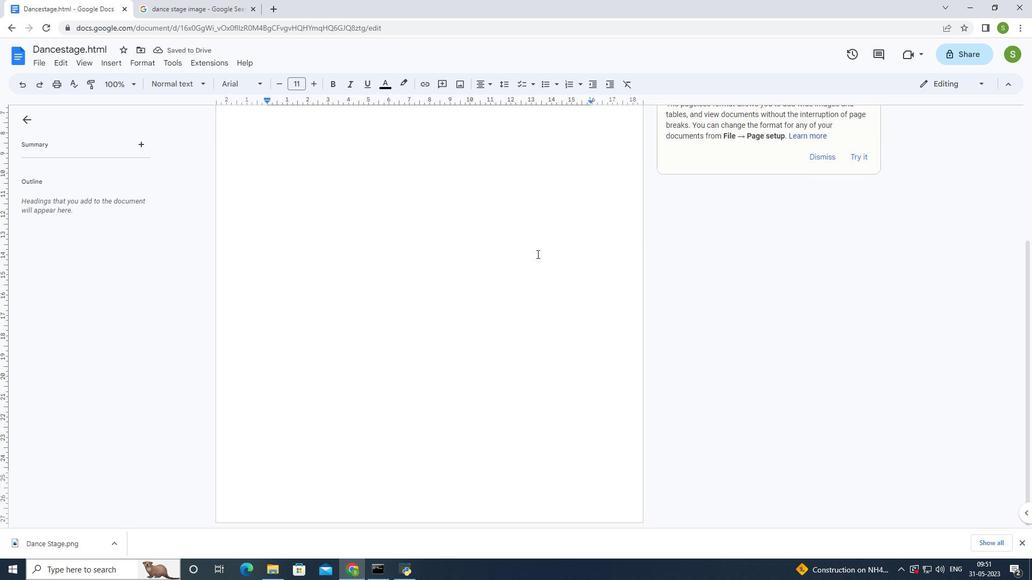 
Action: Mouse scrolled (537, 253) with delta (0, 0)
Screenshot: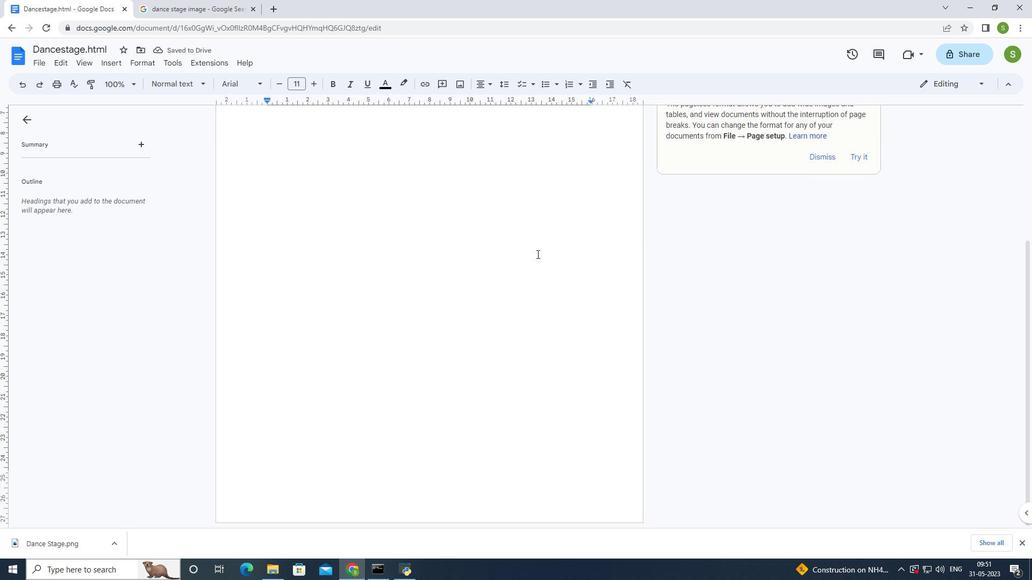 
Action: Mouse scrolled (537, 253) with delta (0, 0)
Screenshot: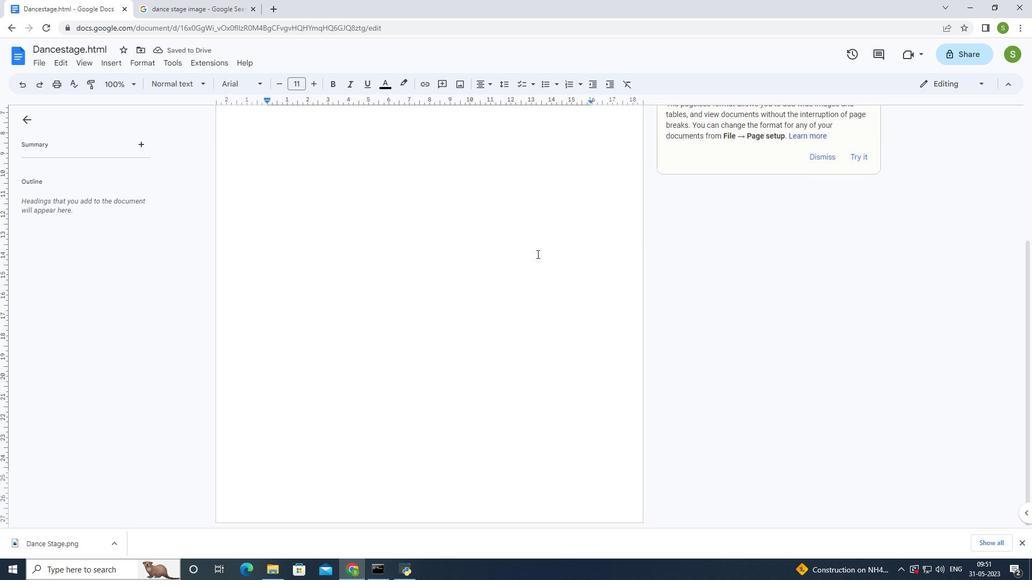 
Action: Mouse scrolled (537, 253) with delta (0, 0)
Screenshot: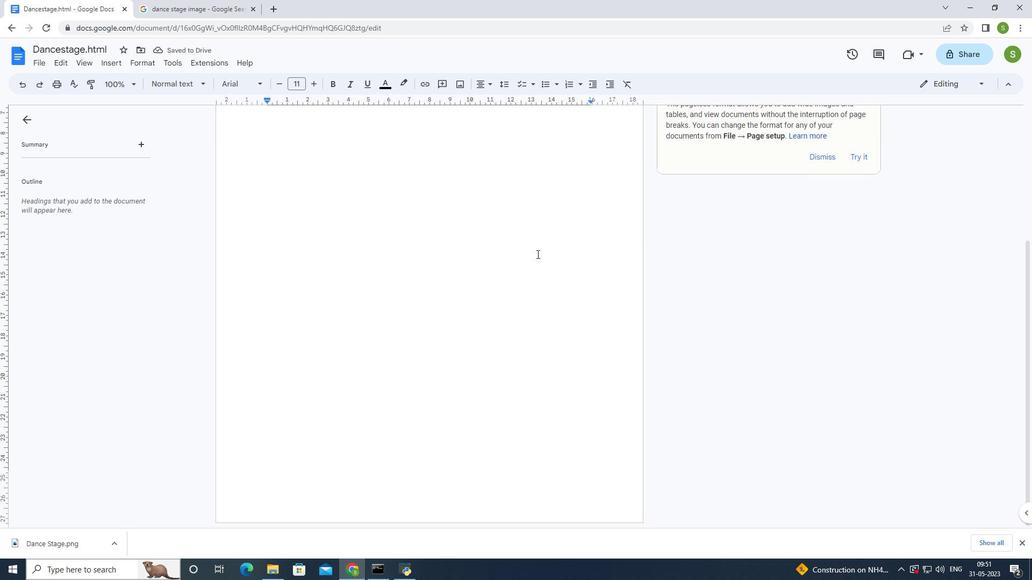 
Action: Mouse scrolled (537, 253) with delta (0, 0)
Screenshot: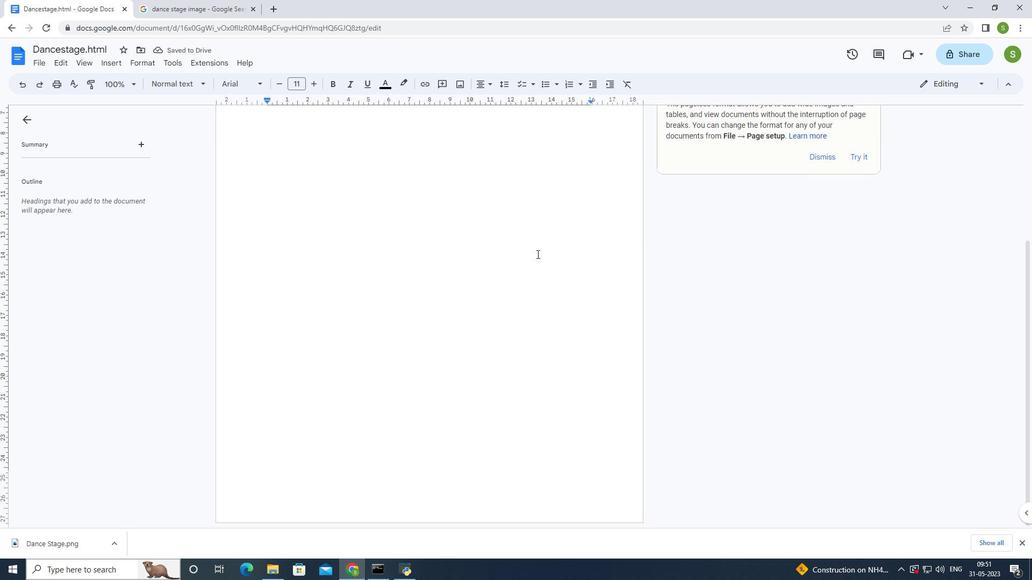 
Action: Mouse scrolled (537, 253) with delta (0, 0)
Screenshot: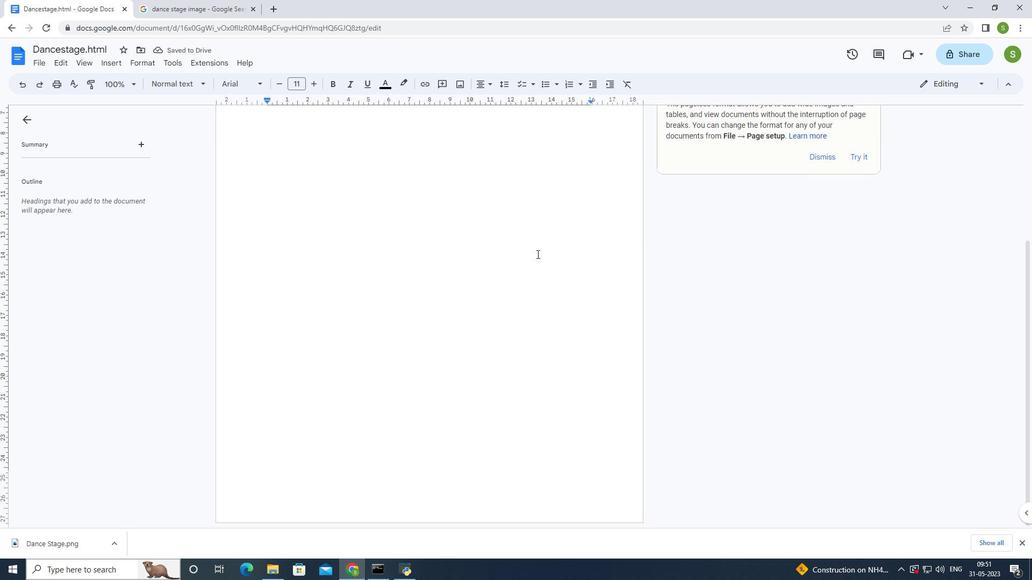 
Action: Mouse scrolled (537, 254) with delta (0, 0)
Screenshot: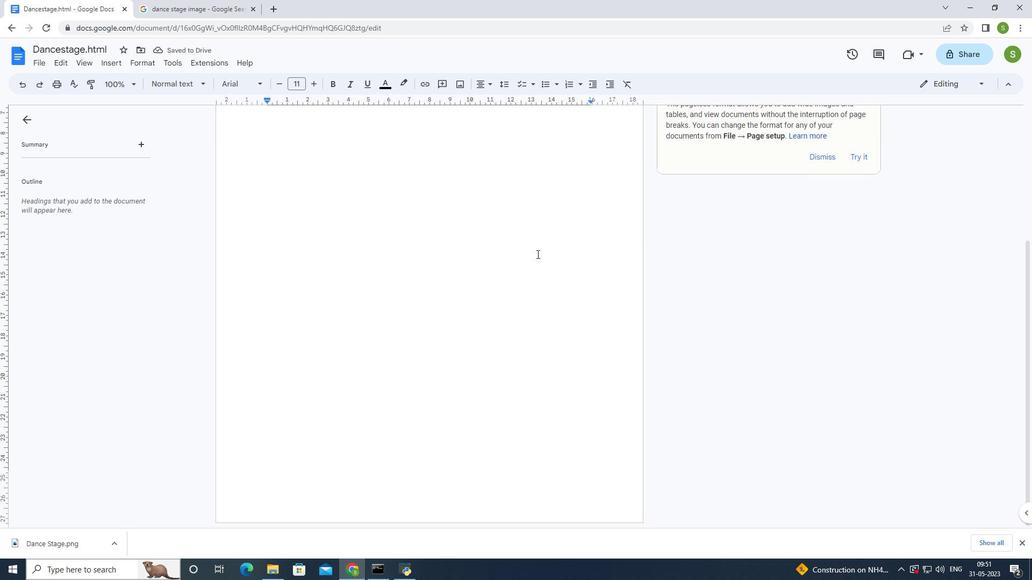 
Action: Mouse scrolled (537, 254) with delta (0, 0)
Screenshot: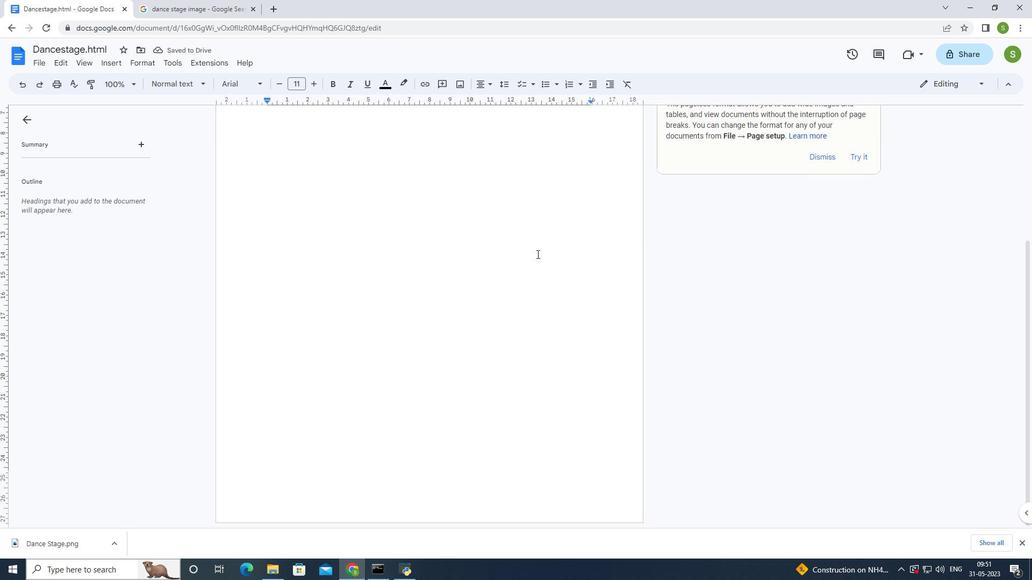 
Action: Mouse scrolled (537, 254) with delta (0, 0)
Screenshot: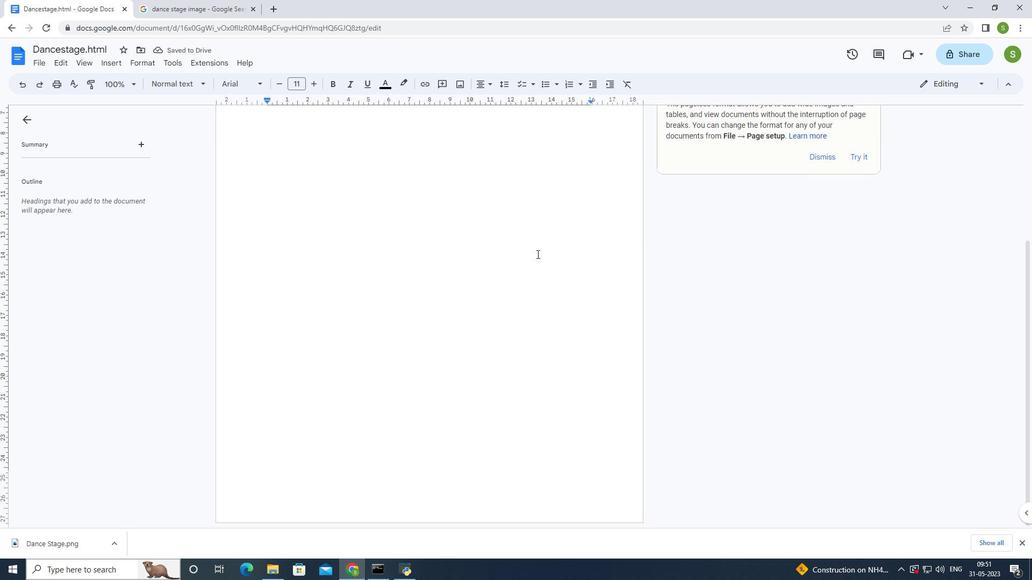 
Action: Mouse scrolled (537, 254) with delta (0, 0)
Screenshot: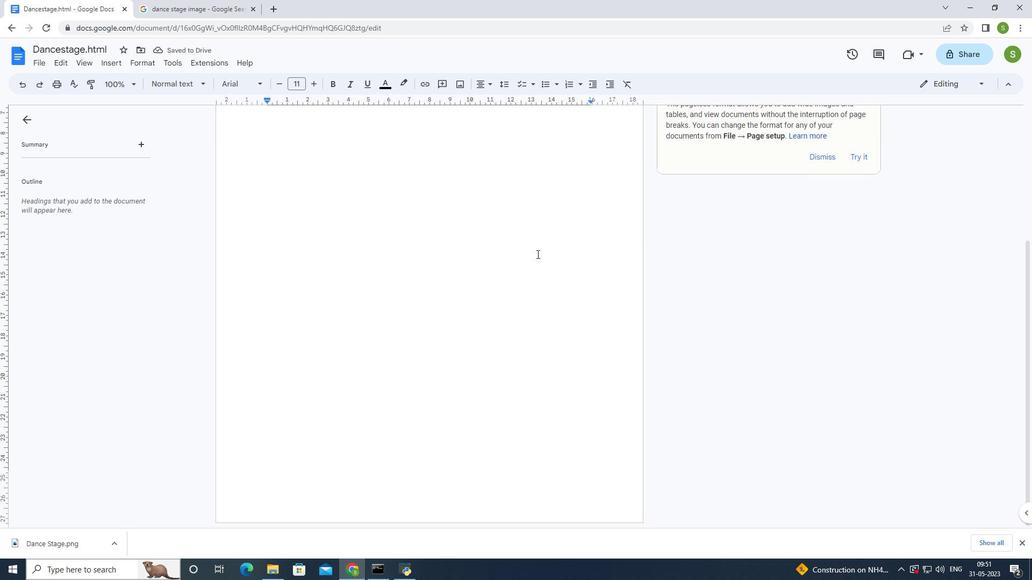 
Action: Mouse moved to (537, 252)
Screenshot: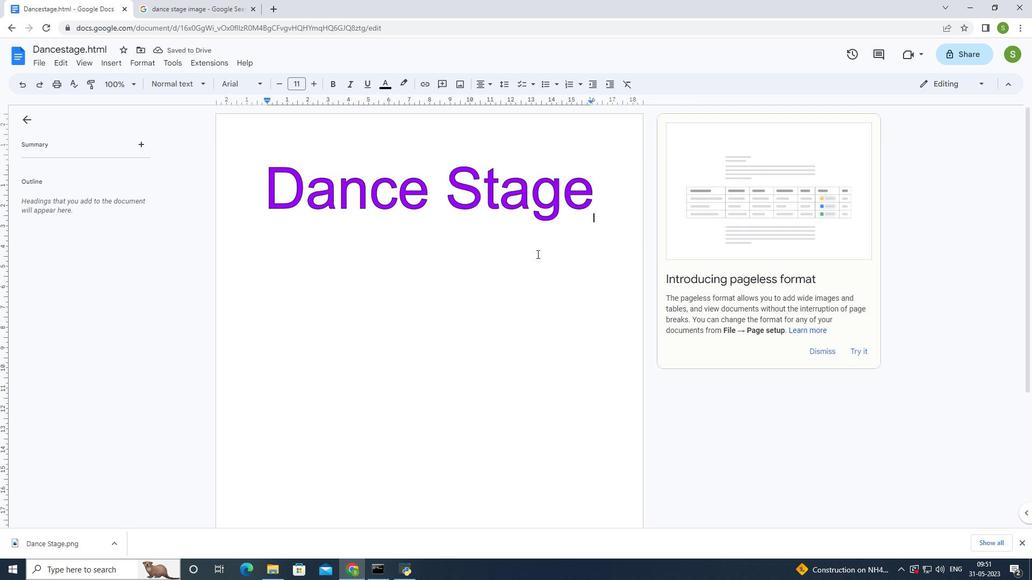 
Action: Mouse scrolled (537, 252) with delta (0, 0)
Screenshot: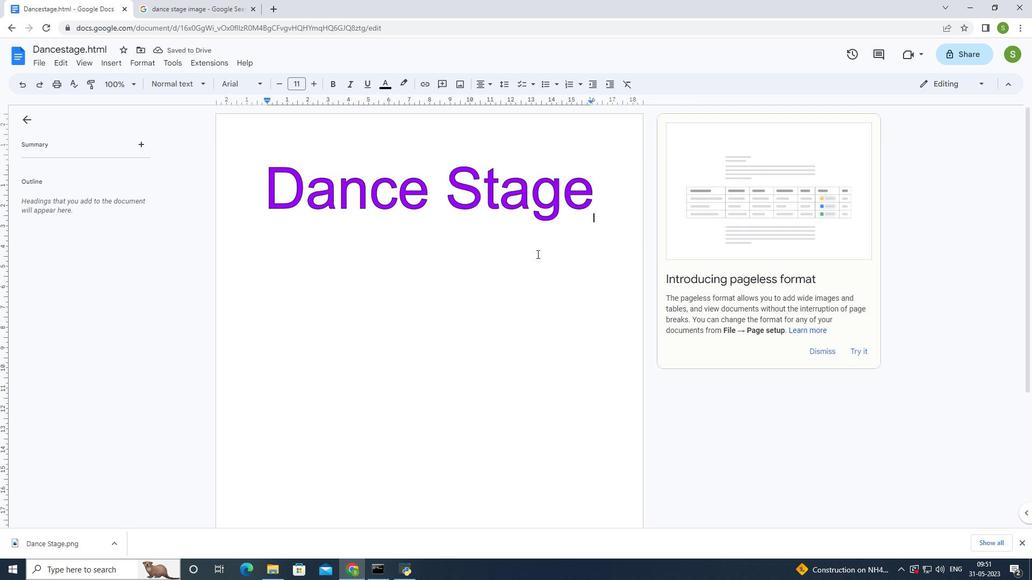 
Action: Mouse scrolled (537, 252) with delta (0, 0)
Screenshot: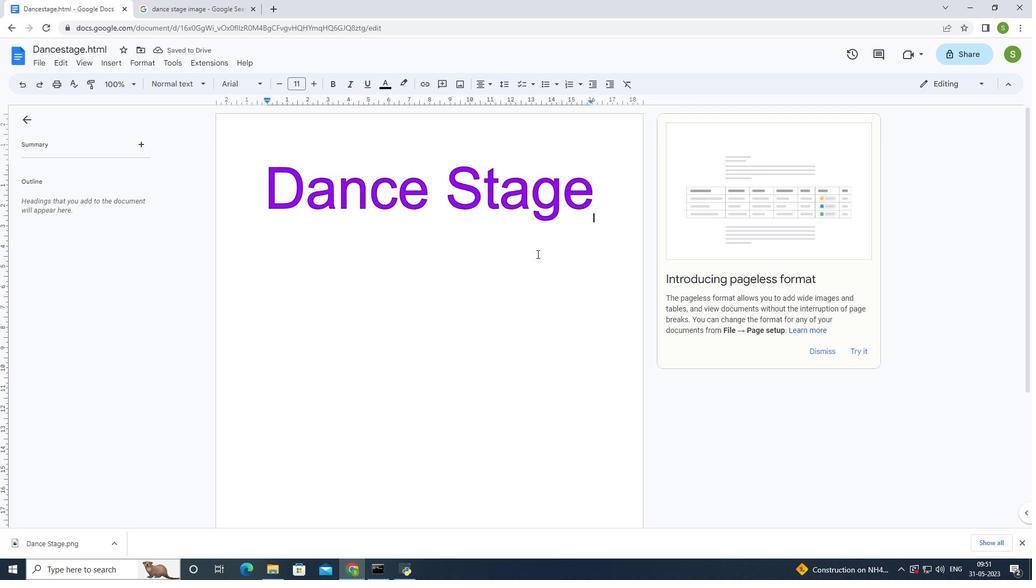 
Action: Mouse moved to (537, 251)
Screenshot: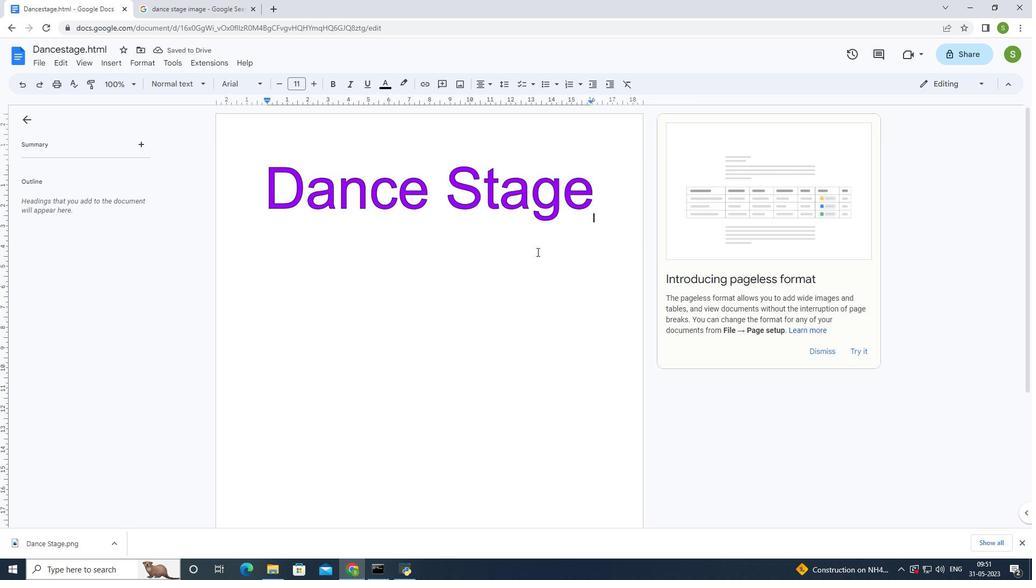
Action: Mouse scrolled (537, 252) with delta (0, 0)
Screenshot: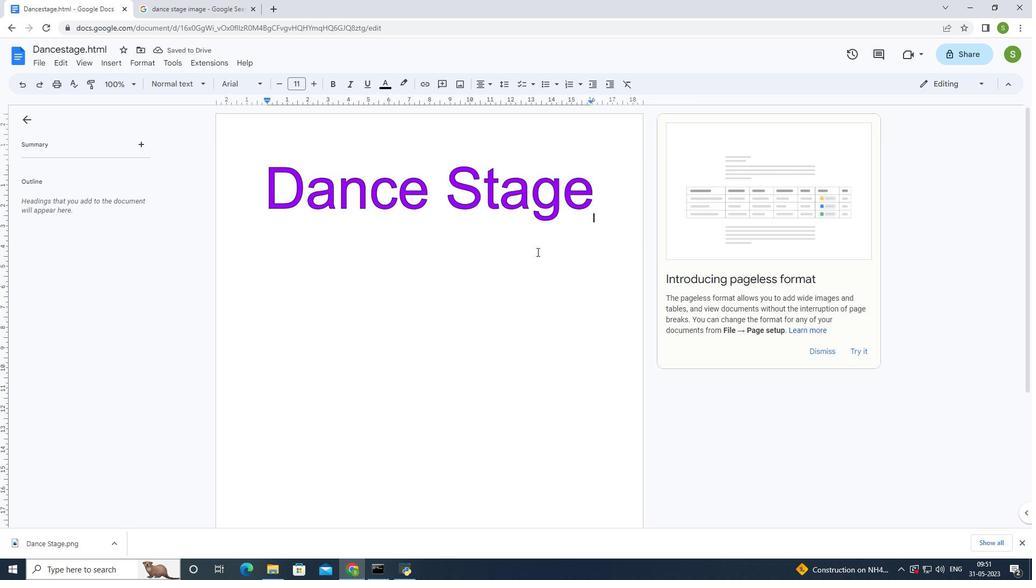 
Action: Mouse scrolled (537, 252) with delta (0, 0)
Screenshot: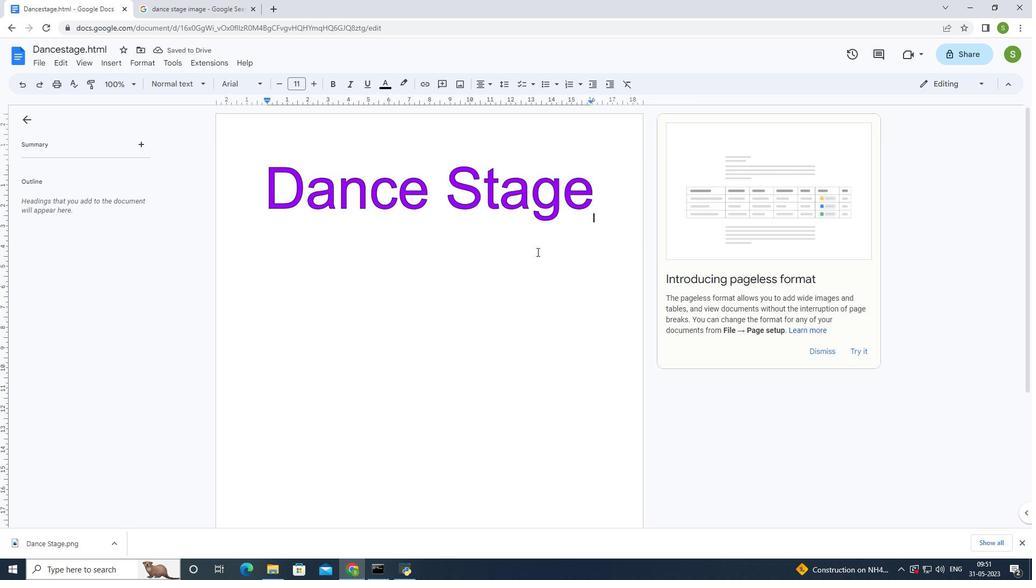 
Action: Mouse moved to (528, 202)
Screenshot: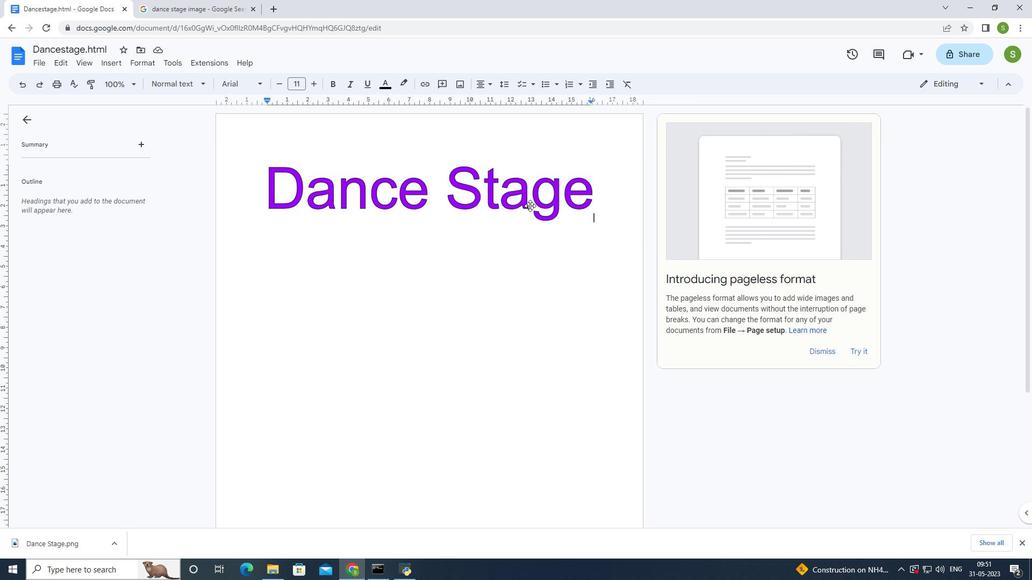 
Action: Mouse pressed left at (528, 202)
Screenshot: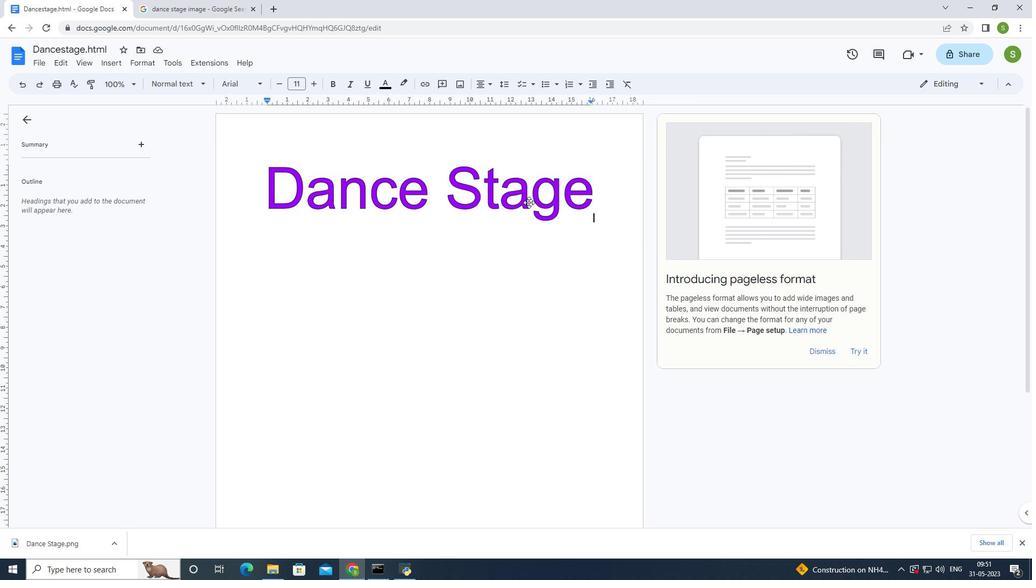 
Action: Mouse moved to (302, 242)
Screenshot: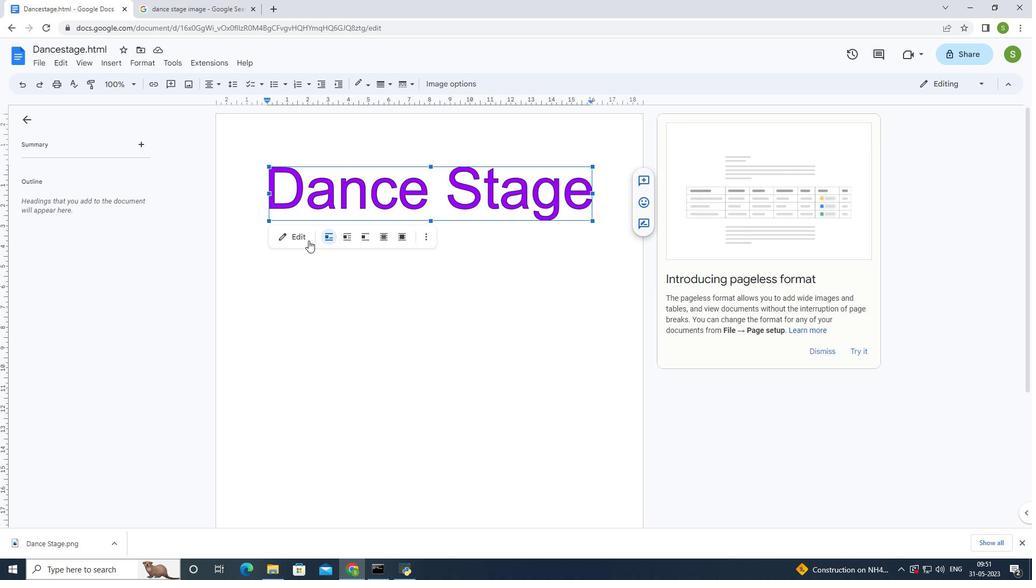 
Action: Mouse pressed left at (302, 242)
Screenshot: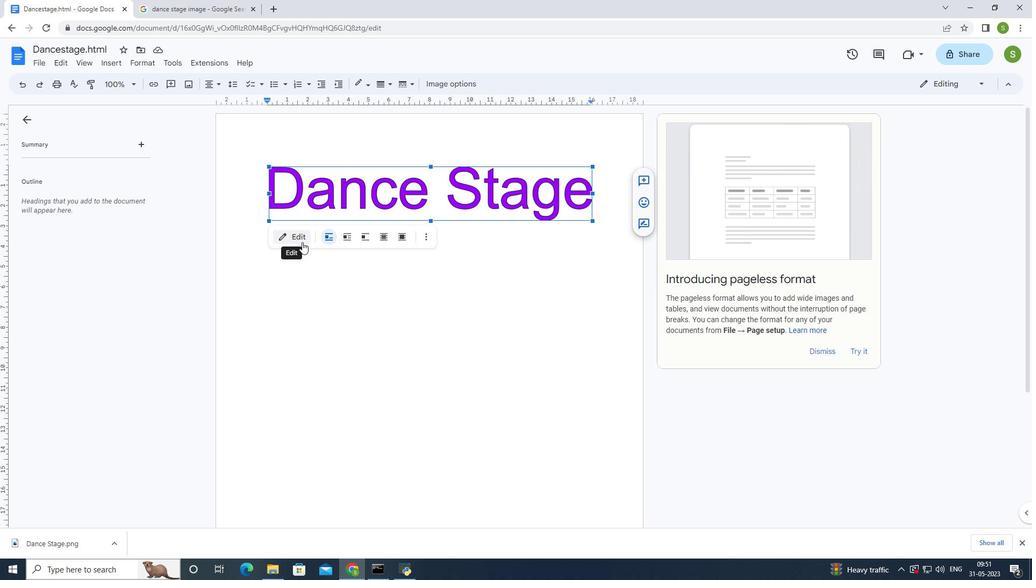 
Action: Mouse moved to (729, 70)
Screenshot: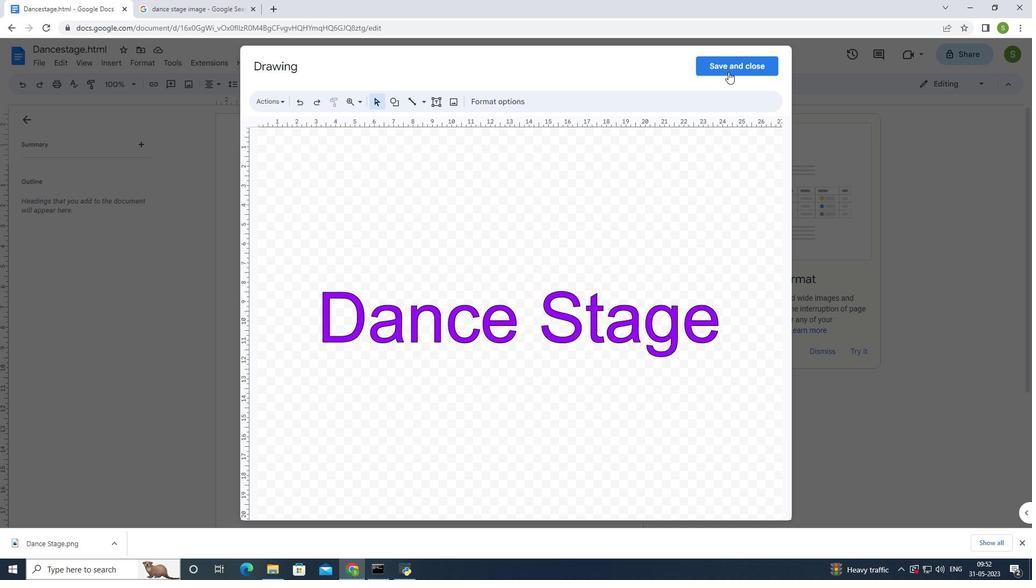 
Action: Mouse pressed left at (729, 70)
Screenshot: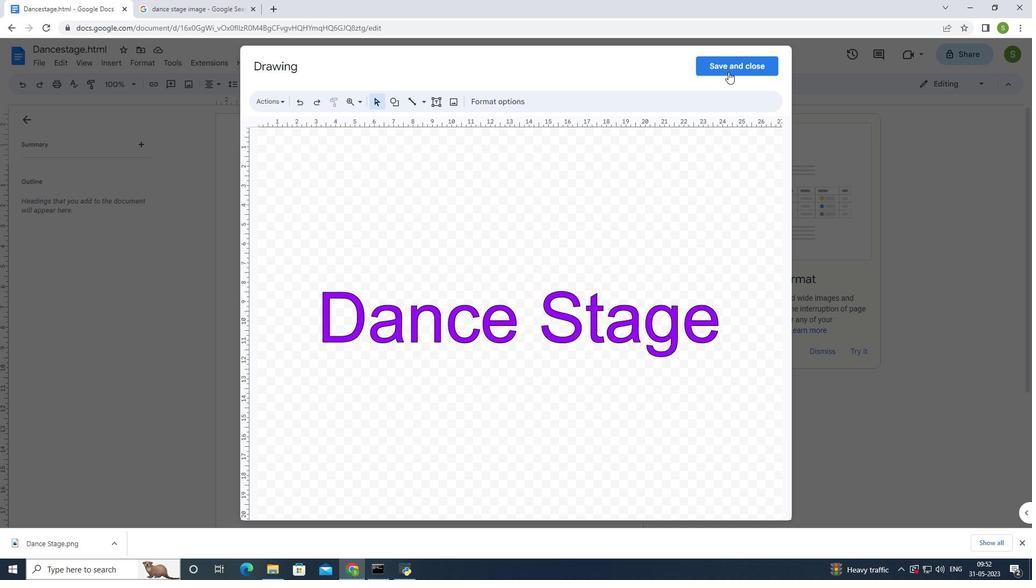 
Action: Mouse moved to (345, 235)
Screenshot: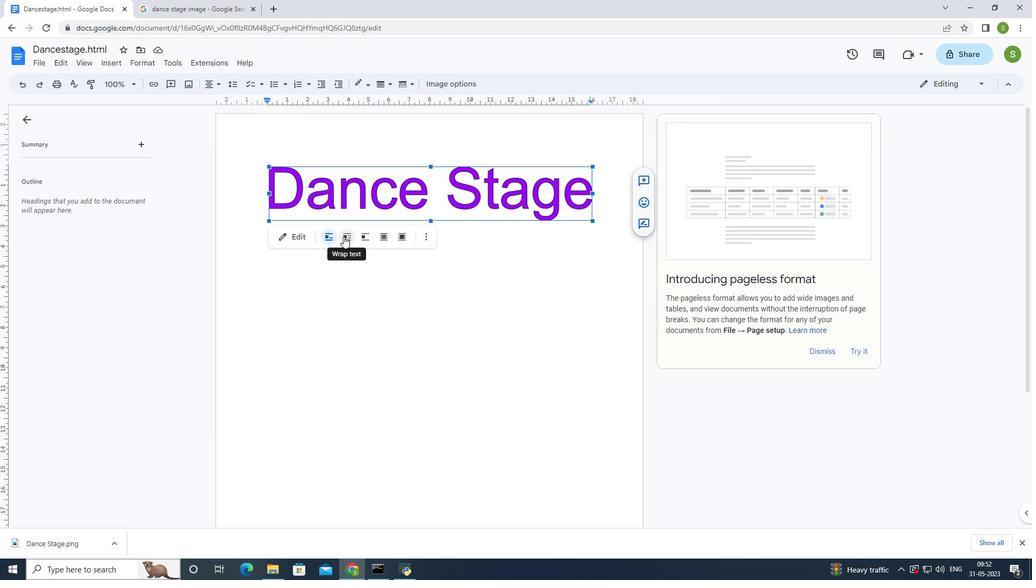 
Action: Mouse pressed left at (345, 235)
Screenshot: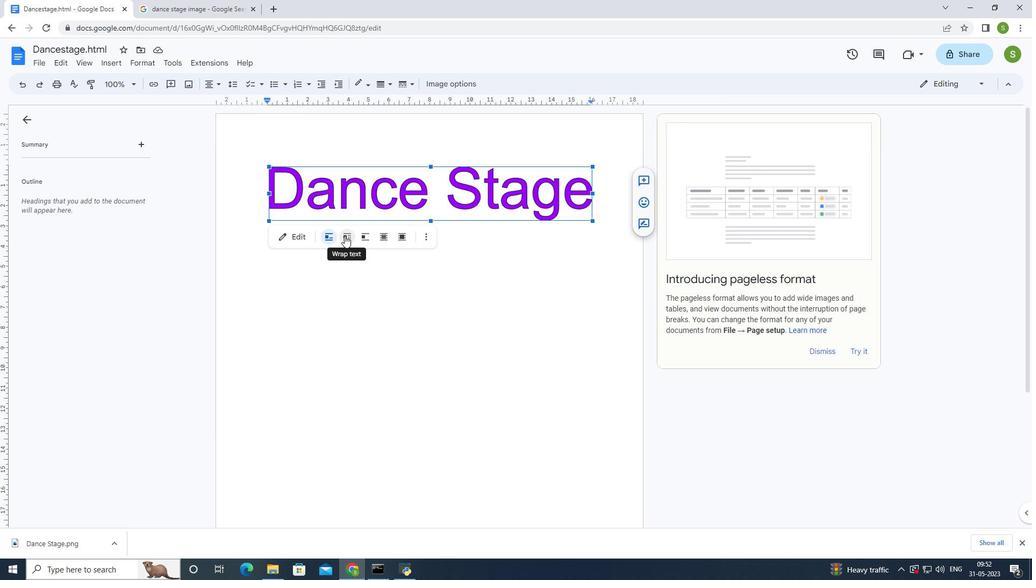 
Action: Mouse moved to (365, 239)
Screenshot: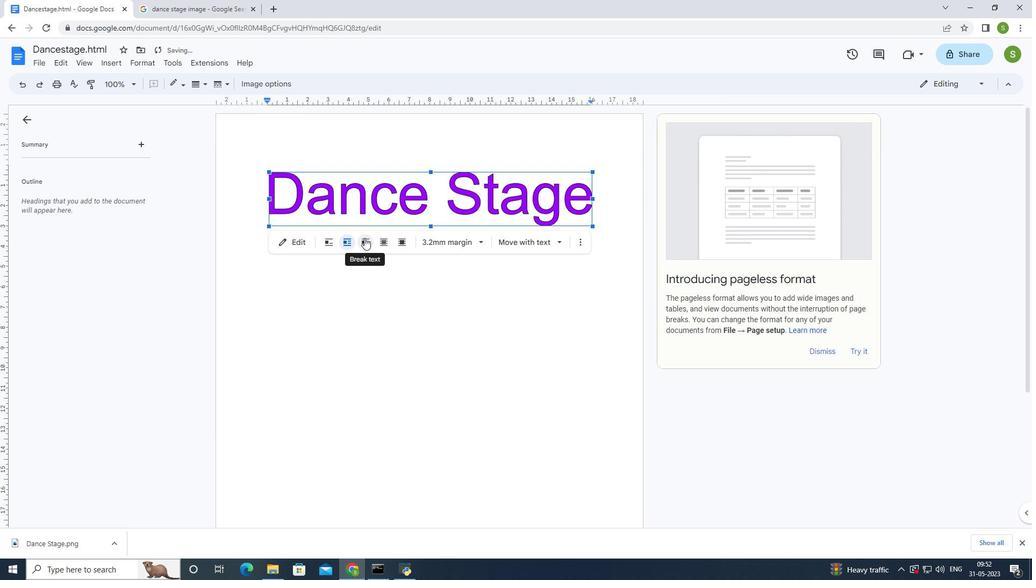 
Action: Mouse pressed left at (365, 239)
Screenshot: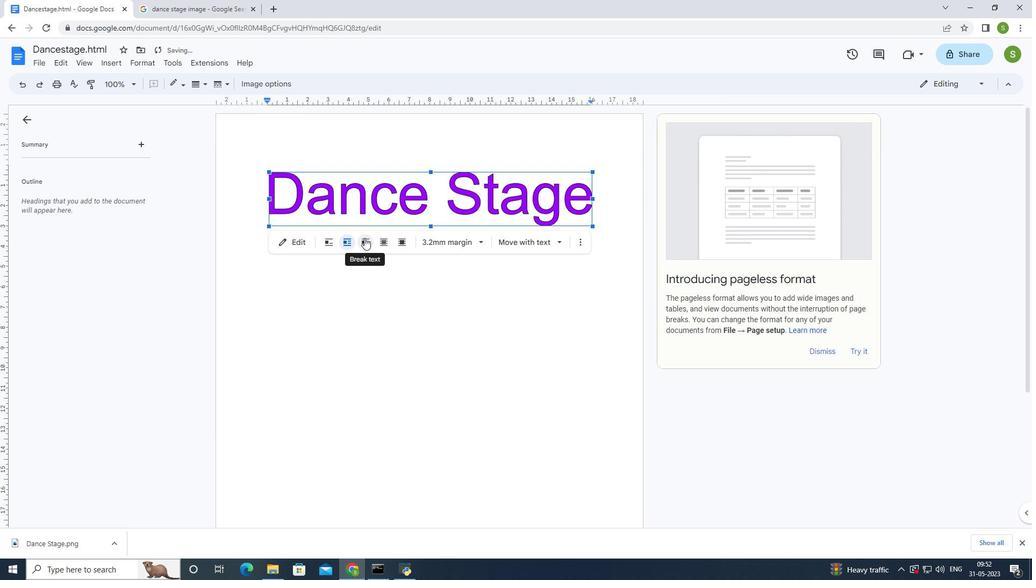 
Action: Mouse moved to (383, 242)
Screenshot: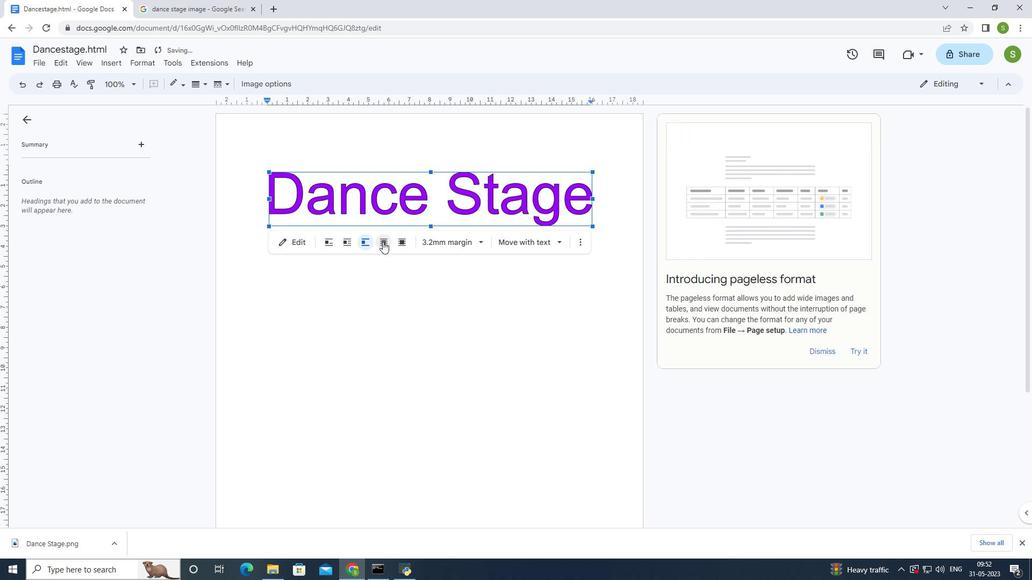
Action: Mouse pressed left at (383, 242)
Screenshot: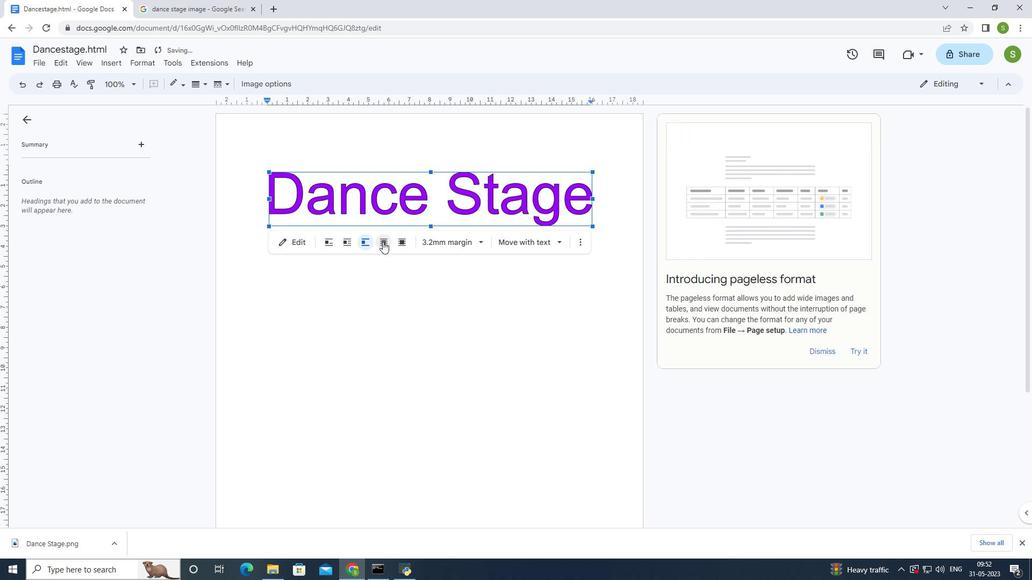 
Action: Mouse moved to (400, 242)
Screenshot: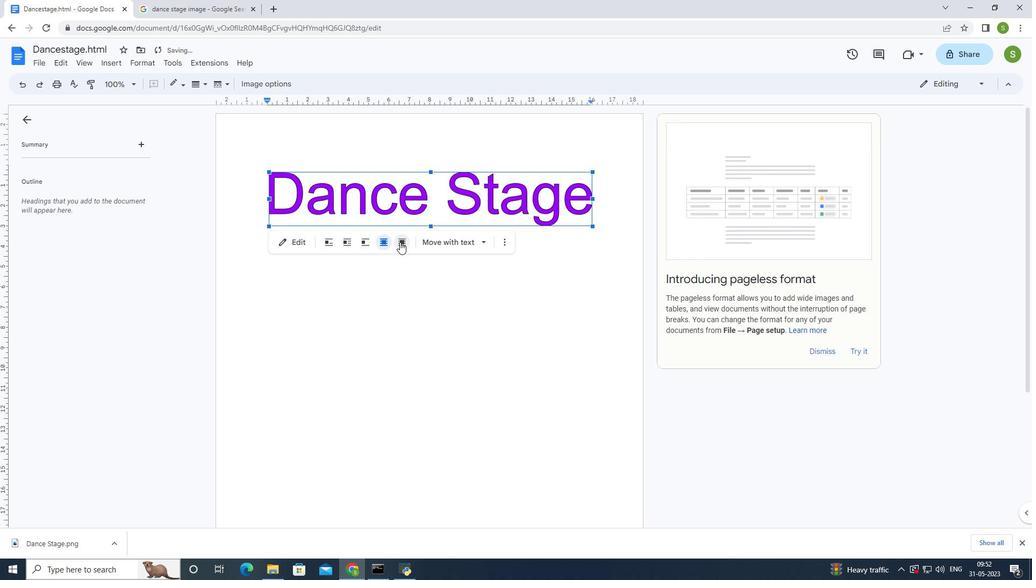 
Action: Mouse pressed left at (400, 242)
Screenshot: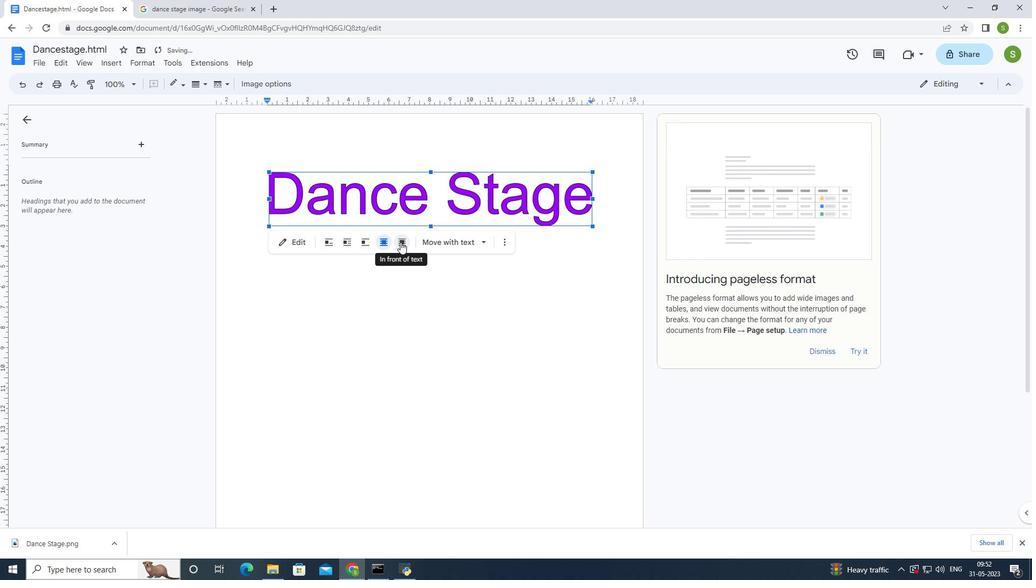 
Action: Mouse moved to (500, 196)
Screenshot: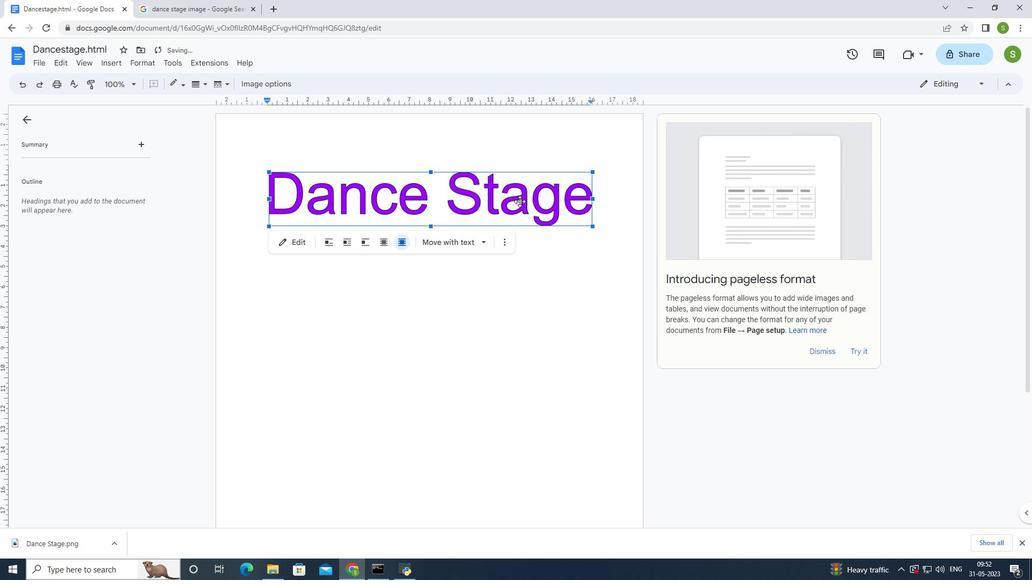 
Action: Mouse pressed left at (500, 196)
Screenshot: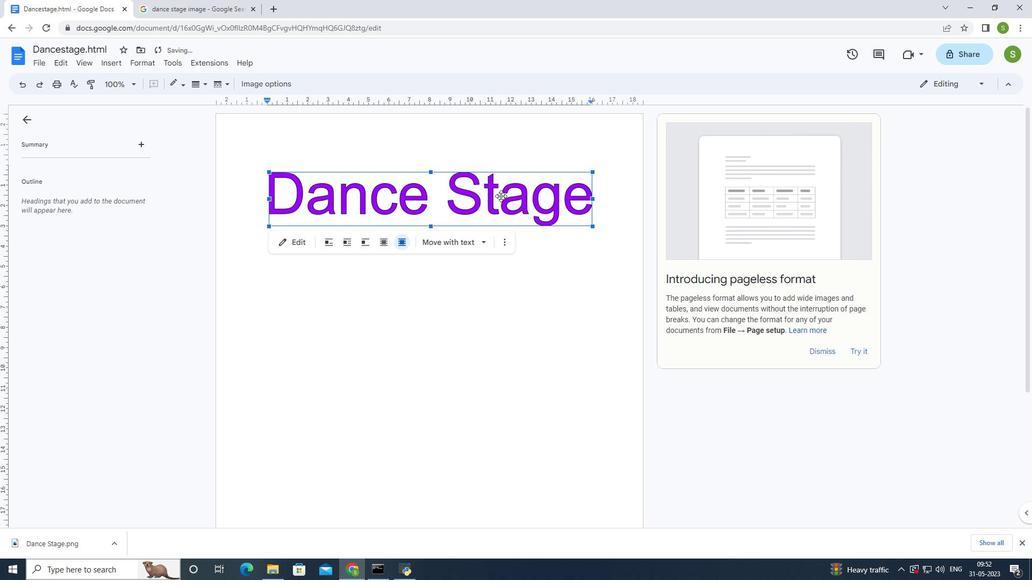 
Action: Mouse pressed left at (500, 196)
Screenshot: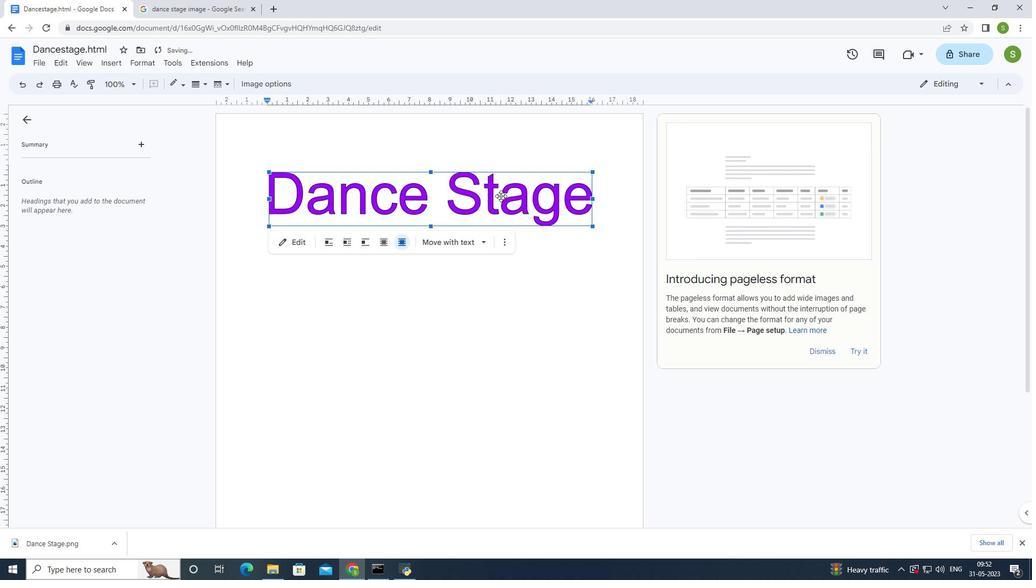 
Action: Mouse pressed left at (500, 196)
Screenshot: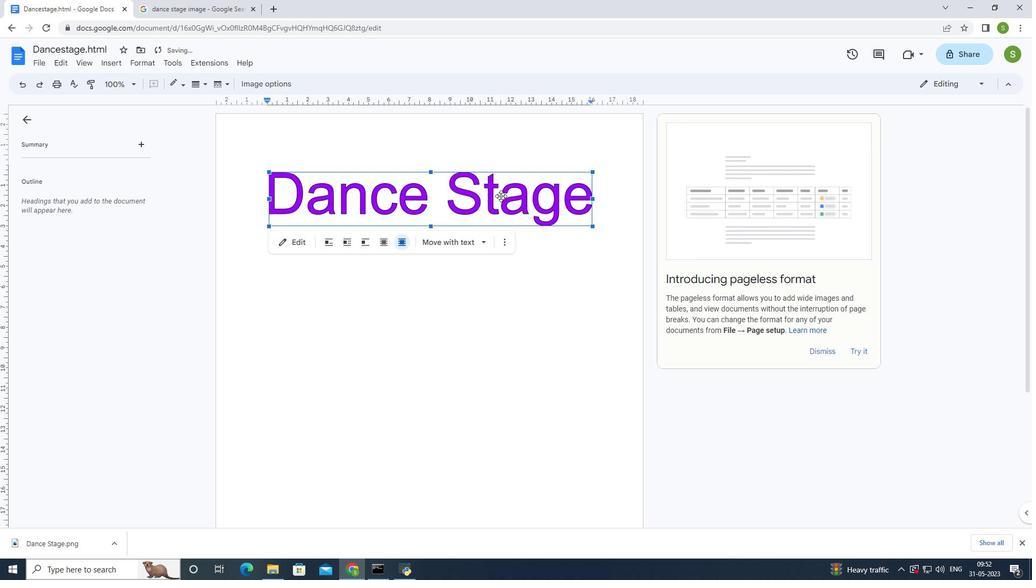 
Action: Mouse pressed left at (500, 196)
Screenshot: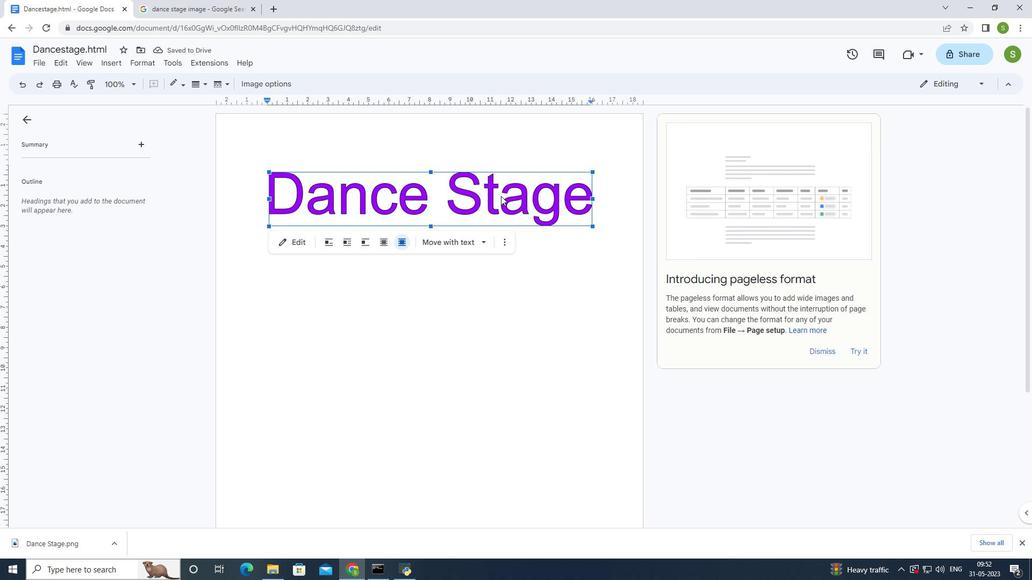 
Action: Mouse moved to (742, 68)
Screenshot: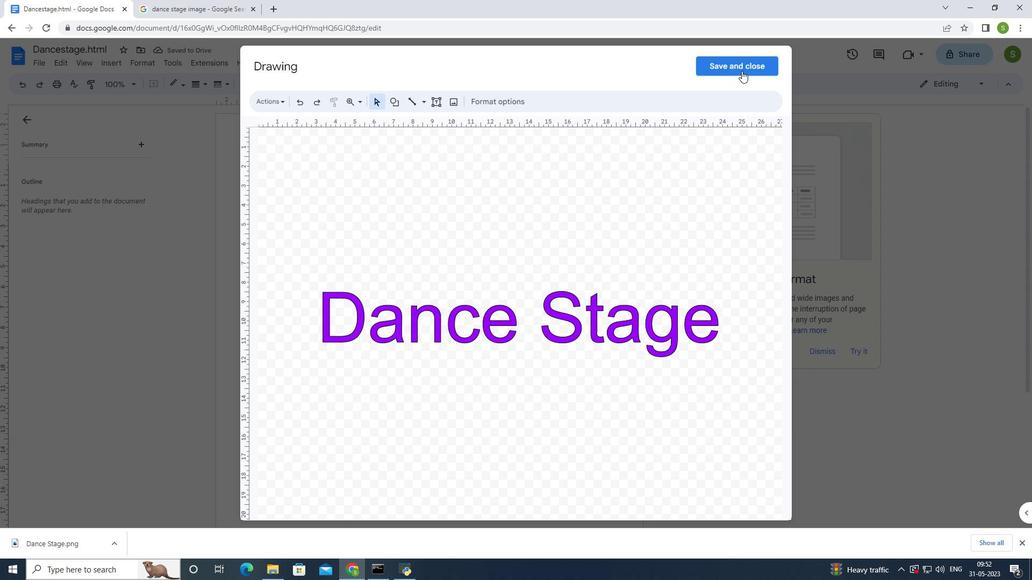 
Action: Mouse pressed left at (742, 68)
Screenshot: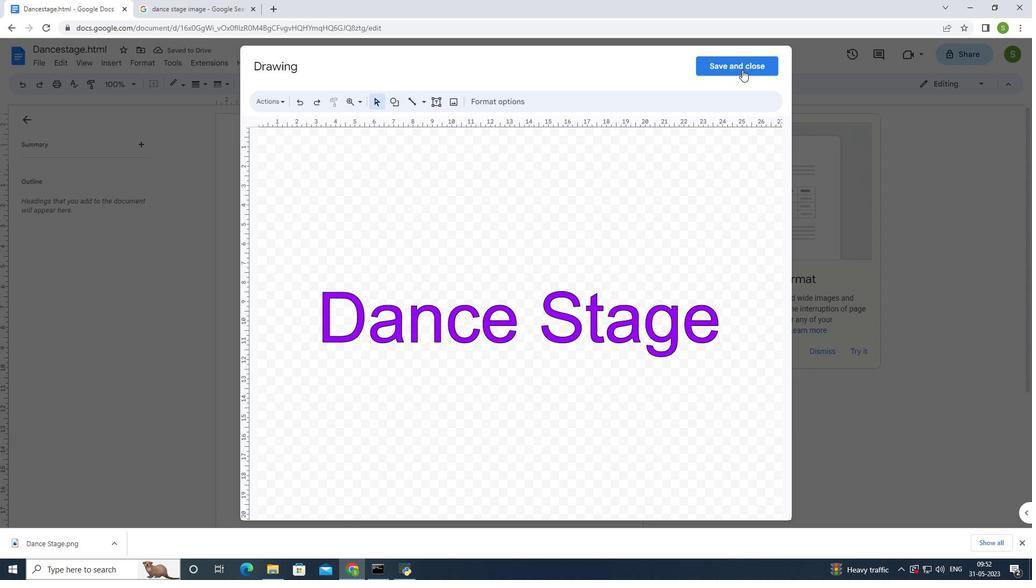 
Action: Mouse moved to (265, 99)
Screenshot: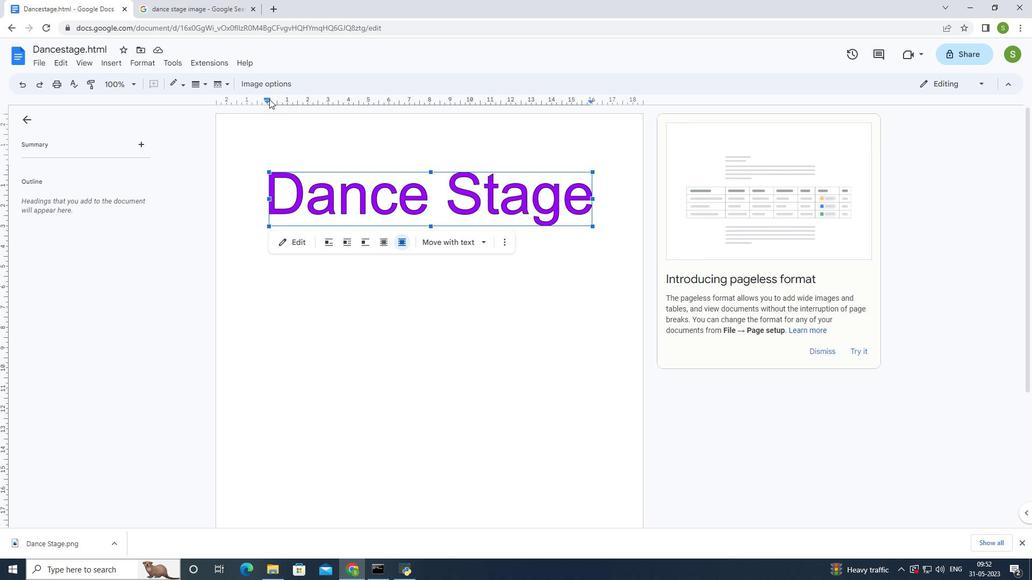 
Action: Mouse pressed left at (265, 99)
Screenshot: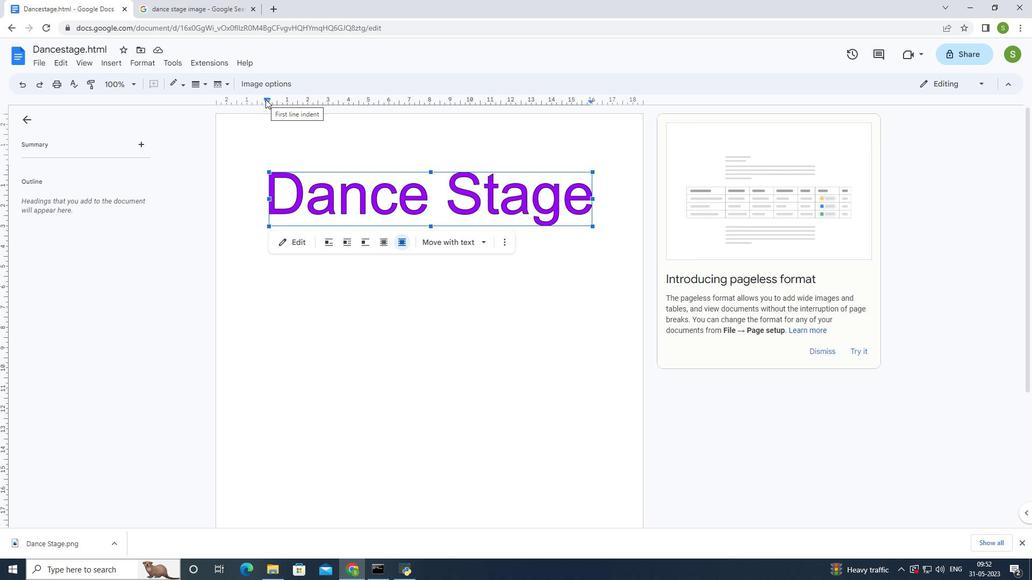
Action: Mouse moved to (397, 134)
Screenshot: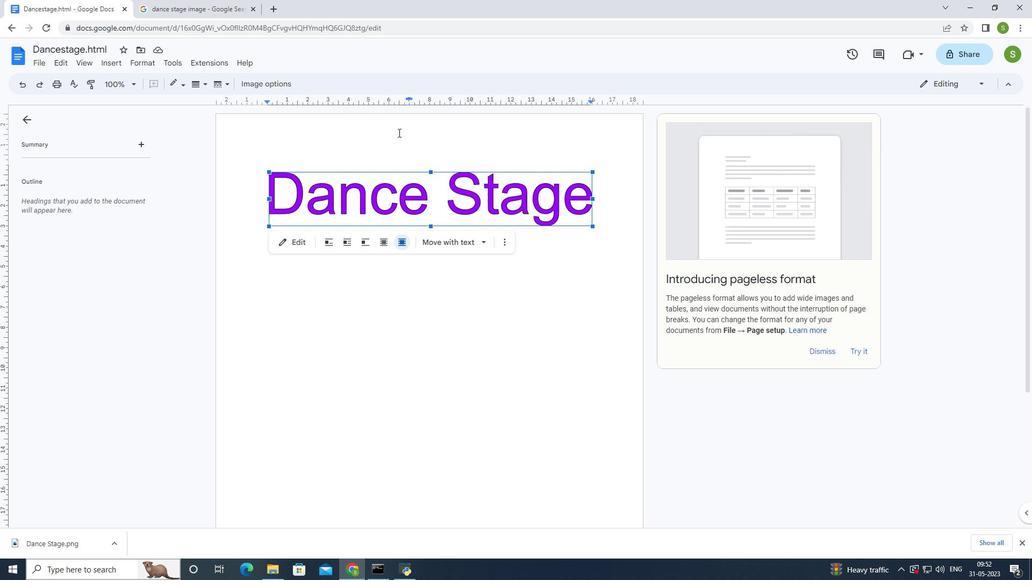 
Action: Mouse pressed left at (397, 134)
Screenshot: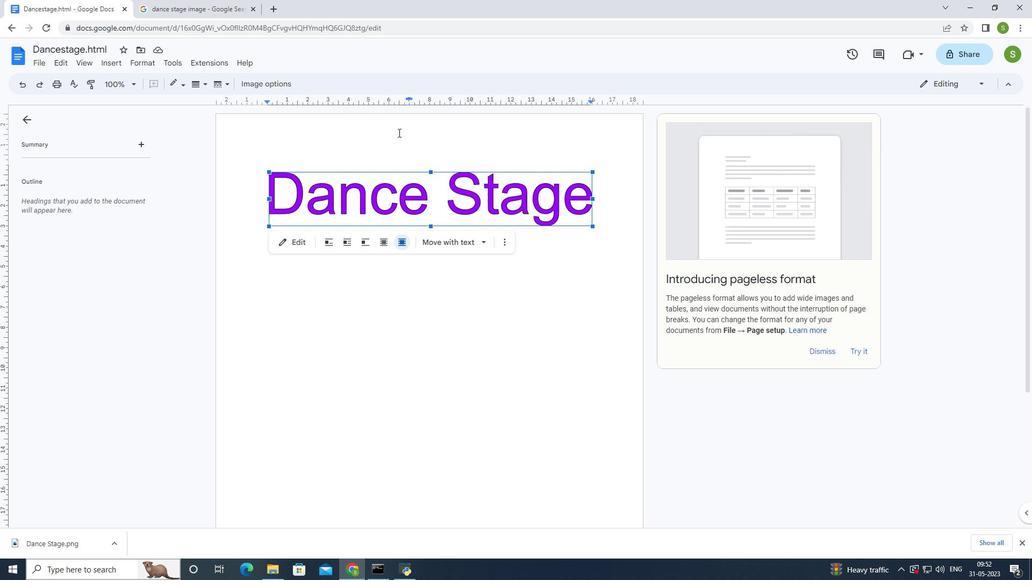 
Action: Mouse moved to (405, 202)
Screenshot: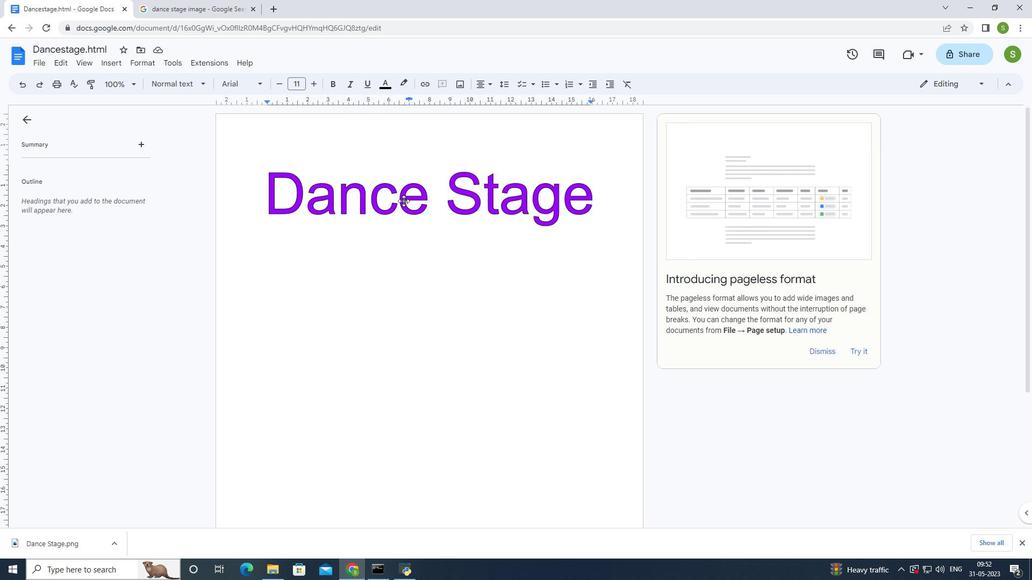 
Action: Mouse pressed left at (405, 202)
Screenshot: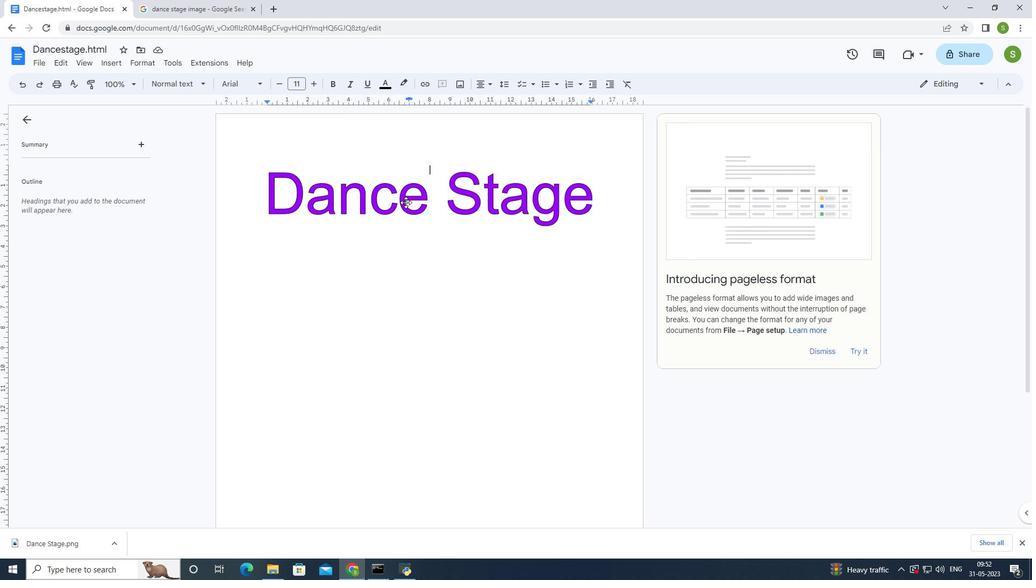 
Action: Mouse moved to (285, 180)
Screenshot: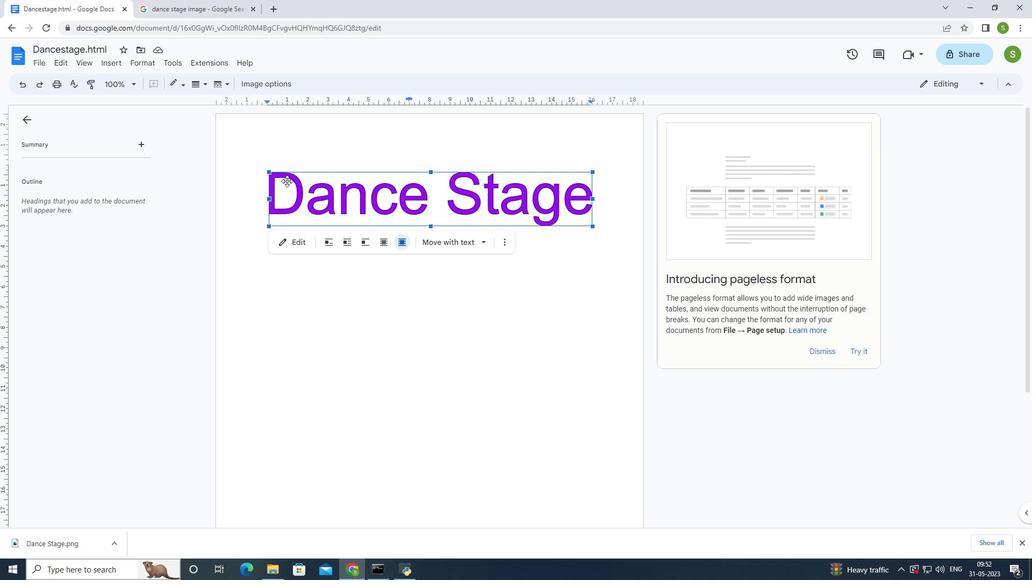 
Action: Mouse pressed left at (285, 180)
Screenshot: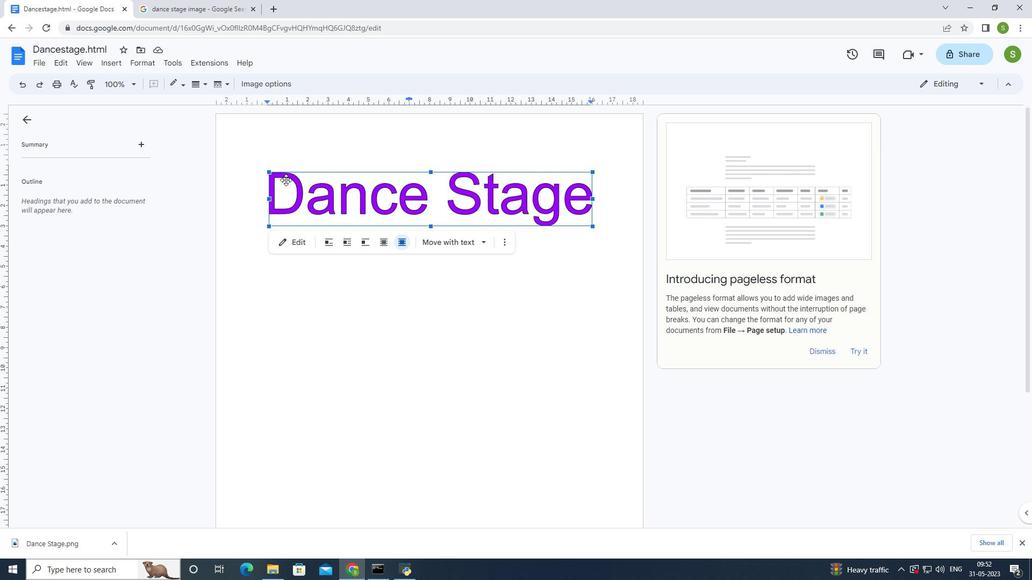 
Action: Mouse pressed left at (285, 180)
Screenshot: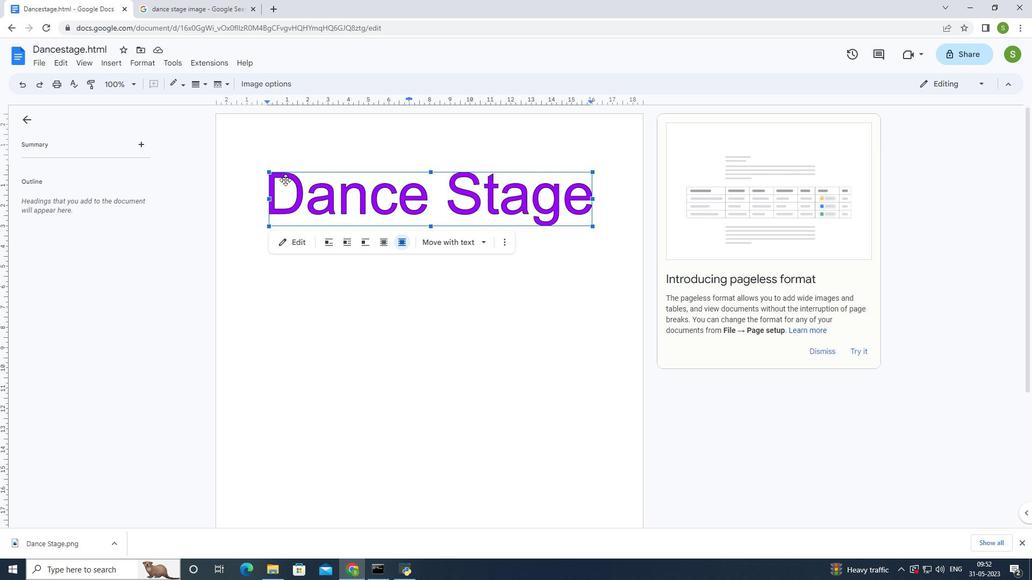 
Action: Mouse moved to (544, 216)
Screenshot: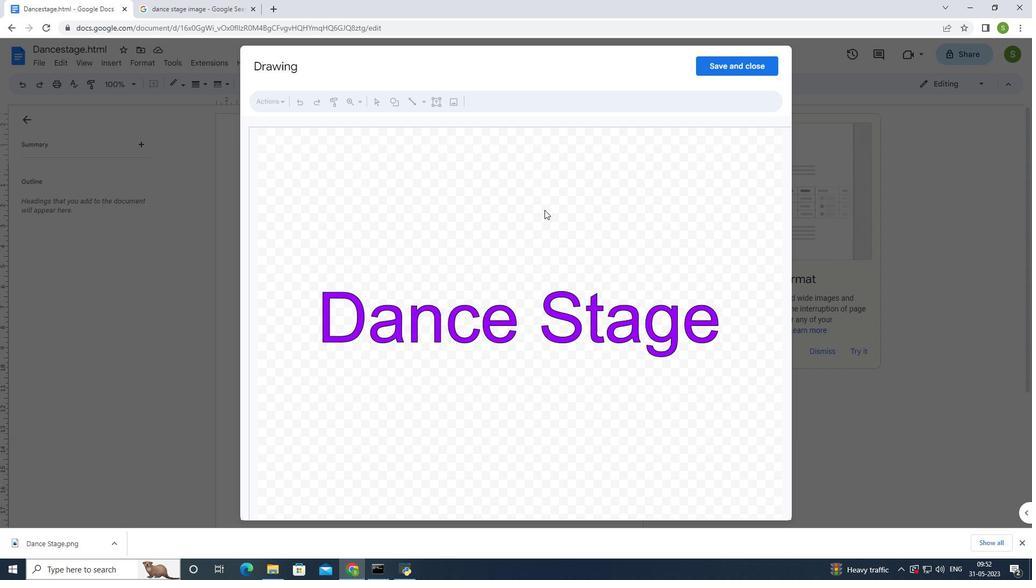 
Action: Mouse scrolled (544, 215) with delta (0, 0)
Screenshot: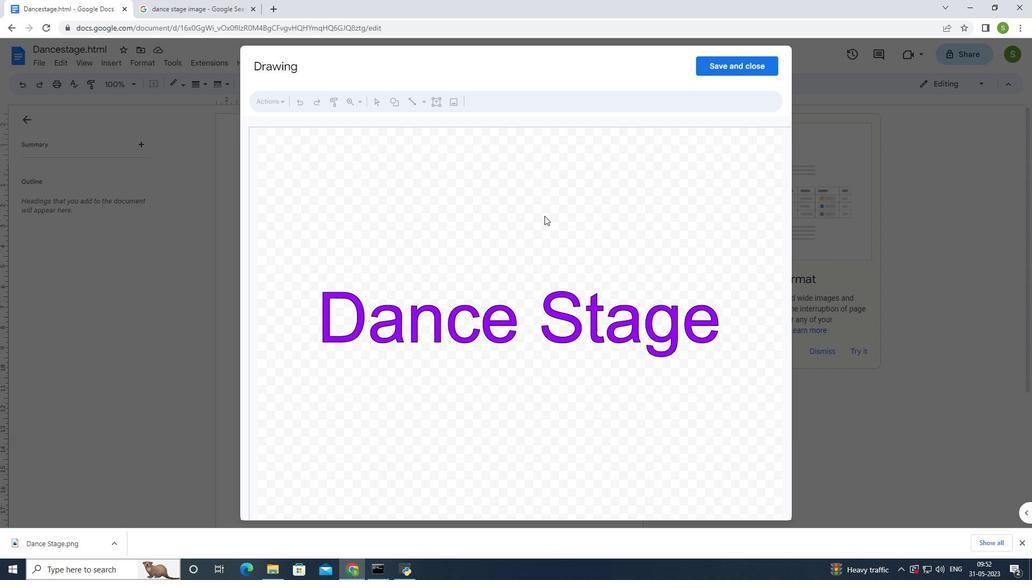 
Action: Mouse scrolled (544, 215) with delta (0, 0)
Screenshot: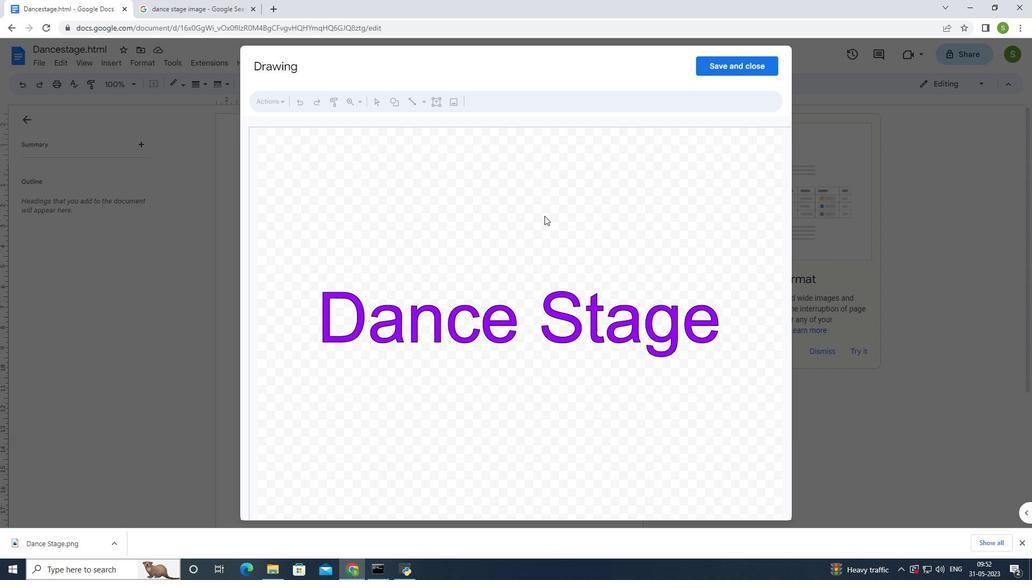 
Action: Mouse scrolled (544, 215) with delta (0, 0)
Screenshot: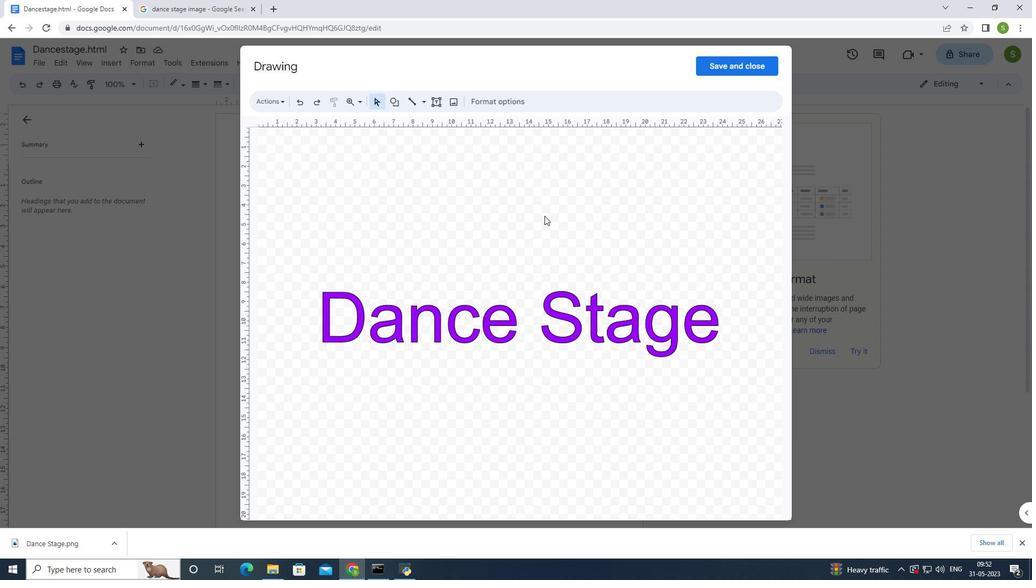 
Action: Mouse scrolled (544, 216) with delta (0, 0)
Screenshot: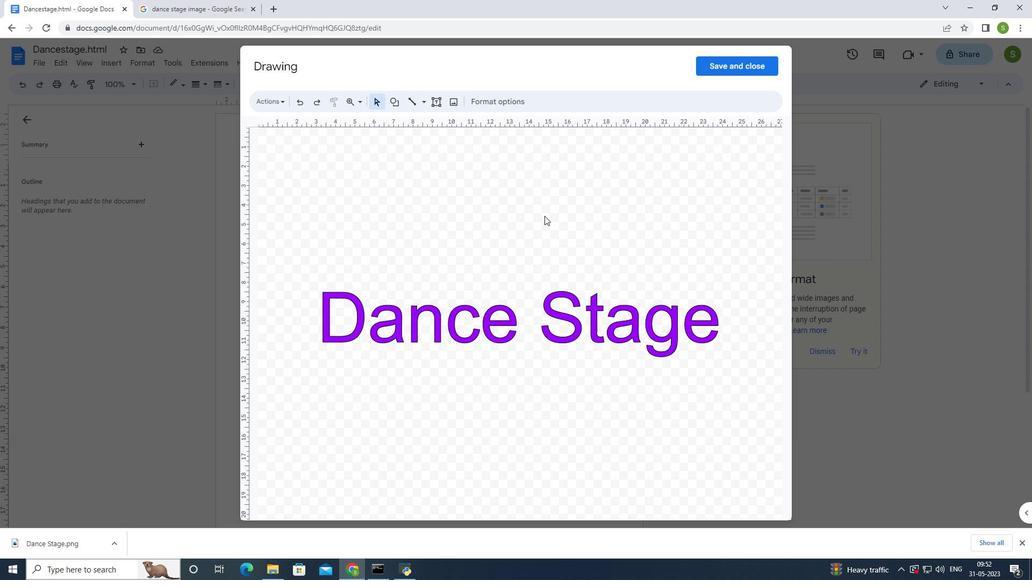 
Action: Mouse moved to (544, 215)
Screenshot: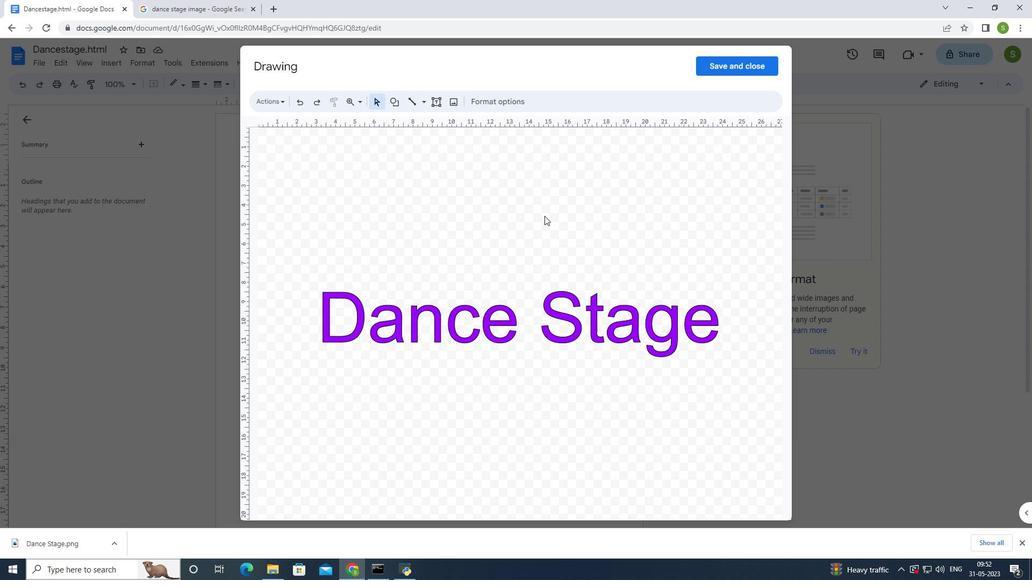 
Action: Mouse scrolled (544, 215) with delta (0, 0)
Screenshot: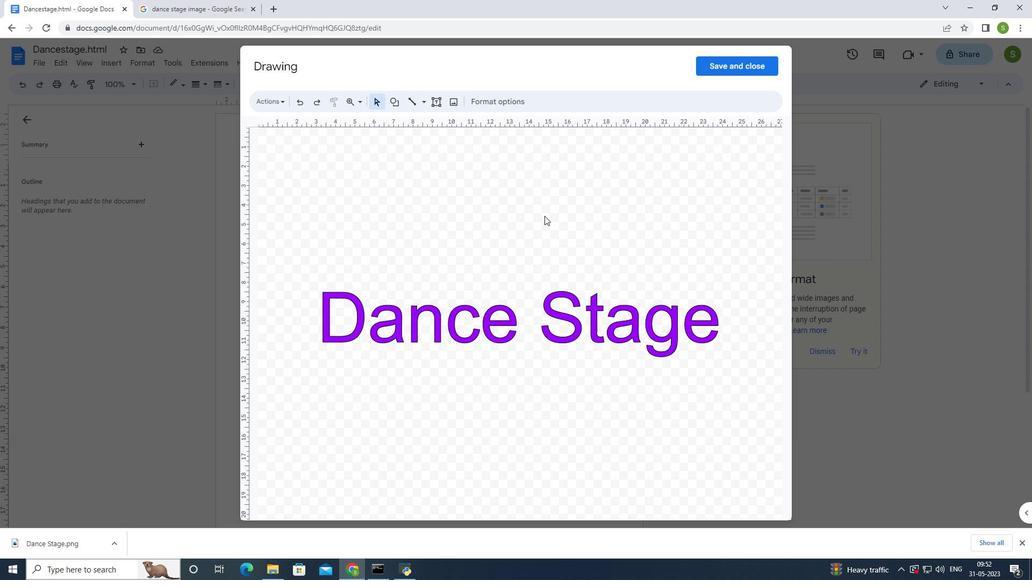 
Action: Mouse moved to (359, 100)
Screenshot: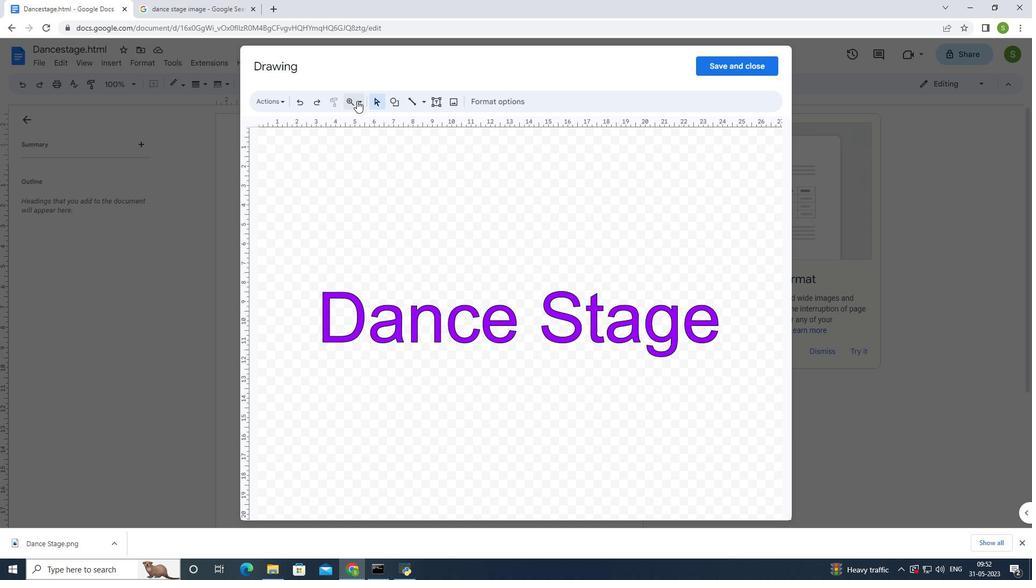 
Action: Mouse pressed left at (359, 100)
Screenshot: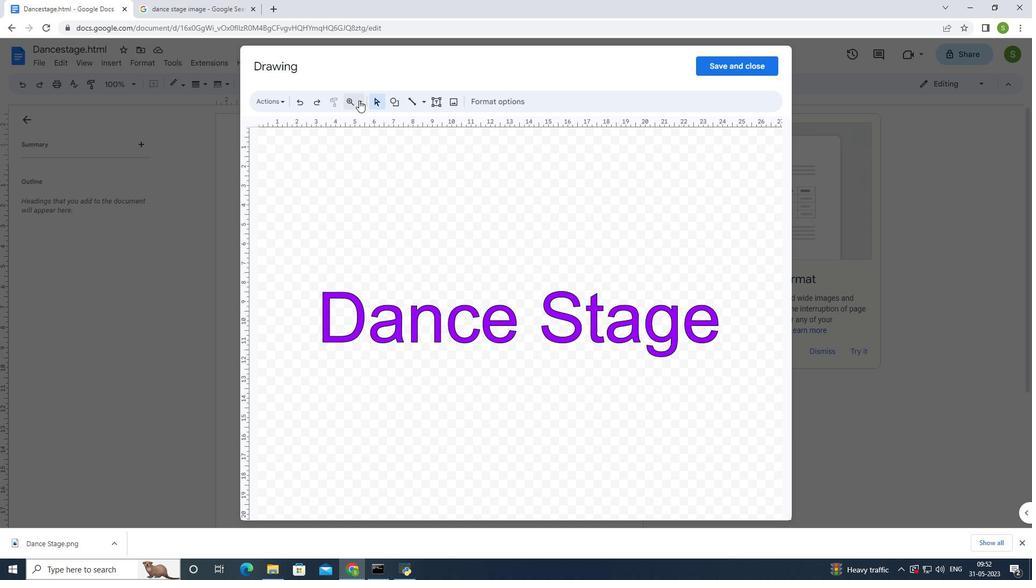 
Action: Mouse moved to (331, 246)
Screenshot: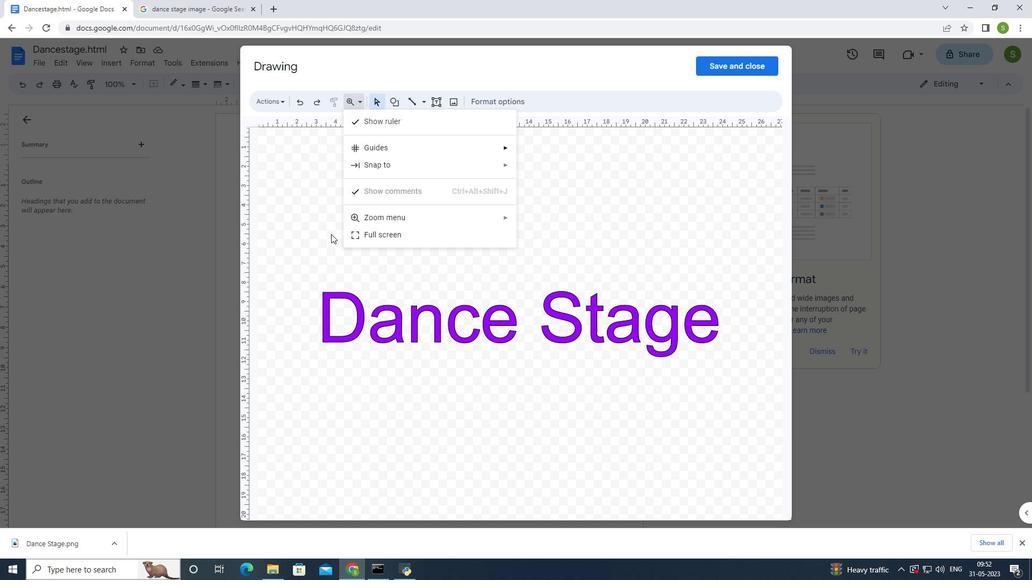 
Action: Mouse pressed left at (331, 246)
Screenshot: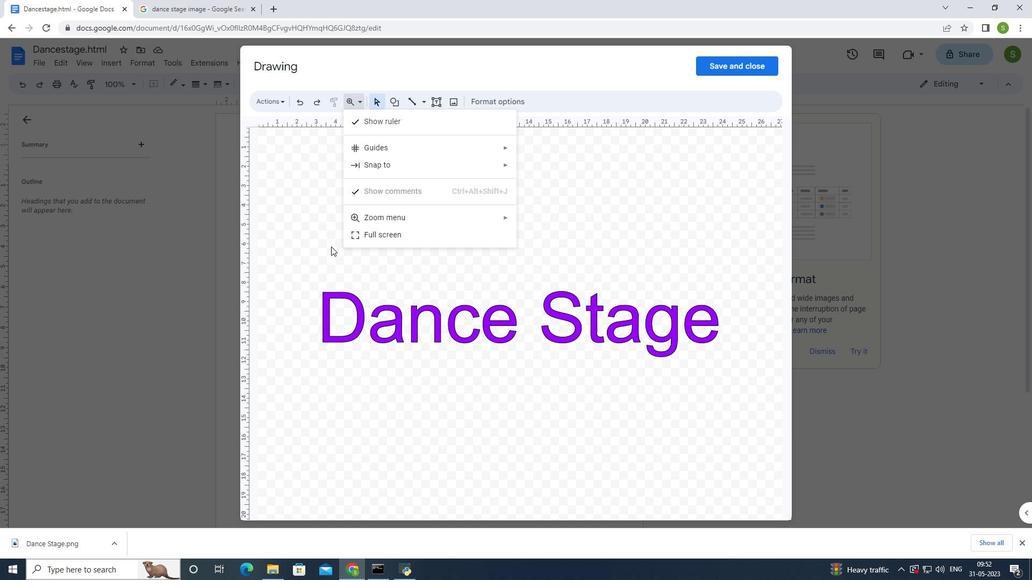
Action: Mouse moved to (421, 105)
Screenshot: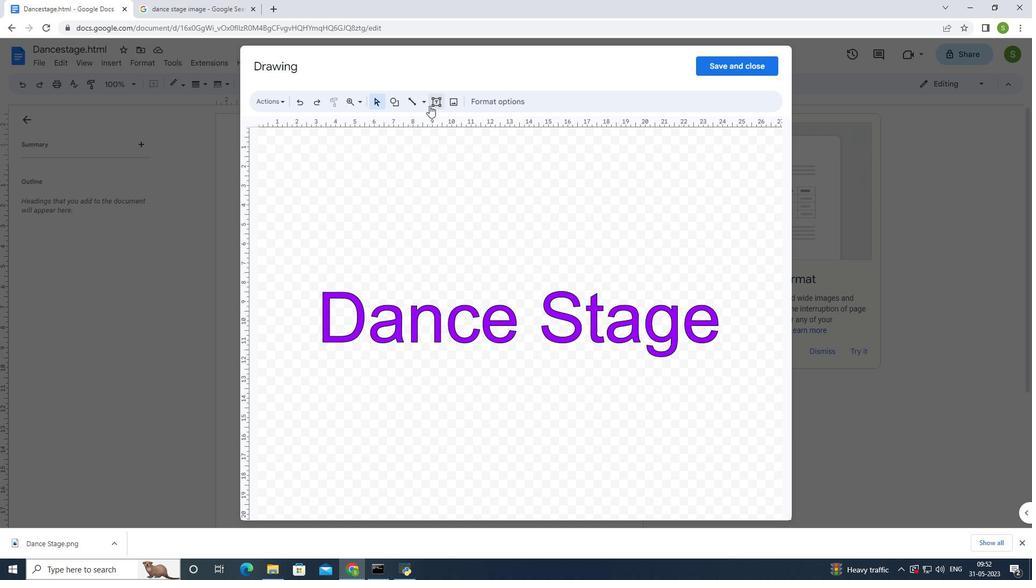 
Action: Mouse pressed left at (421, 105)
Screenshot: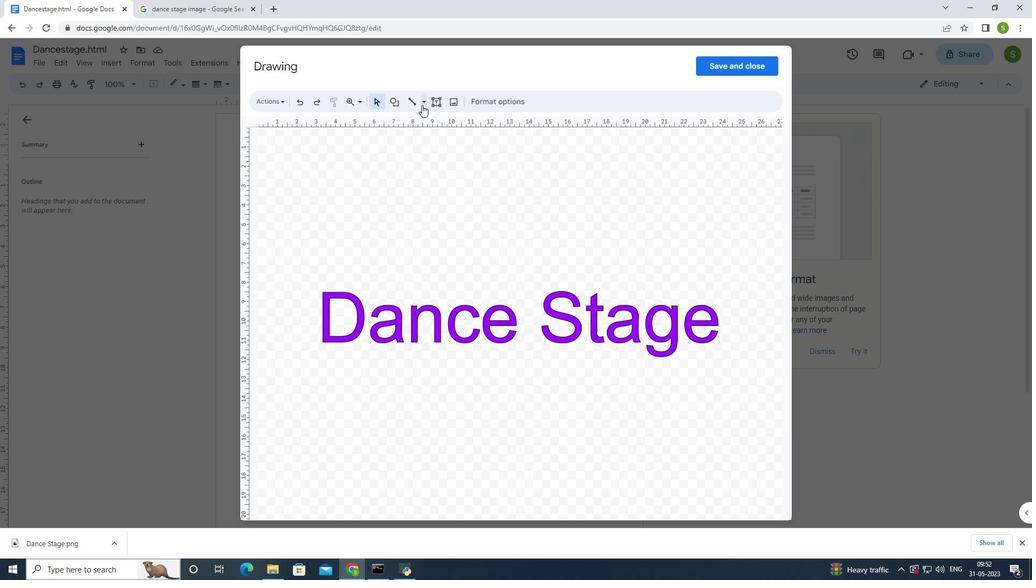 
Action: Mouse moved to (366, 226)
Screenshot: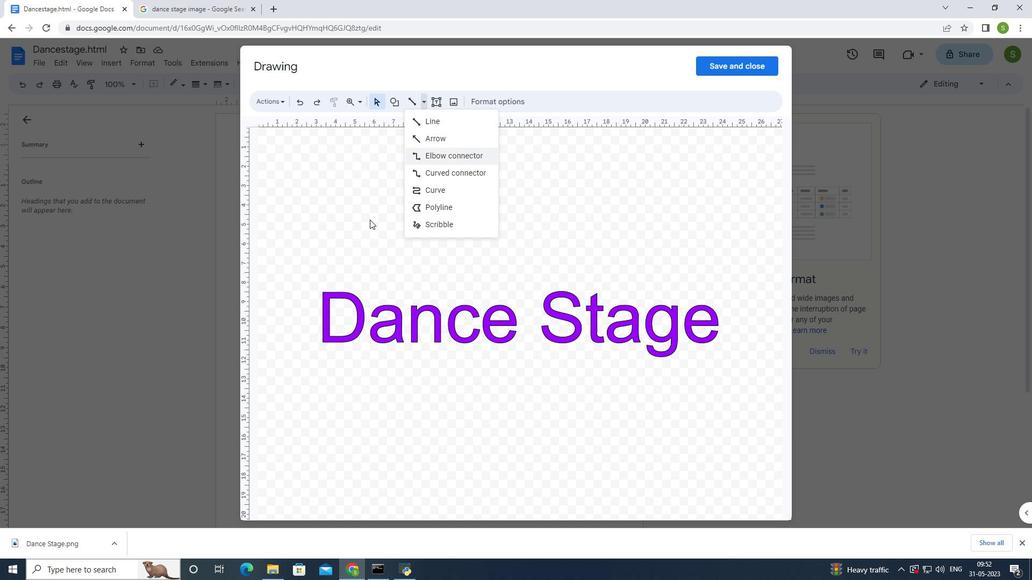 
Action: Mouse pressed left at (366, 226)
Screenshot: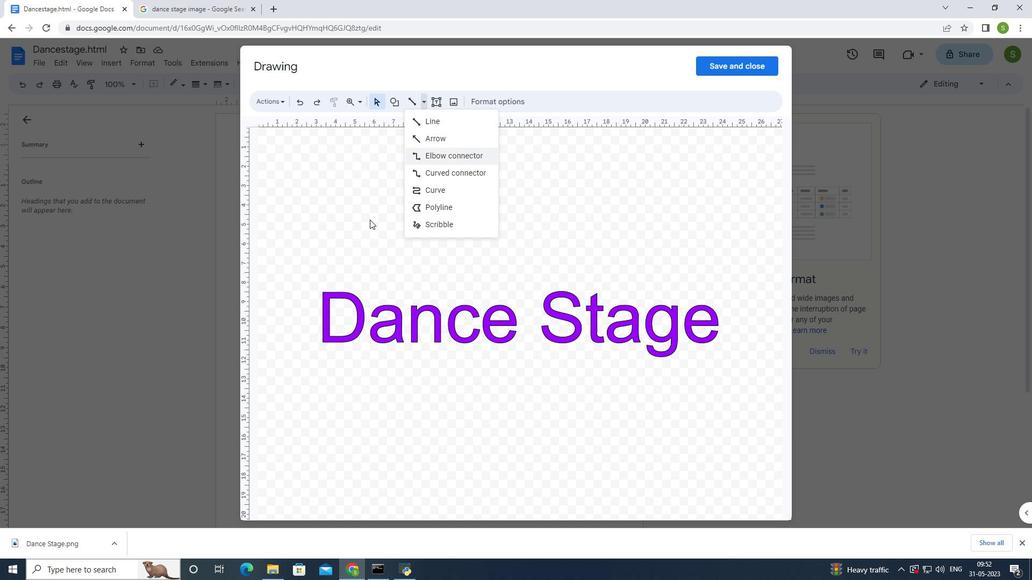 
Action: Mouse moved to (740, 64)
Screenshot: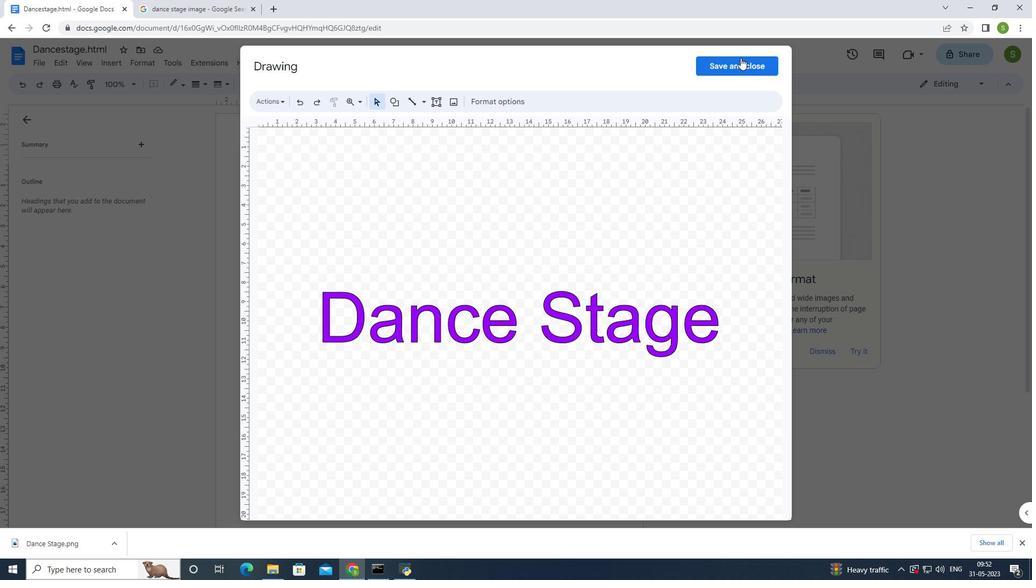 
Action: Mouse pressed left at (740, 64)
Screenshot: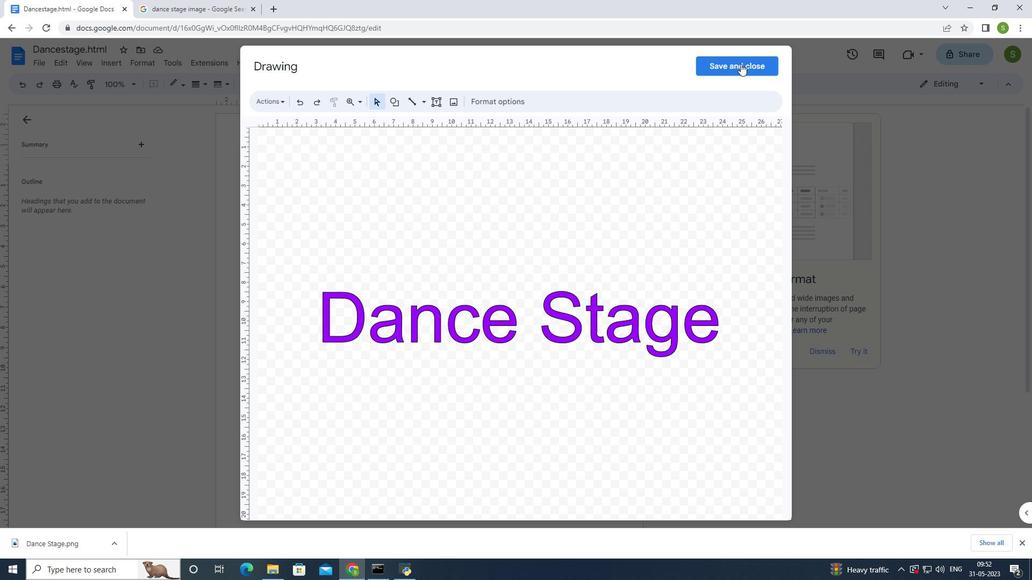 
Action: Mouse moved to (982, 85)
Screenshot: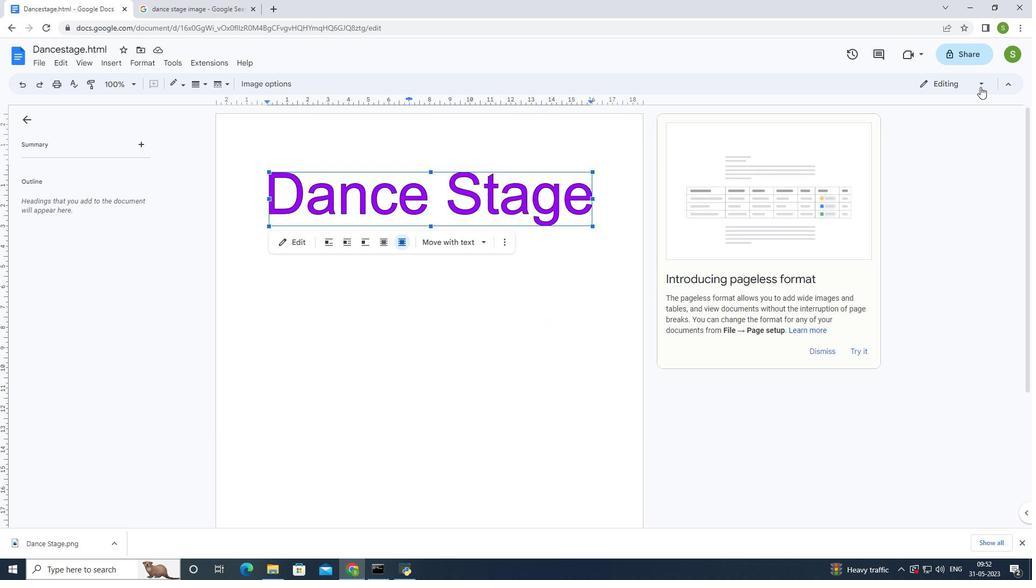
Action: Mouse pressed left at (982, 85)
Screenshot: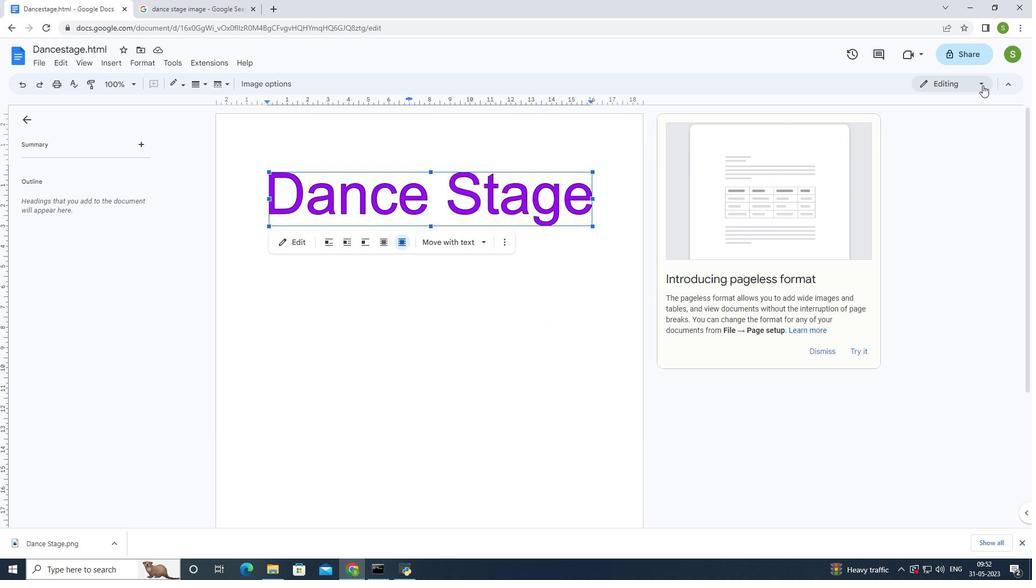 
Action: Mouse moved to (916, 269)
Screenshot: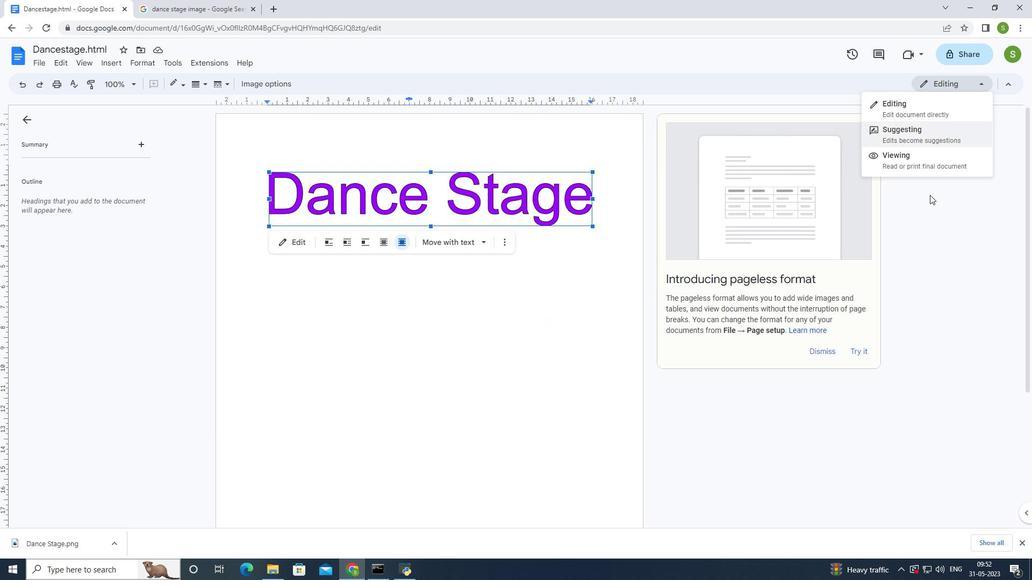 
Action: Mouse pressed left at (916, 269)
Screenshot: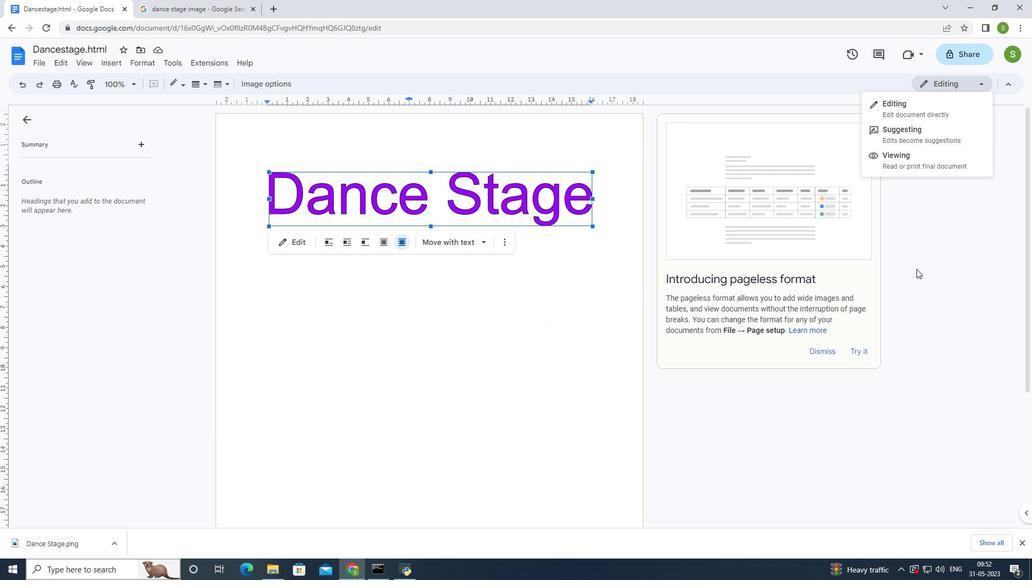 
Action: Mouse moved to (580, 346)
Screenshot: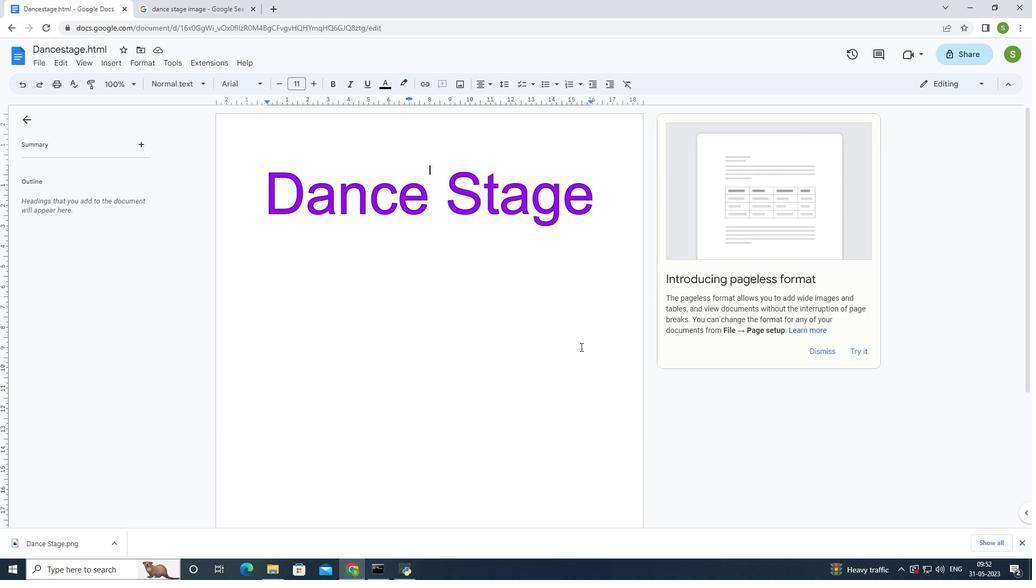 
Action: Key pressed ctrl+Z<'\x1a'>
Screenshot: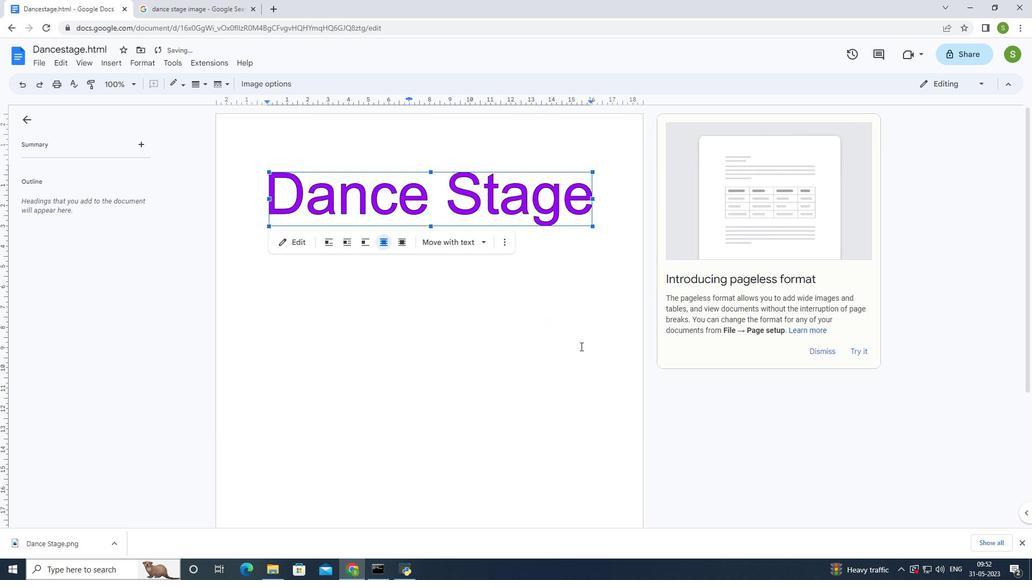 
Action: Mouse moved to (580, 346)
Screenshot: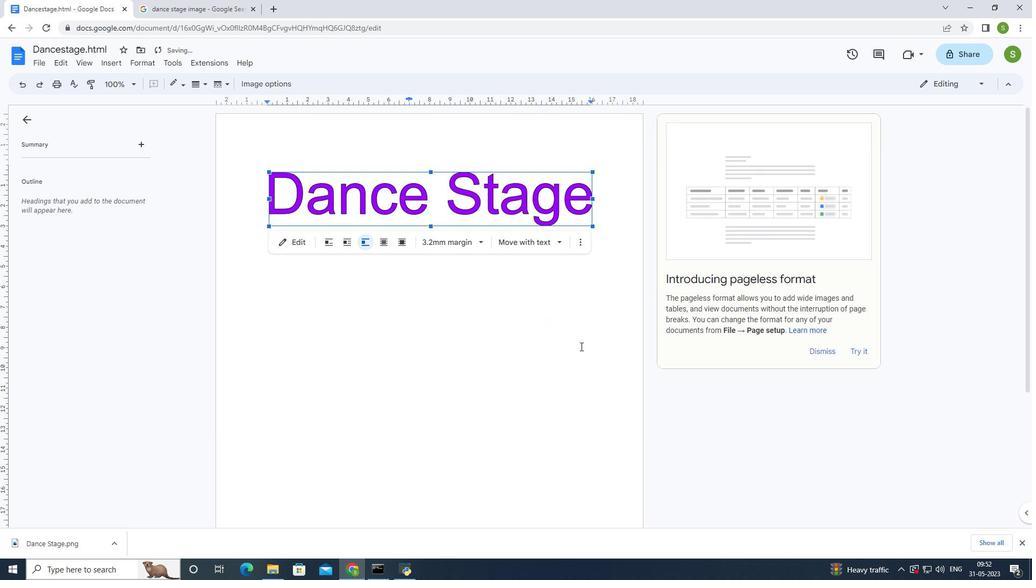 
